 Task: Find connections with filter location Nāngloi Jāt with filter topic #houseforsalewith filter profile language Potuguese with filter current company En world group with filter school Indira Gandhi National Open University (IGNOU) with filter industry Optometrists with filter service category Ghostwriting with filter keywords title Customer Service
Action: Mouse moved to (575, 88)
Screenshot: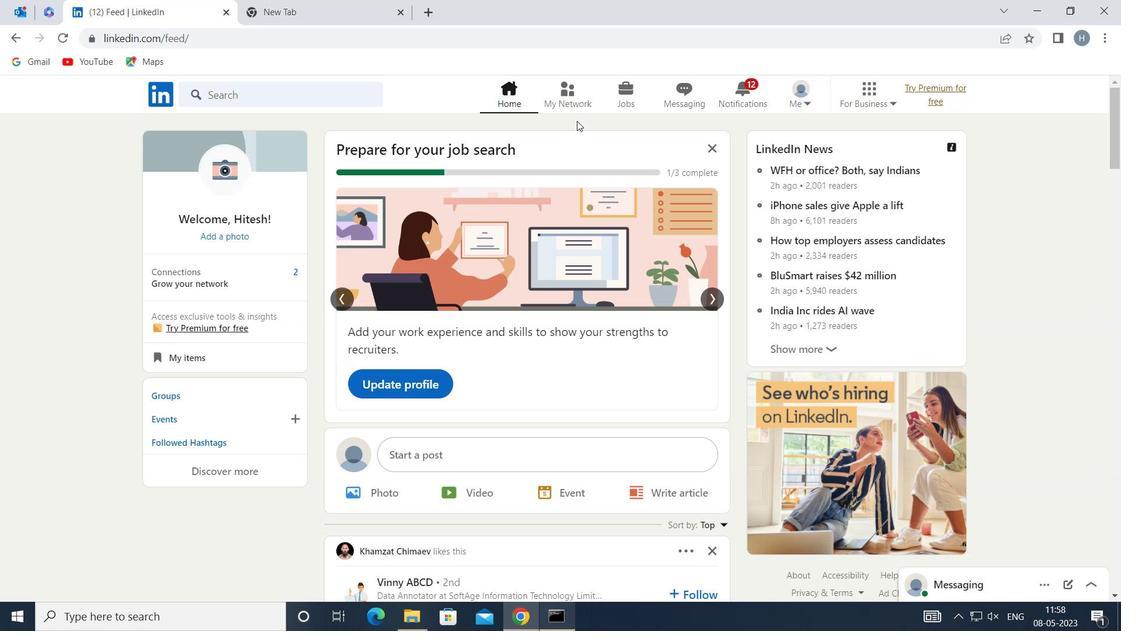
Action: Mouse pressed left at (575, 88)
Screenshot: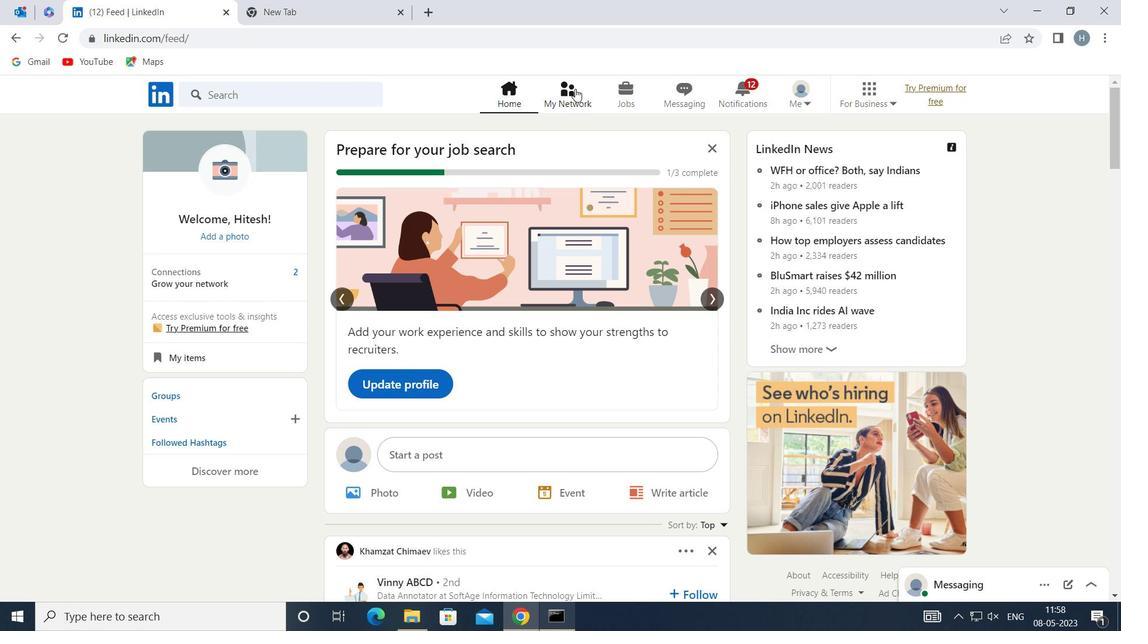
Action: Mouse moved to (300, 177)
Screenshot: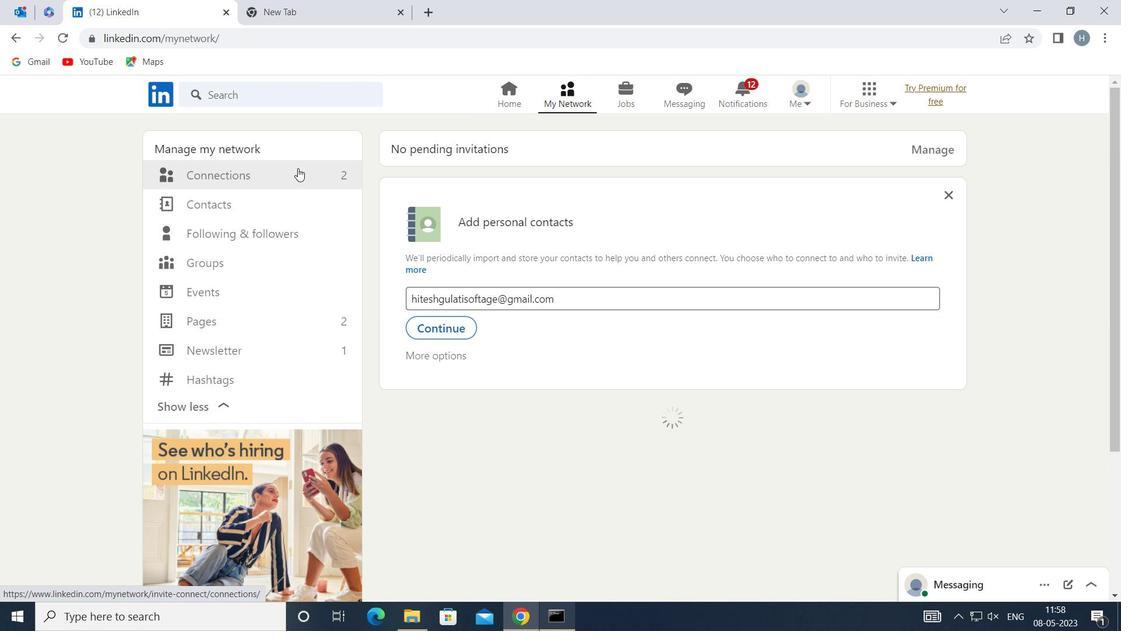 
Action: Mouse pressed left at (300, 177)
Screenshot: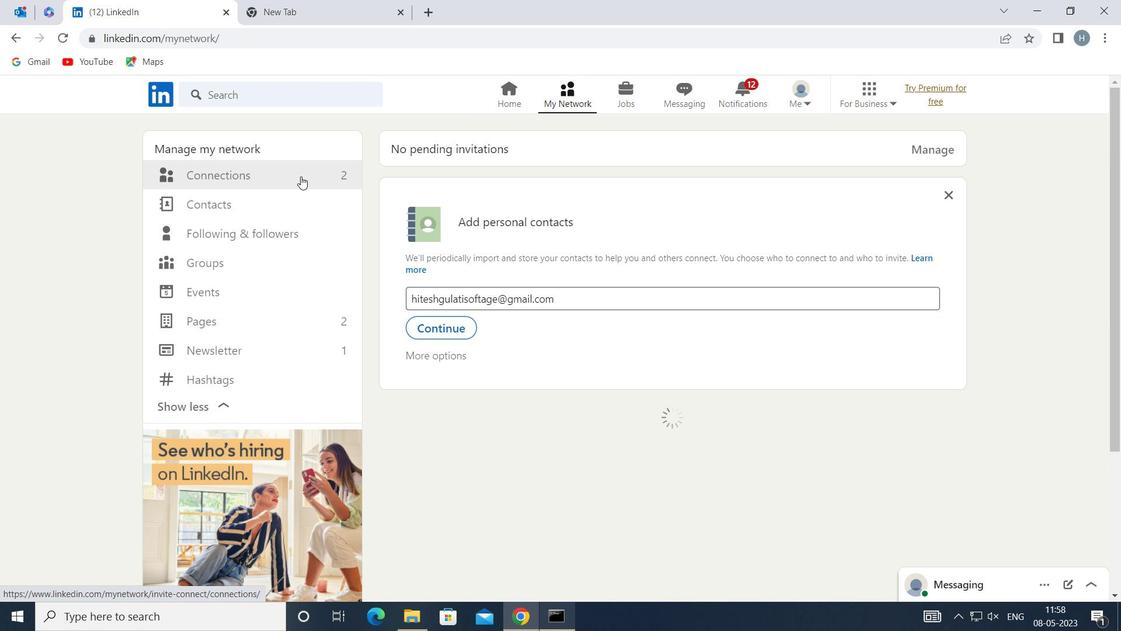 
Action: Mouse moved to (664, 182)
Screenshot: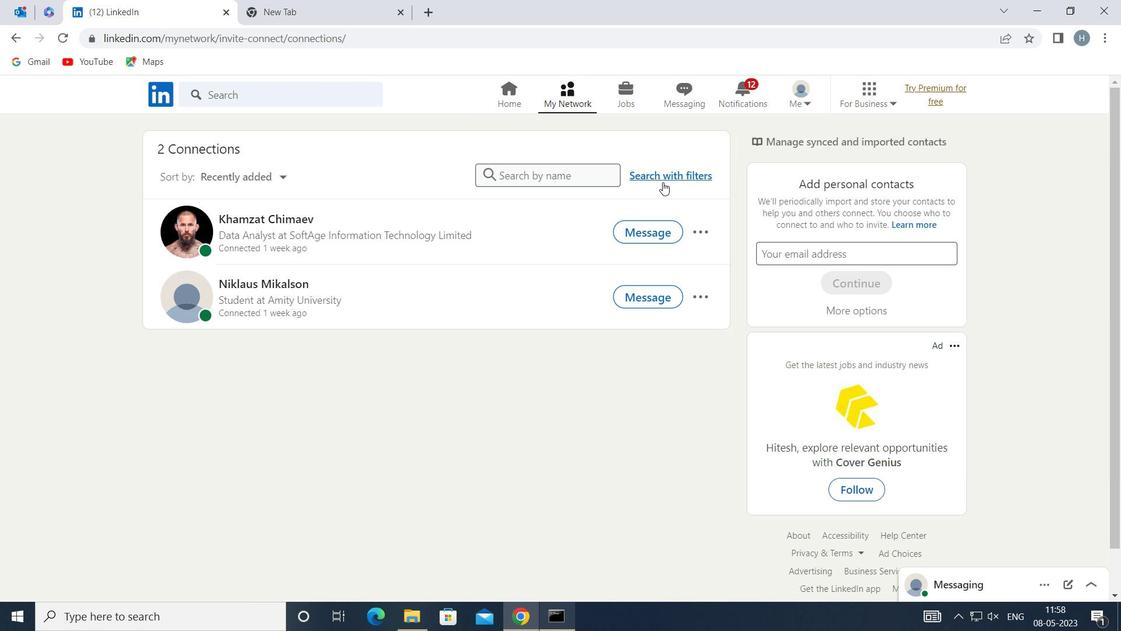 
Action: Mouse pressed left at (664, 182)
Screenshot: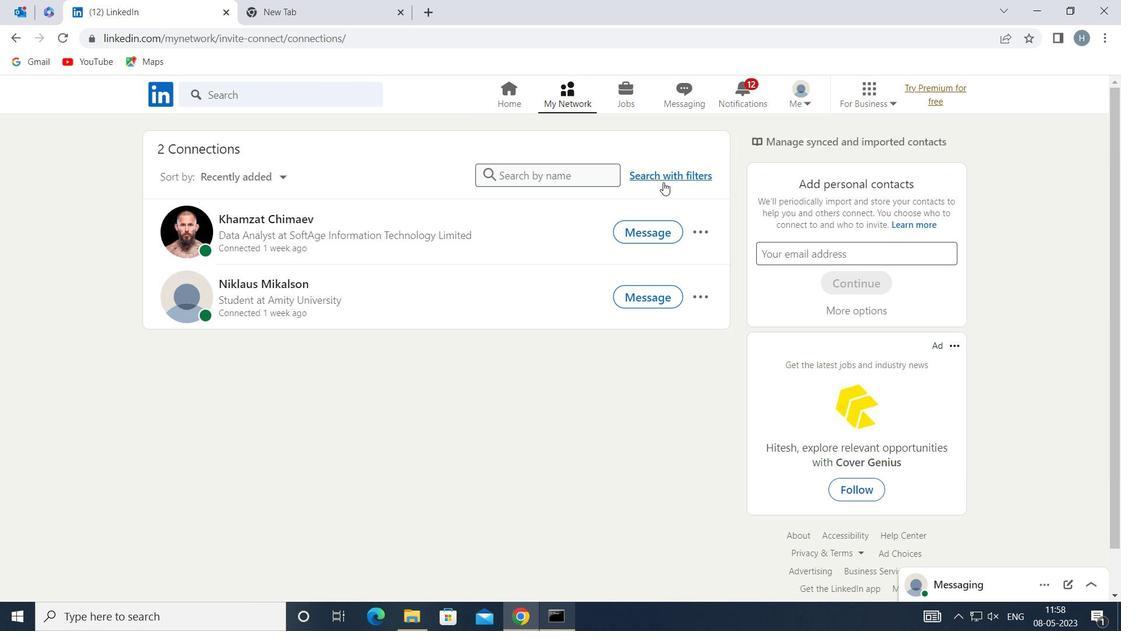 
Action: Mouse moved to (610, 134)
Screenshot: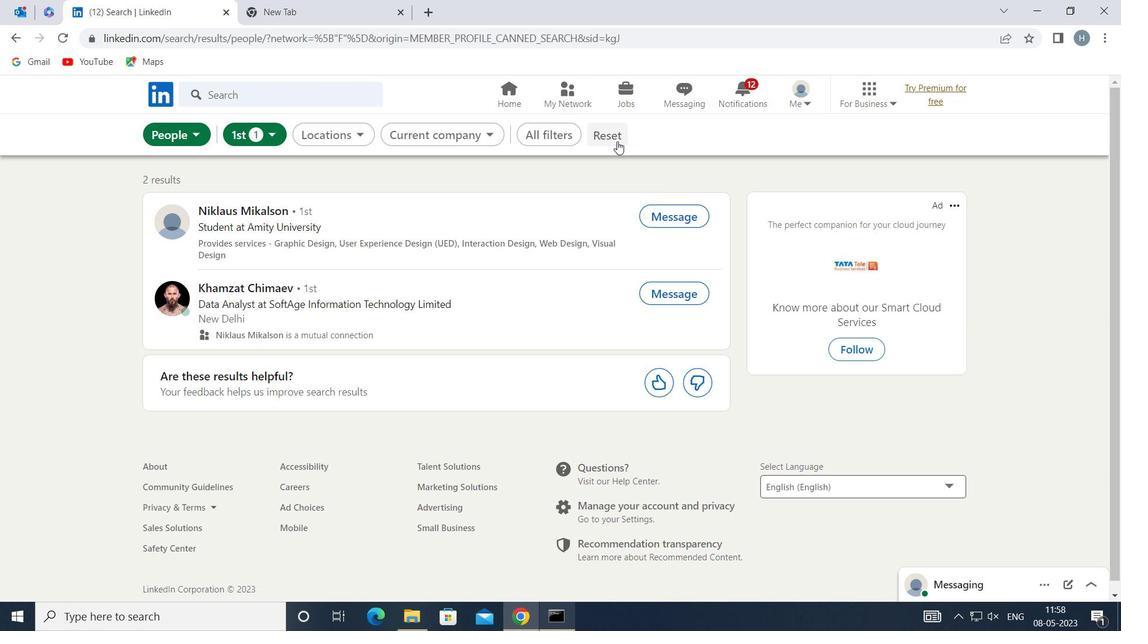 
Action: Mouse pressed left at (610, 134)
Screenshot: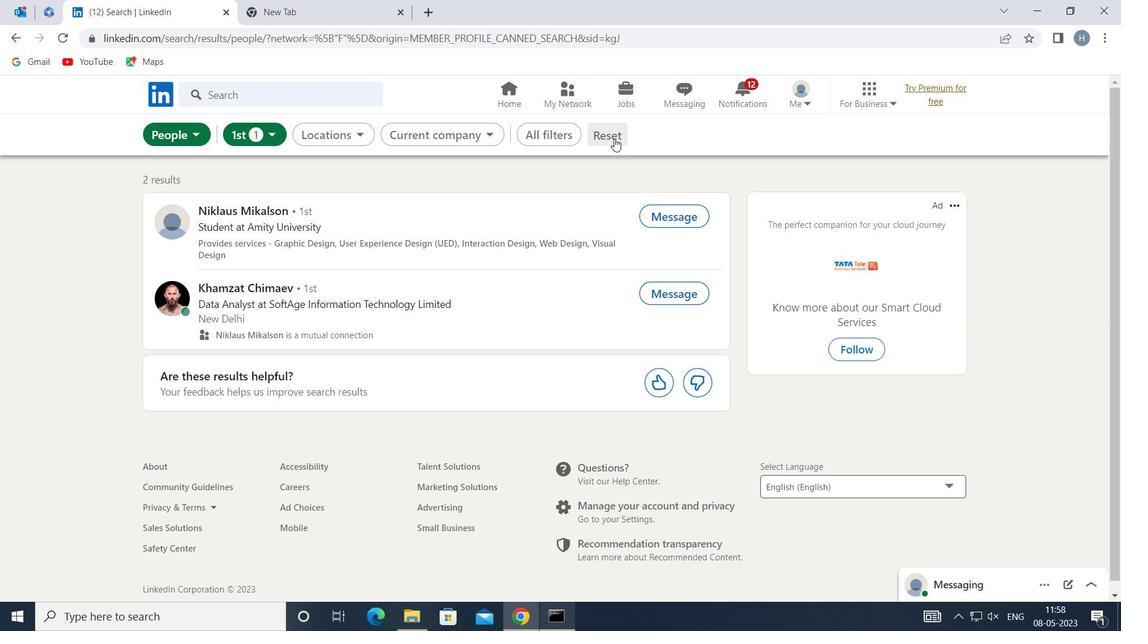 
Action: Mouse moved to (597, 131)
Screenshot: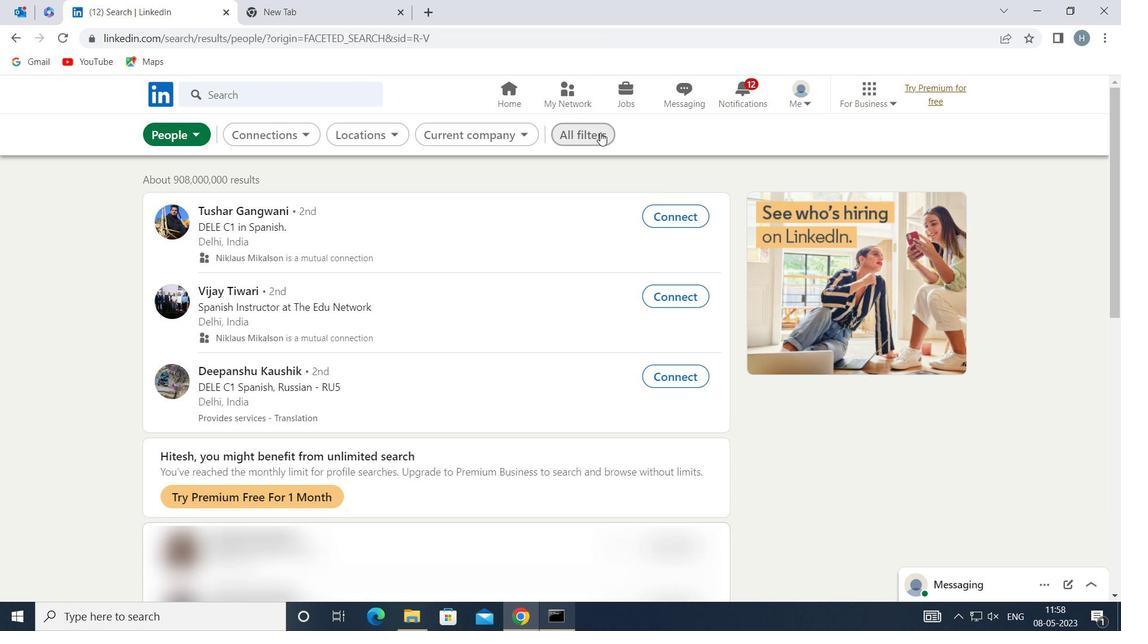 
Action: Mouse pressed left at (597, 131)
Screenshot: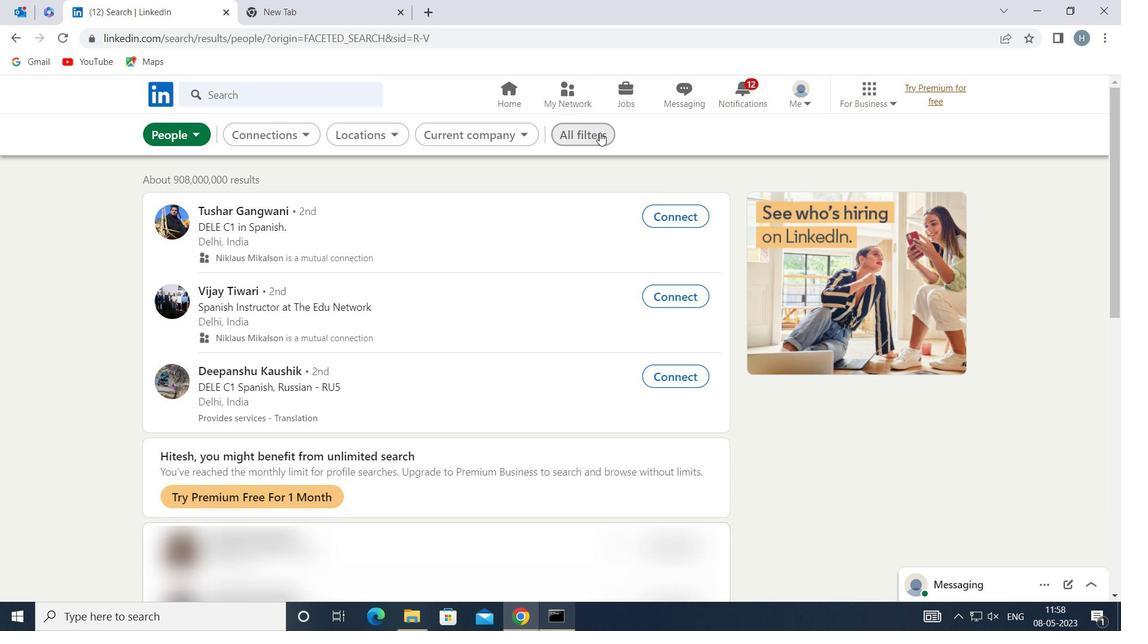 
Action: Mouse moved to (929, 339)
Screenshot: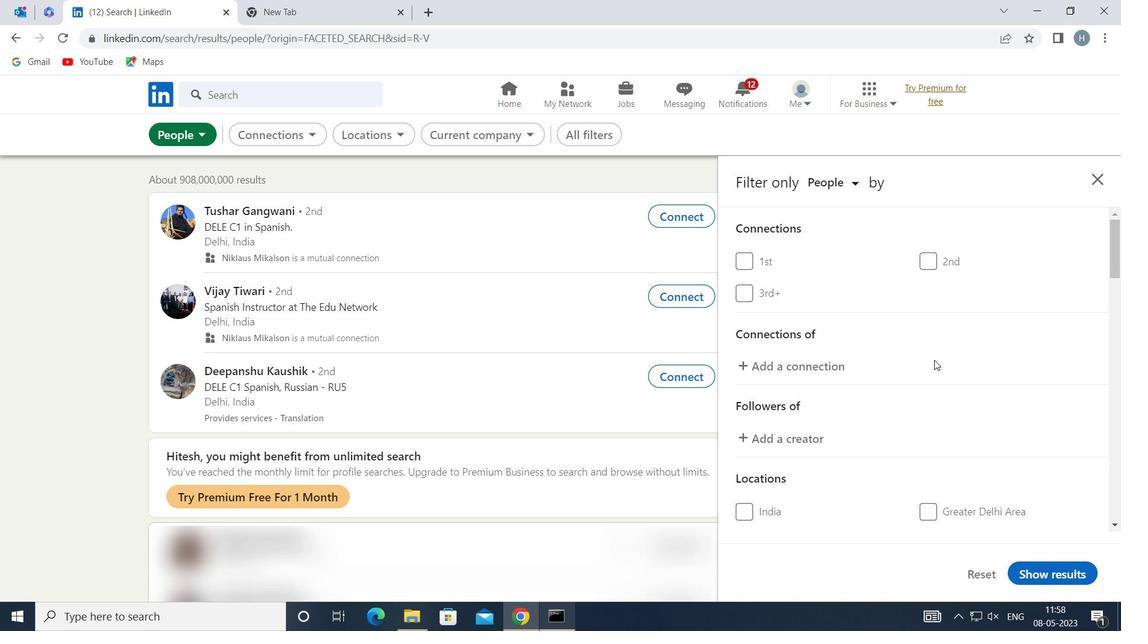
Action: Mouse scrolled (929, 338) with delta (0, 0)
Screenshot: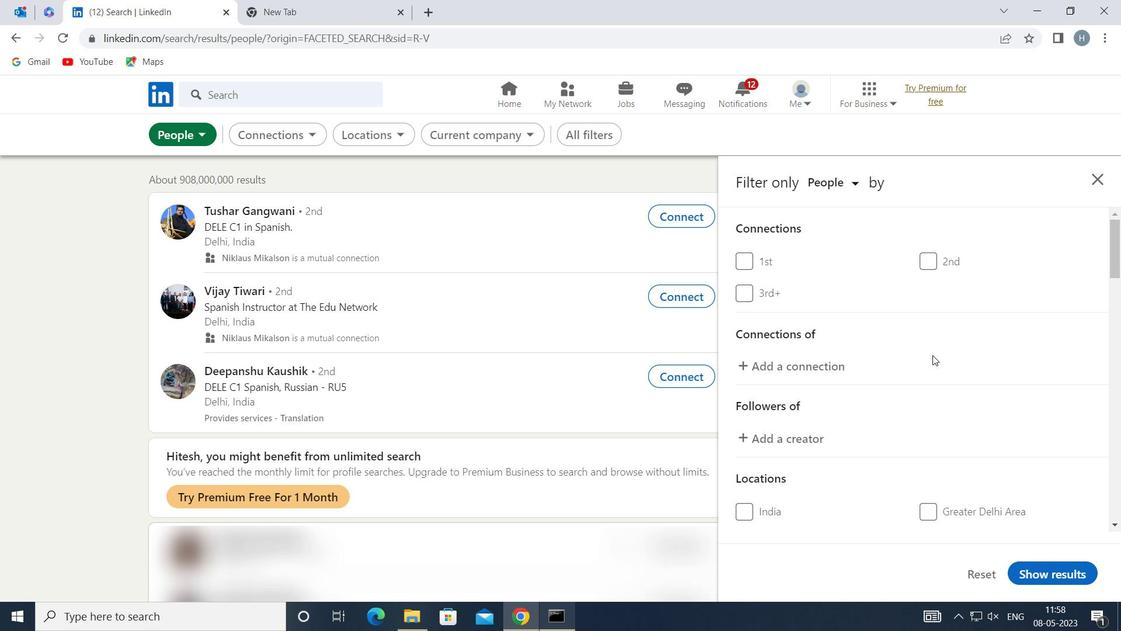 
Action: Mouse scrolled (929, 338) with delta (0, 0)
Screenshot: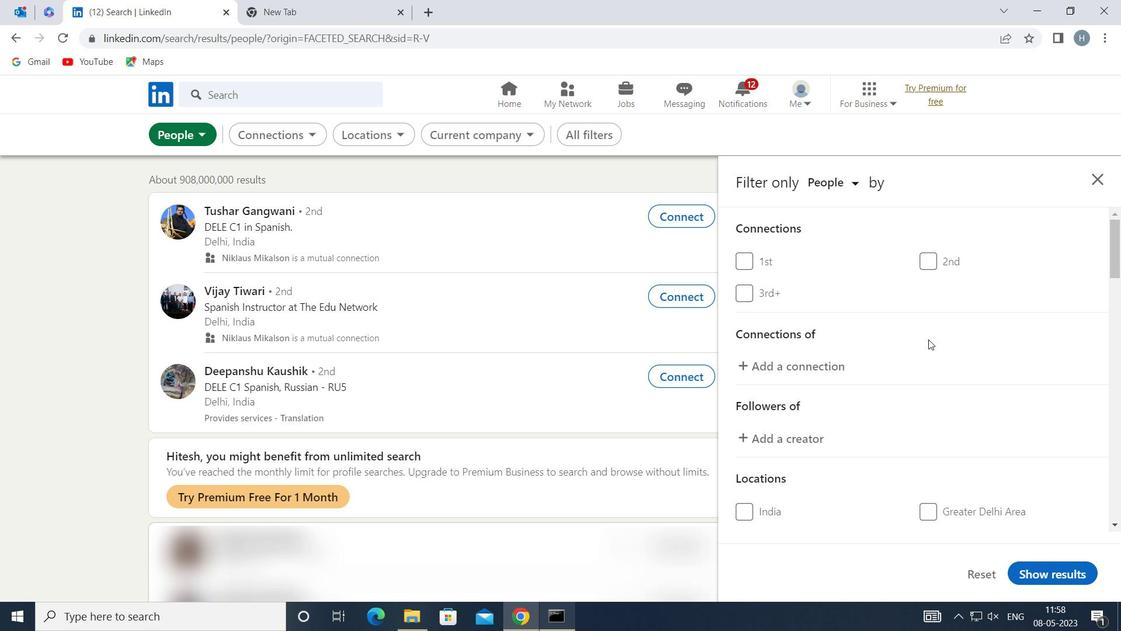 
Action: Mouse moved to (929, 335)
Screenshot: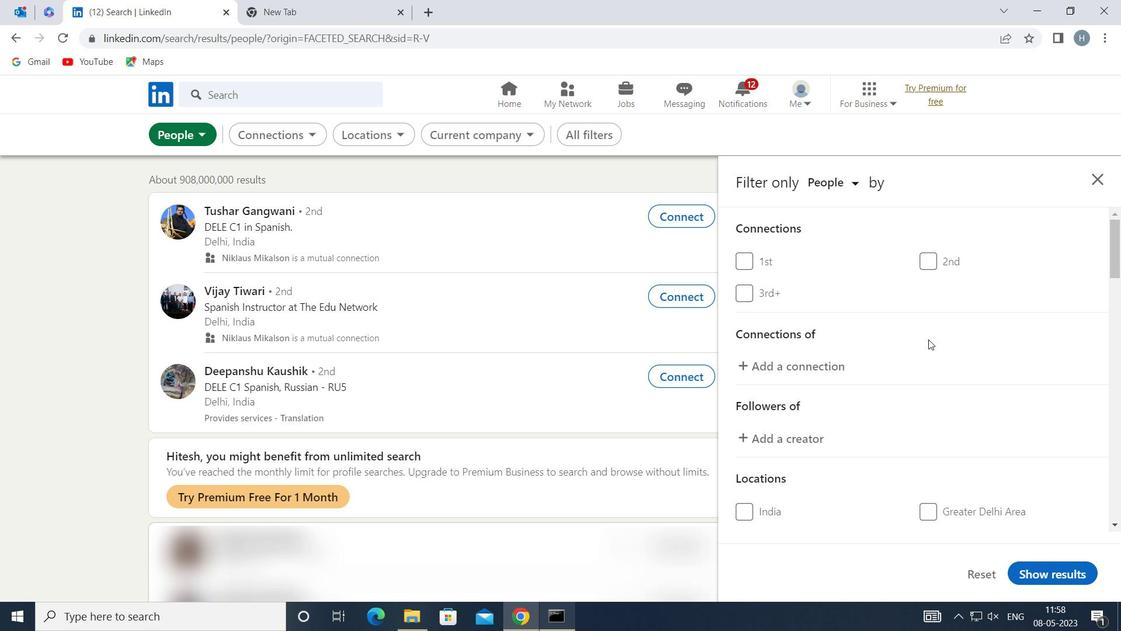 
Action: Mouse scrolled (929, 335) with delta (0, 0)
Screenshot: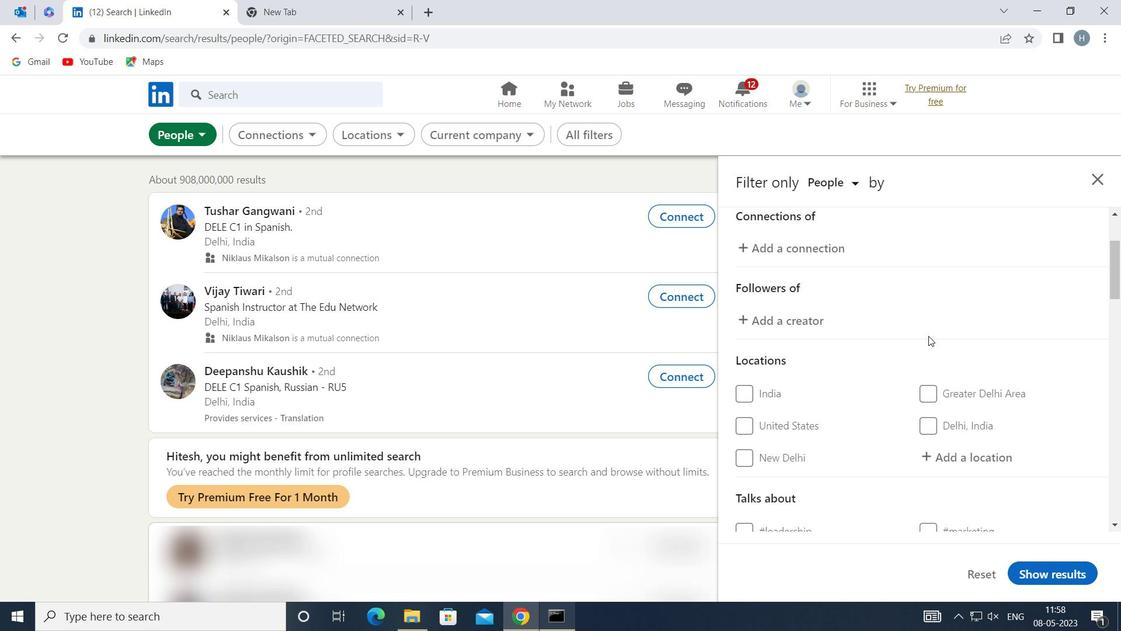 
Action: Mouse moved to (991, 352)
Screenshot: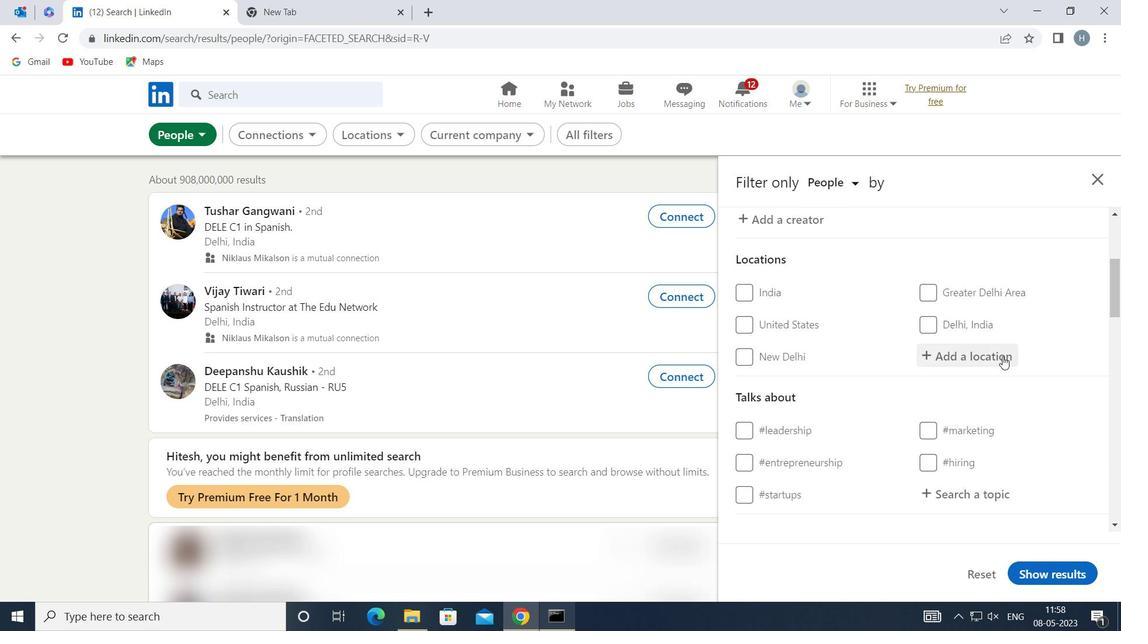 
Action: Mouse pressed left at (991, 352)
Screenshot: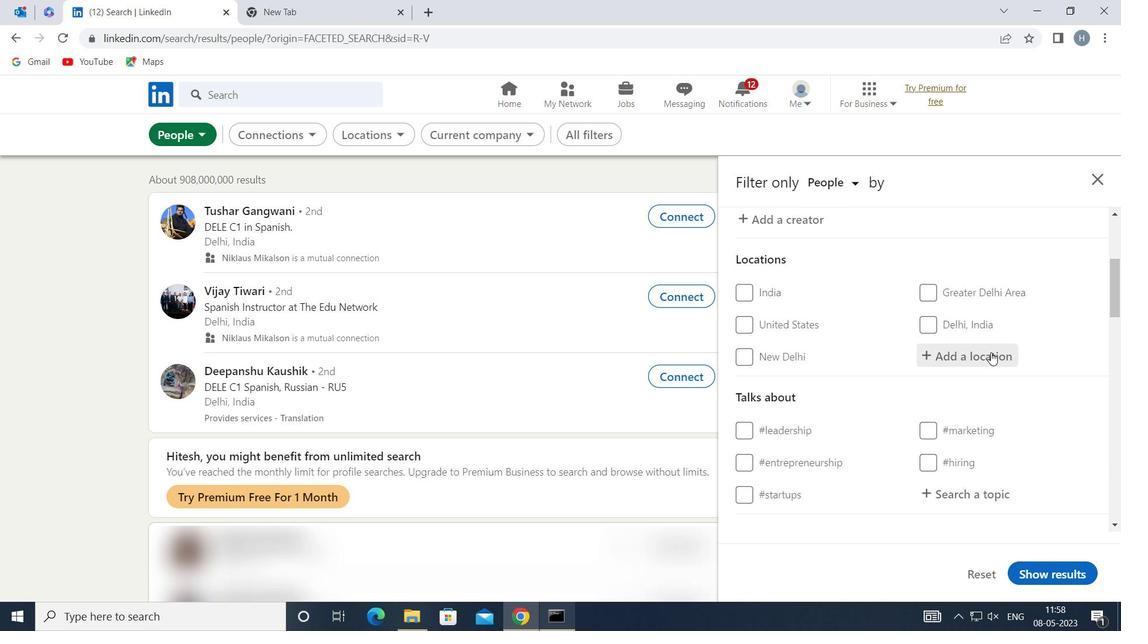 
Action: Key pressed <Key.shift>NANGLOI
Screenshot: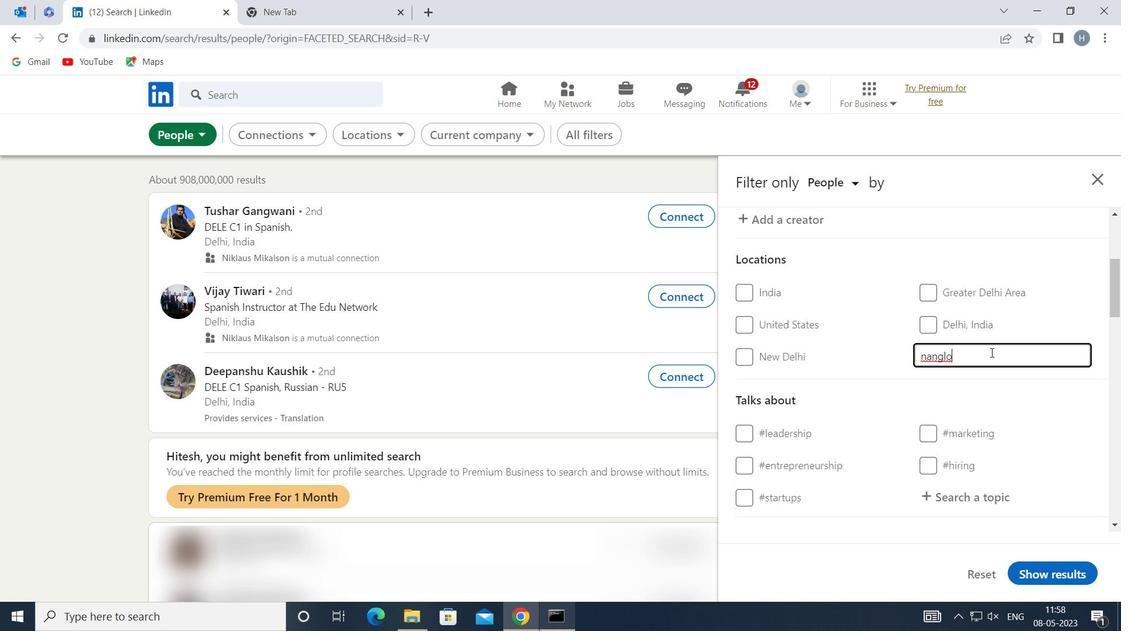 
Action: Mouse moved to (1007, 378)
Screenshot: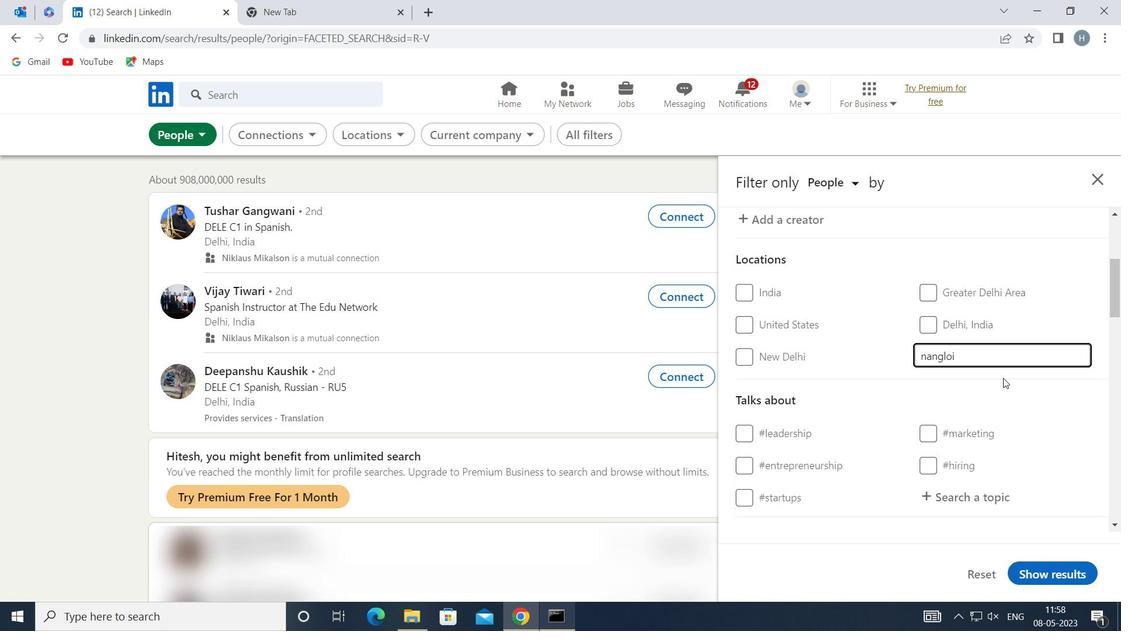 
Action: Mouse pressed left at (1007, 378)
Screenshot: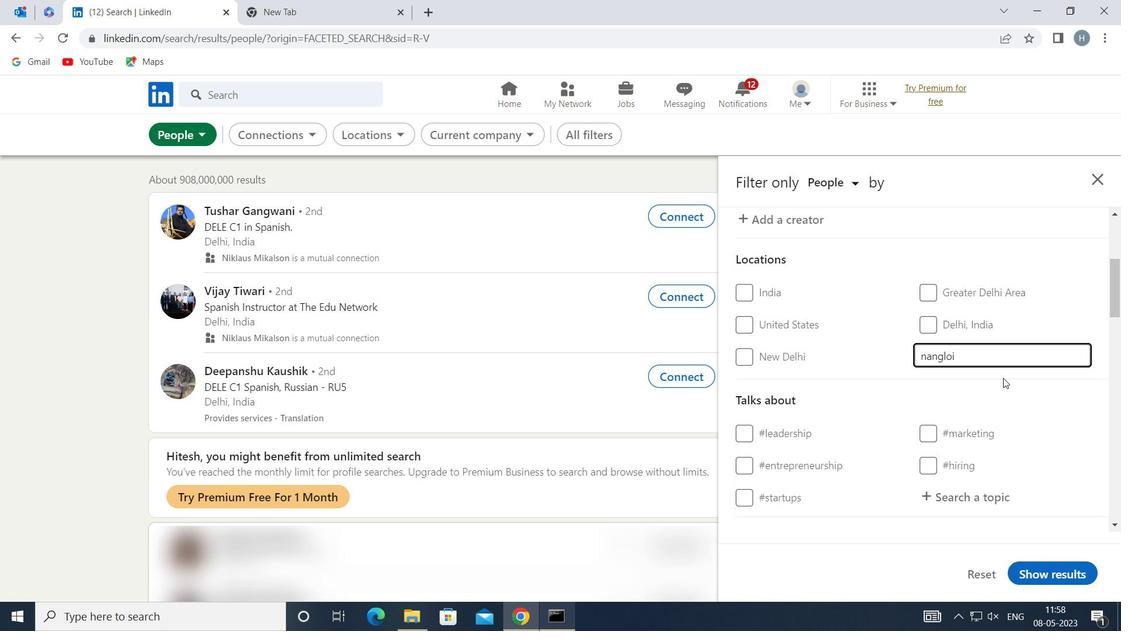 
Action: Mouse scrolled (1007, 377) with delta (0, 0)
Screenshot: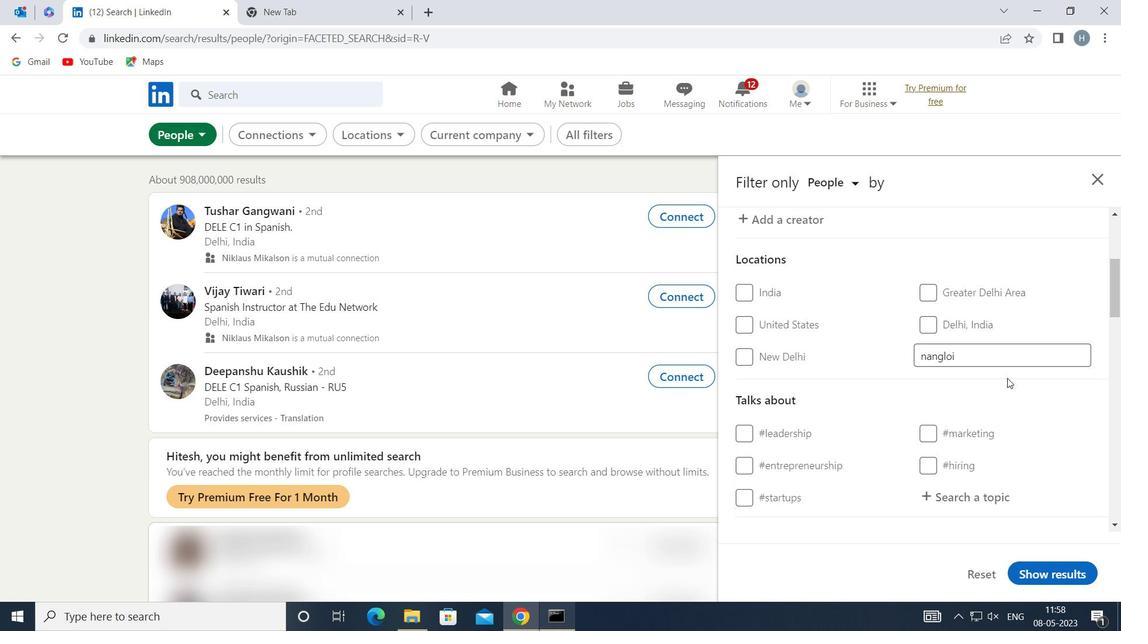 
Action: Mouse moved to (985, 416)
Screenshot: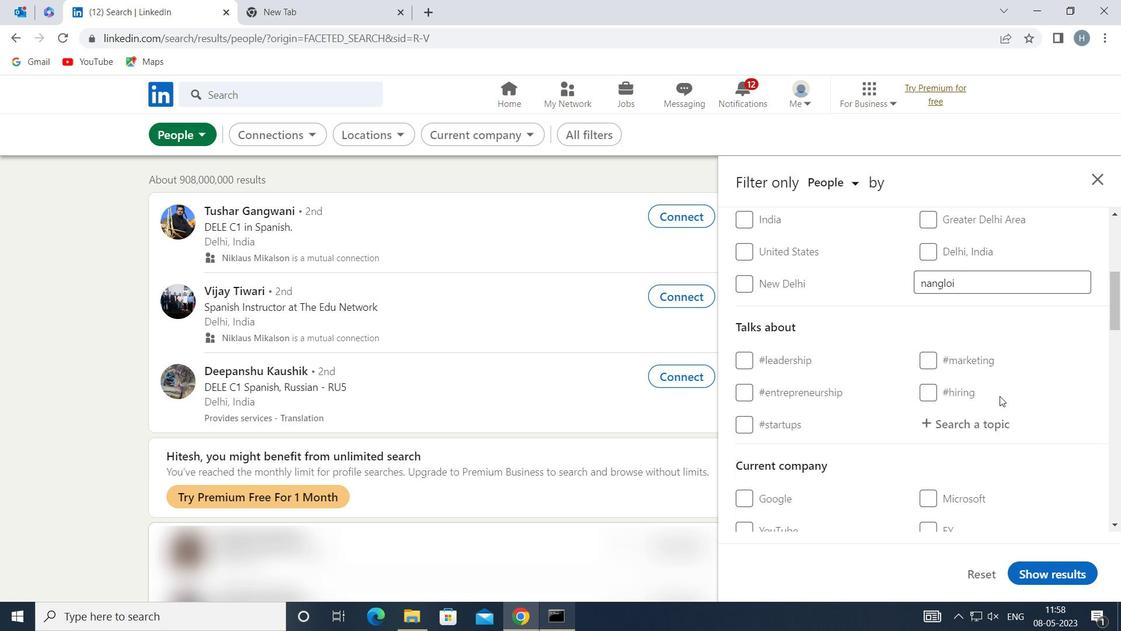 
Action: Mouse pressed left at (985, 416)
Screenshot: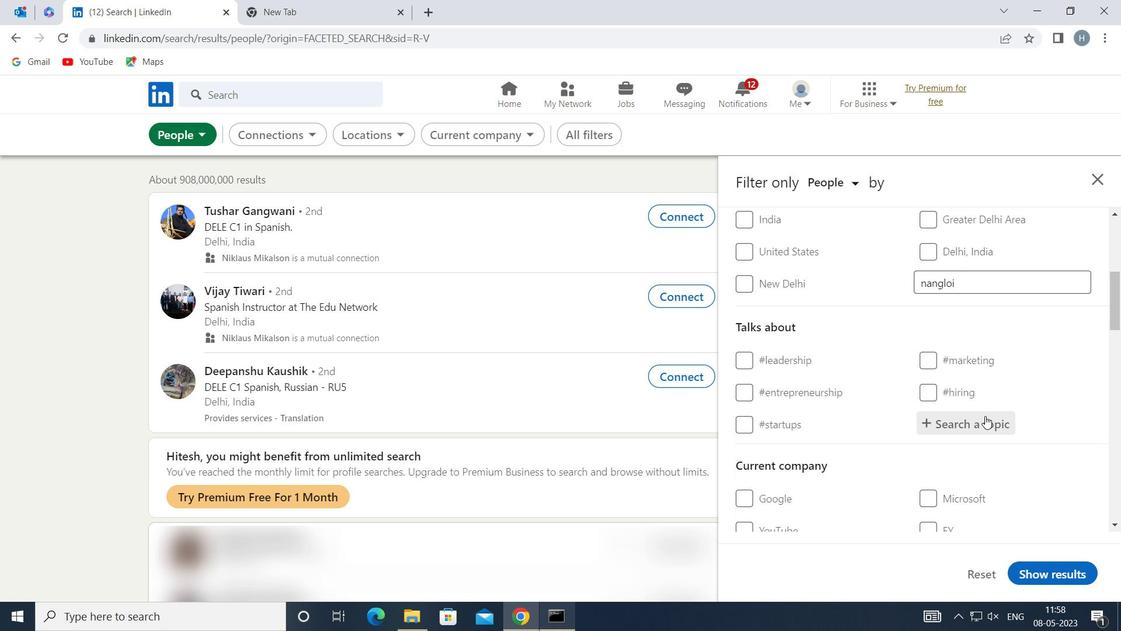
Action: Key pressed HOUSEFORSLE<Key.backspace><Key.backspace>ALE
Screenshot: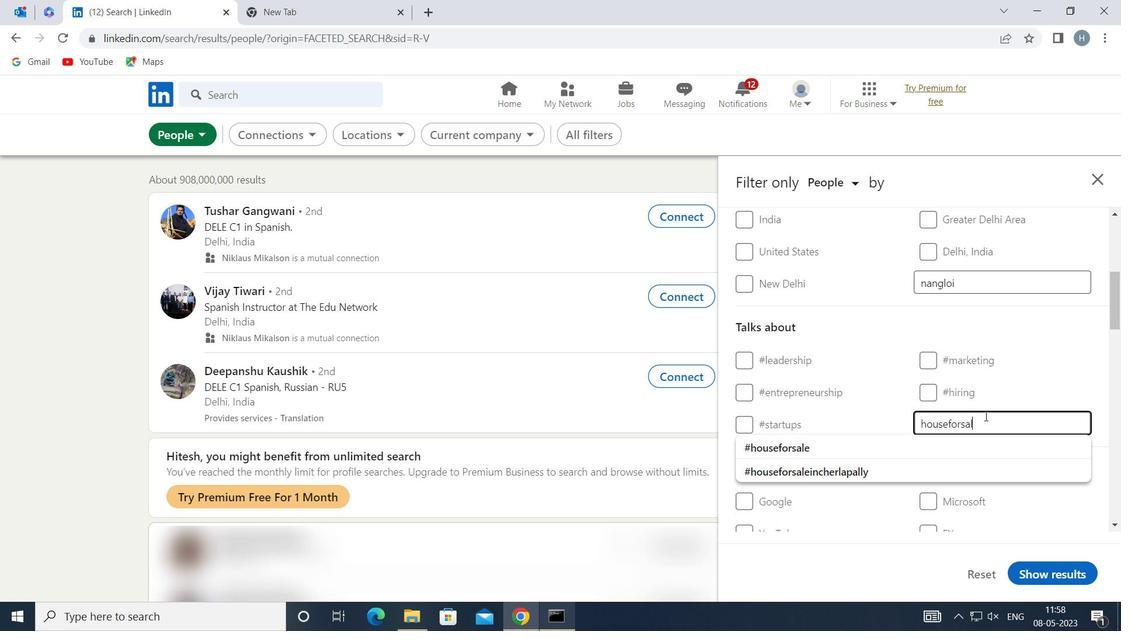 
Action: Mouse moved to (869, 444)
Screenshot: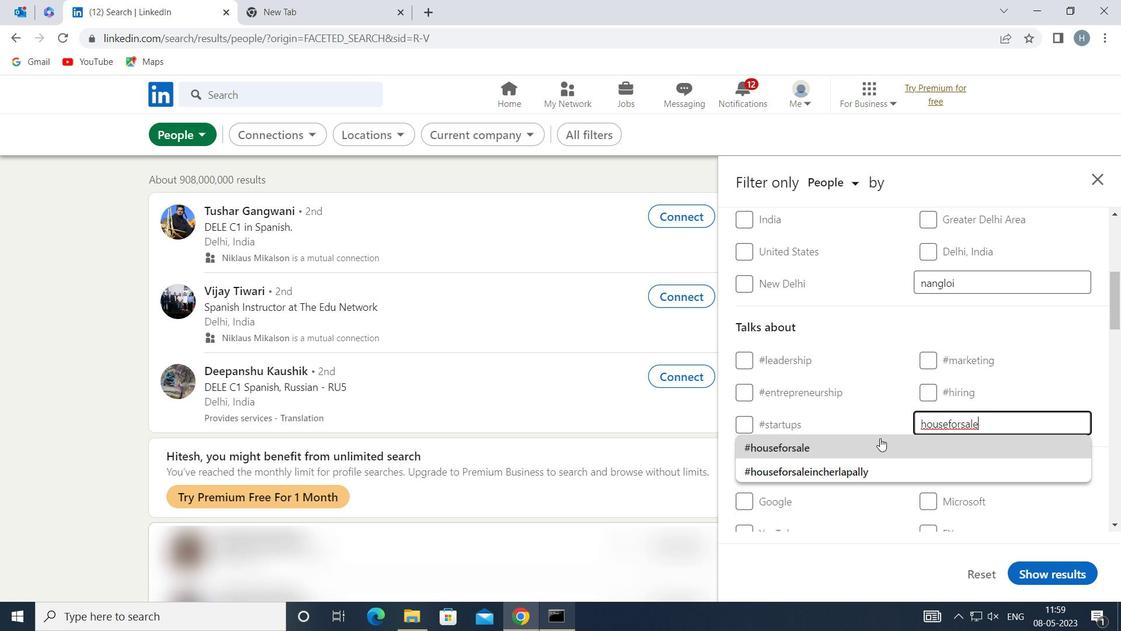 
Action: Mouse pressed left at (869, 444)
Screenshot: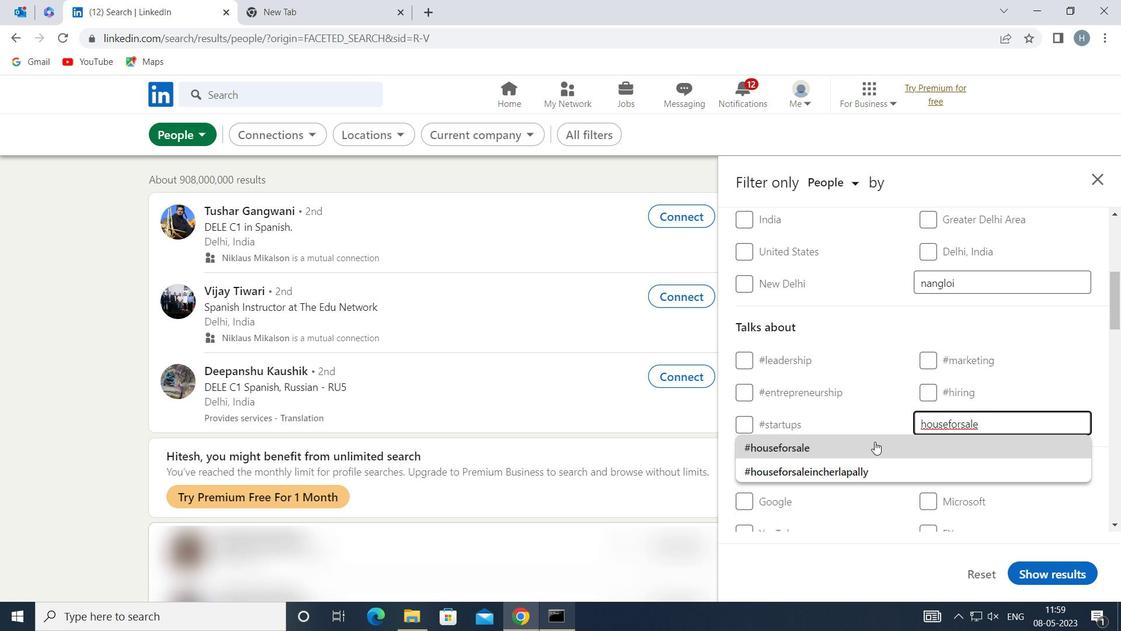 
Action: Mouse moved to (901, 427)
Screenshot: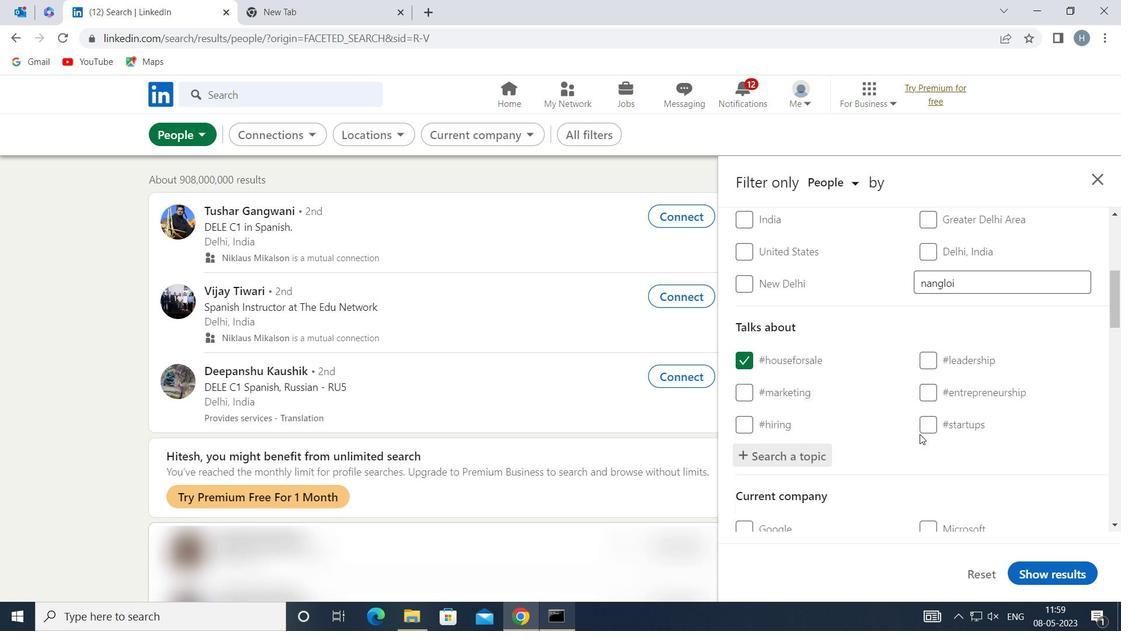 
Action: Mouse scrolled (901, 426) with delta (0, 0)
Screenshot: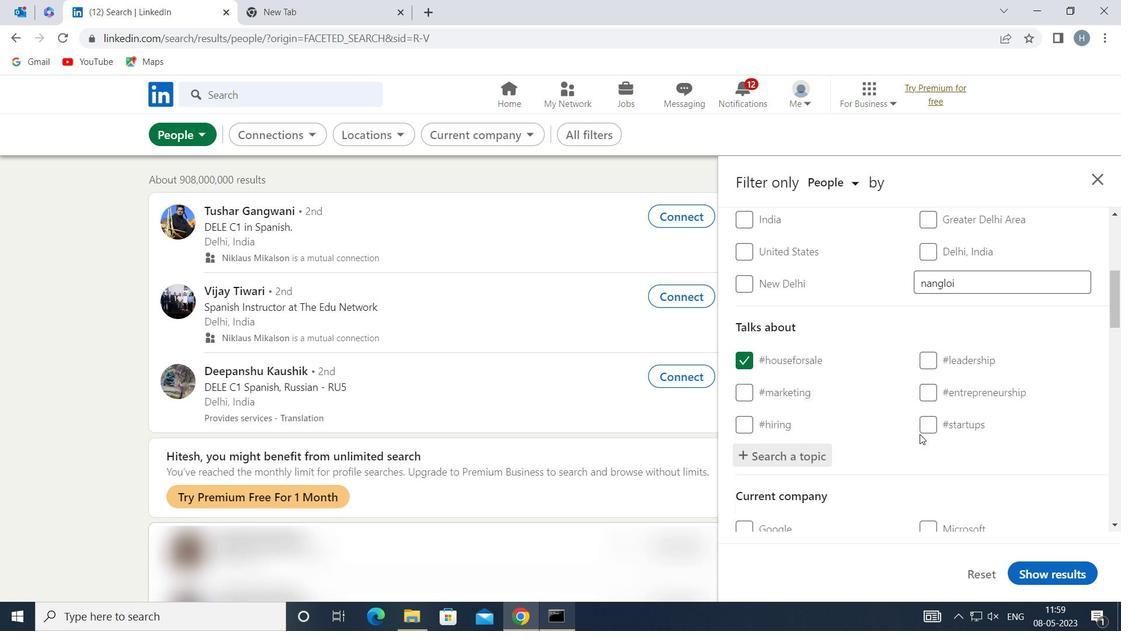 
Action: Mouse moved to (889, 423)
Screenshot: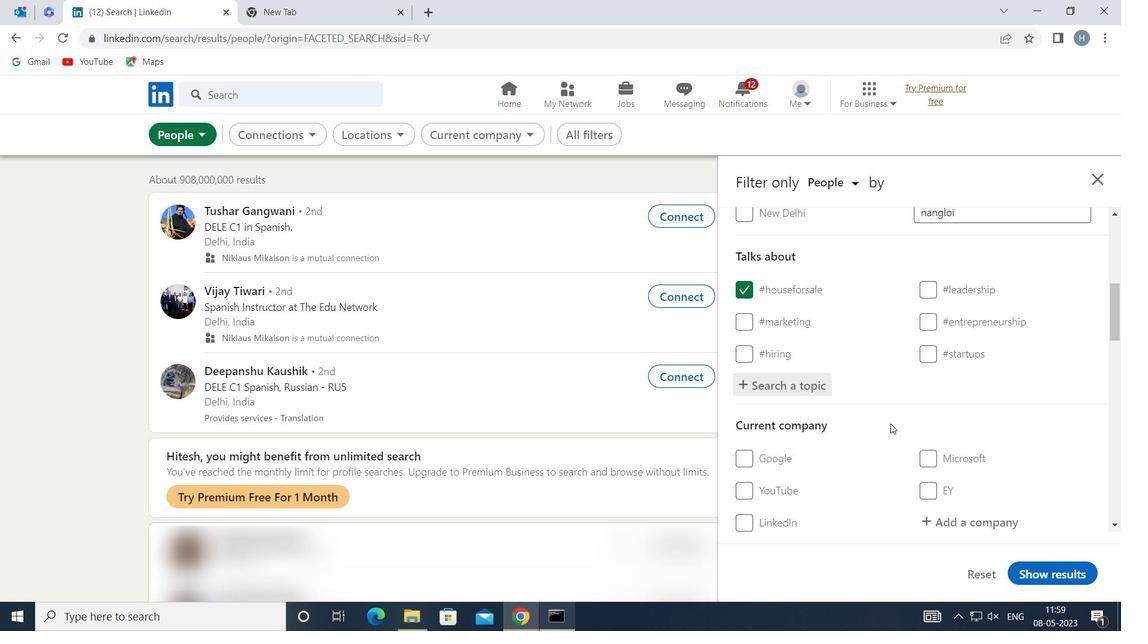 
Action: Mouse scrolled (889, 423) with delta (0, 0)
Screenshot: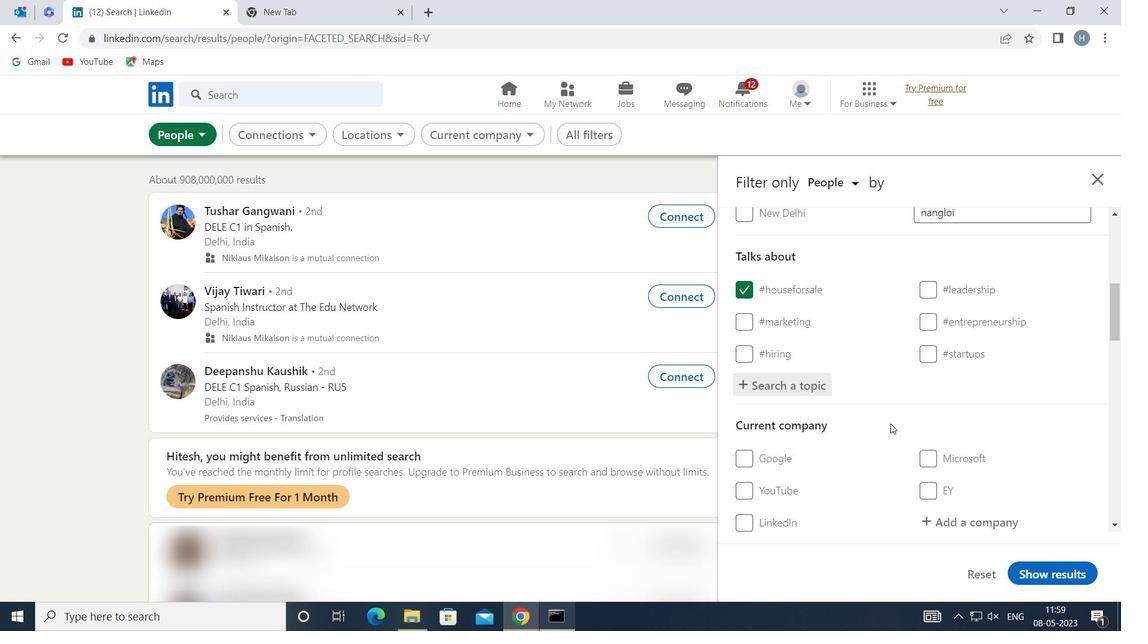 
Action: Mouse moved to (880, 419)
Screenshot: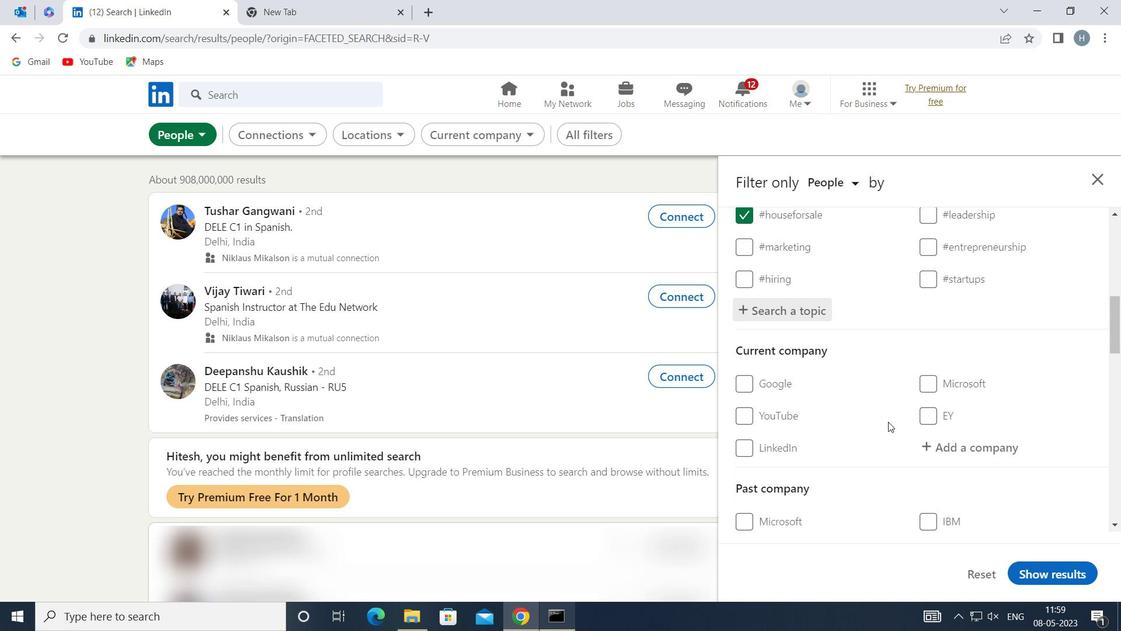 
Action: Mouse scrolled (880, 418) with delta (0, 0)
Screenshot: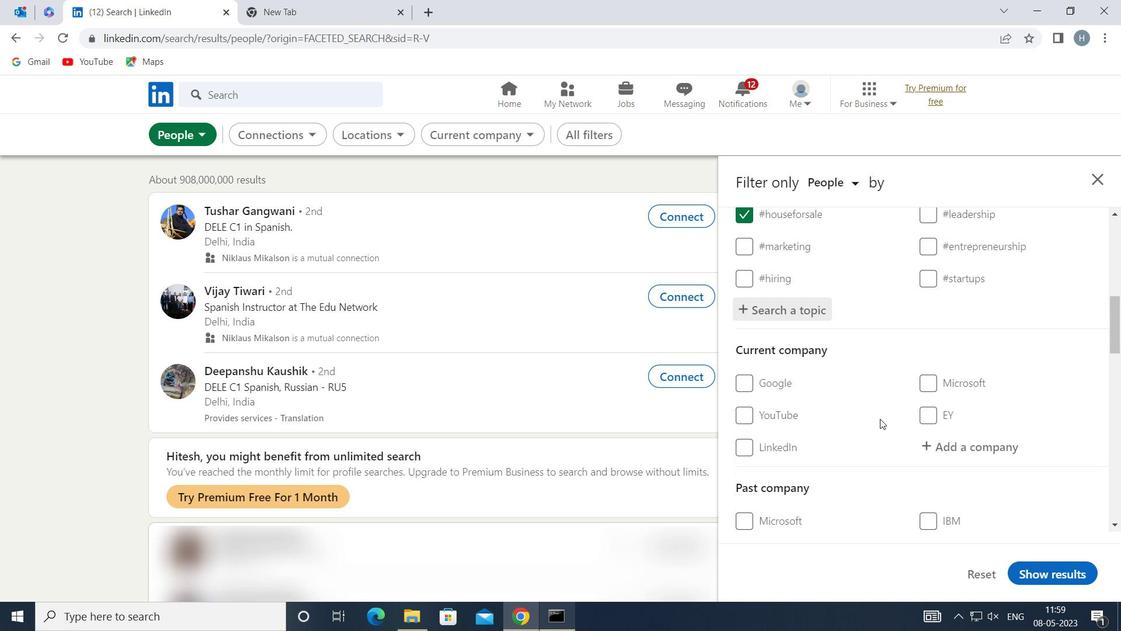 
Action: Mouse scrolled (880, 418) with delta (0, 0)
Screenshot: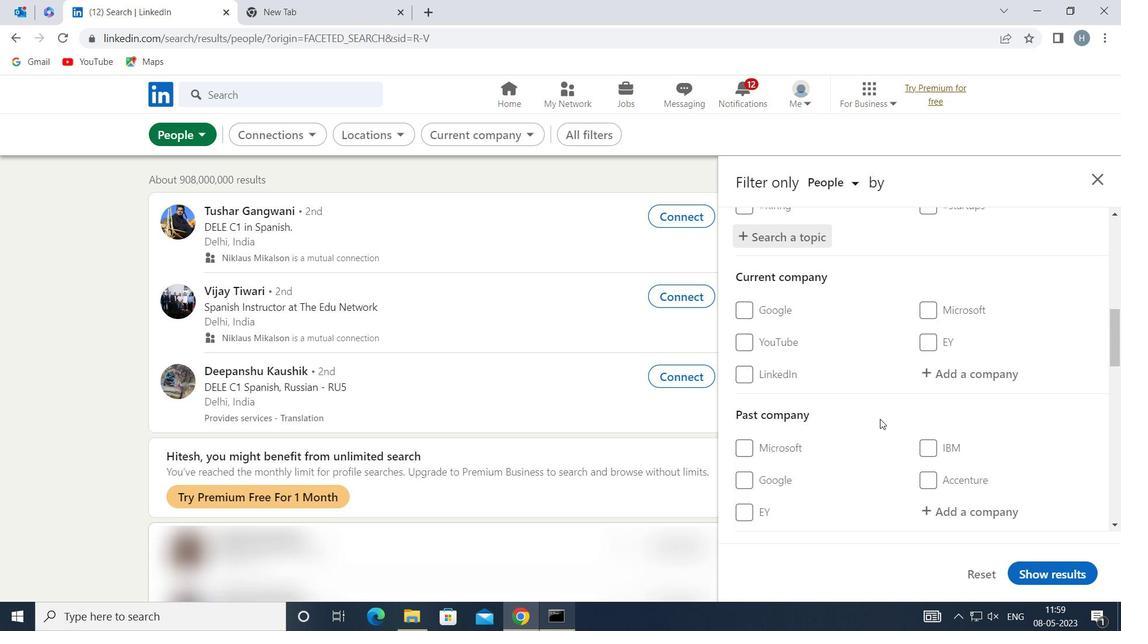 
Action: Mouse scrolled (880, 418) with delta (0, 0)
Screenshot: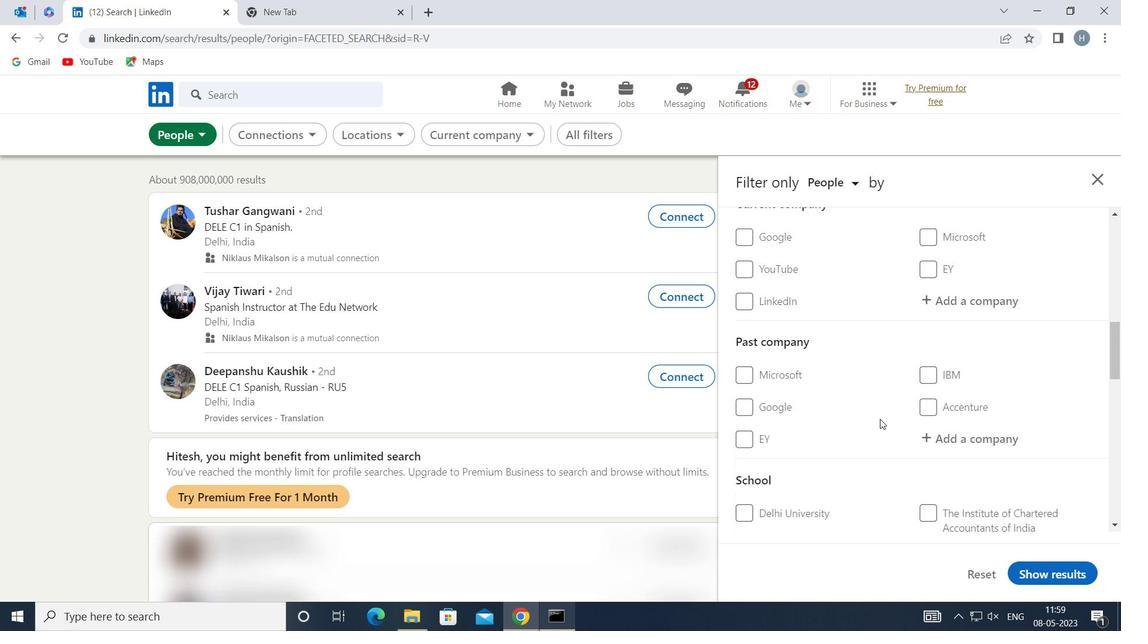 
Action: Mouse scrolled (880, 418) with delta (0, 0)
Screenshot: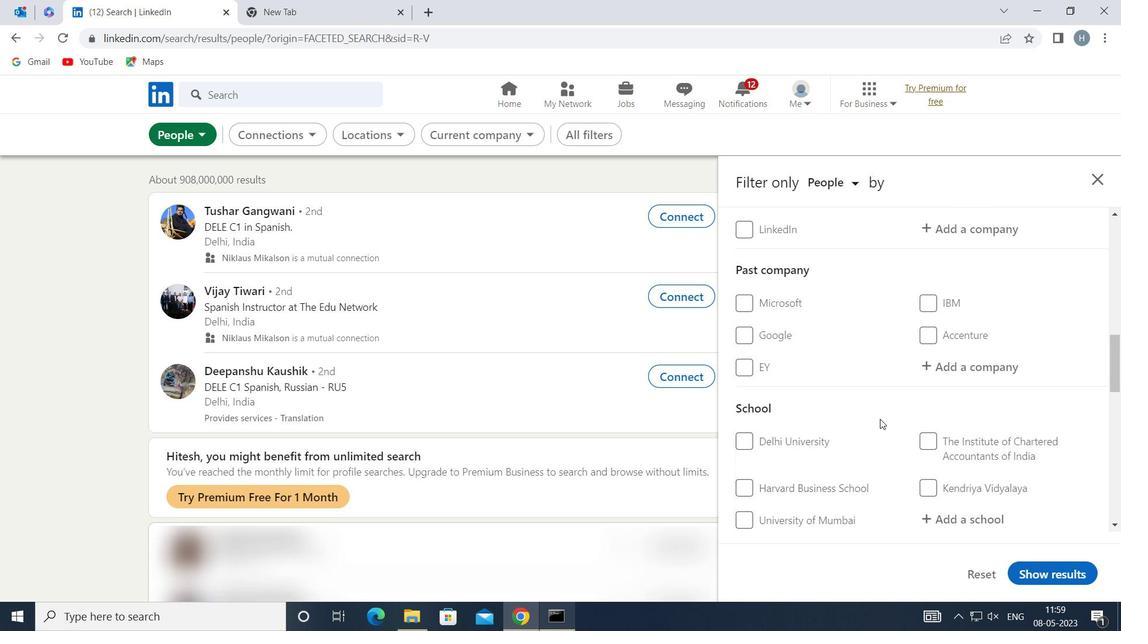 
Action: Mouse scrolled (880, 418) with delta (0, 0)
Screenshot: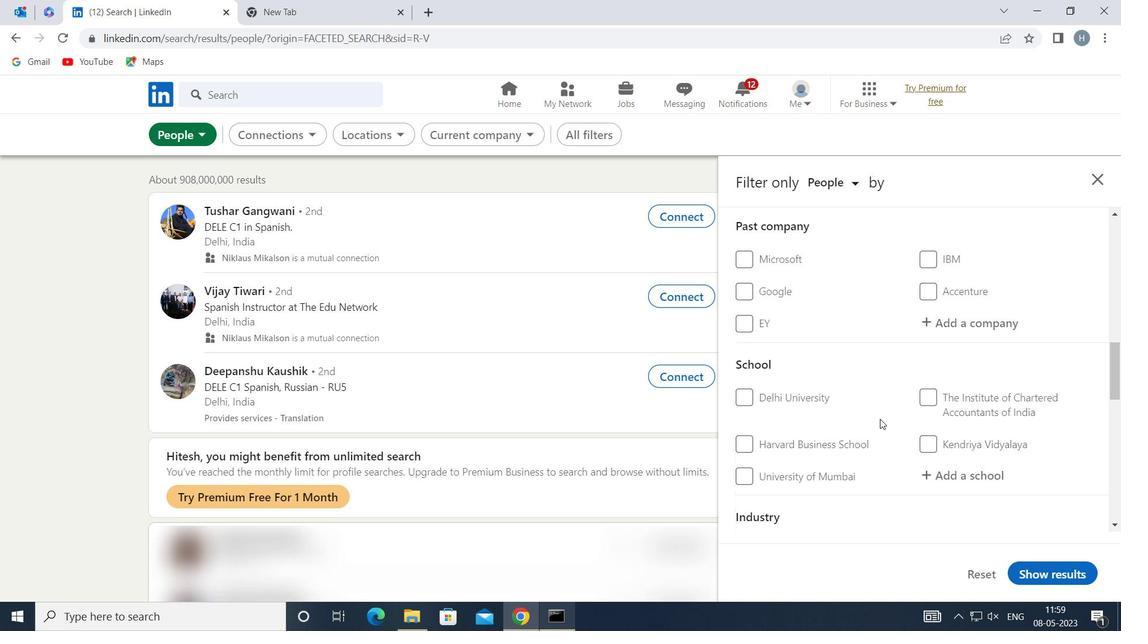 
Action: Mouse scrolled (880, 418) with delta (0, 0)
Screenshot: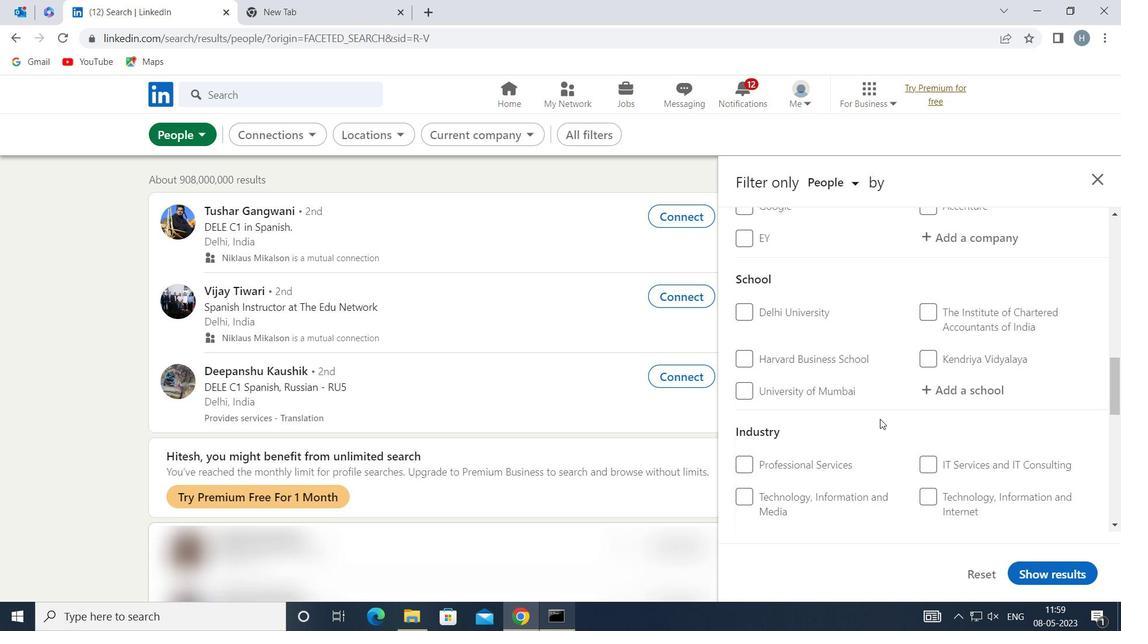 
Action: Mouse scrolled (880, 418) with delta (0, 0)
Screenshot: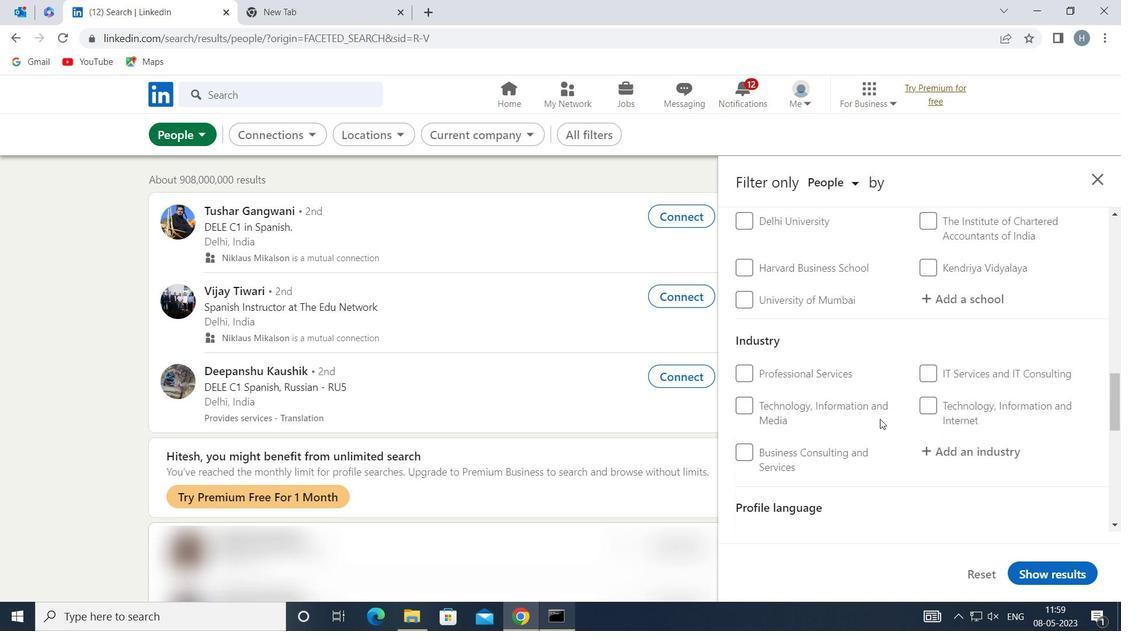 
Action: Mouse scrolled (880, 418) with delta (0, 0)
Screenshot: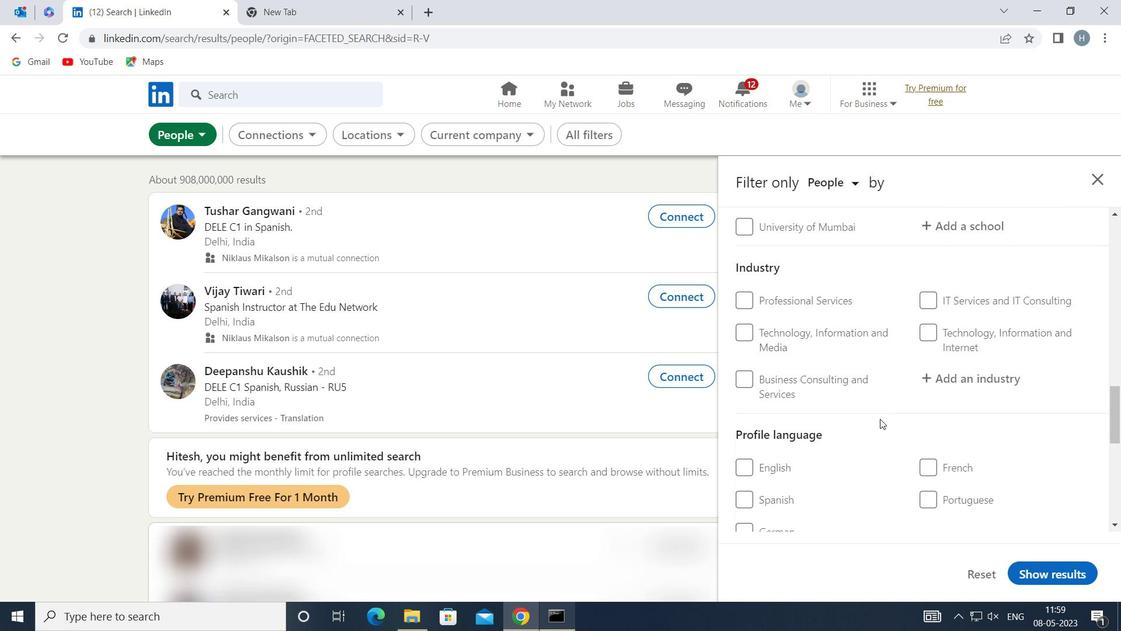 
Action: Mouse moved to (922, 422)
Screenshot: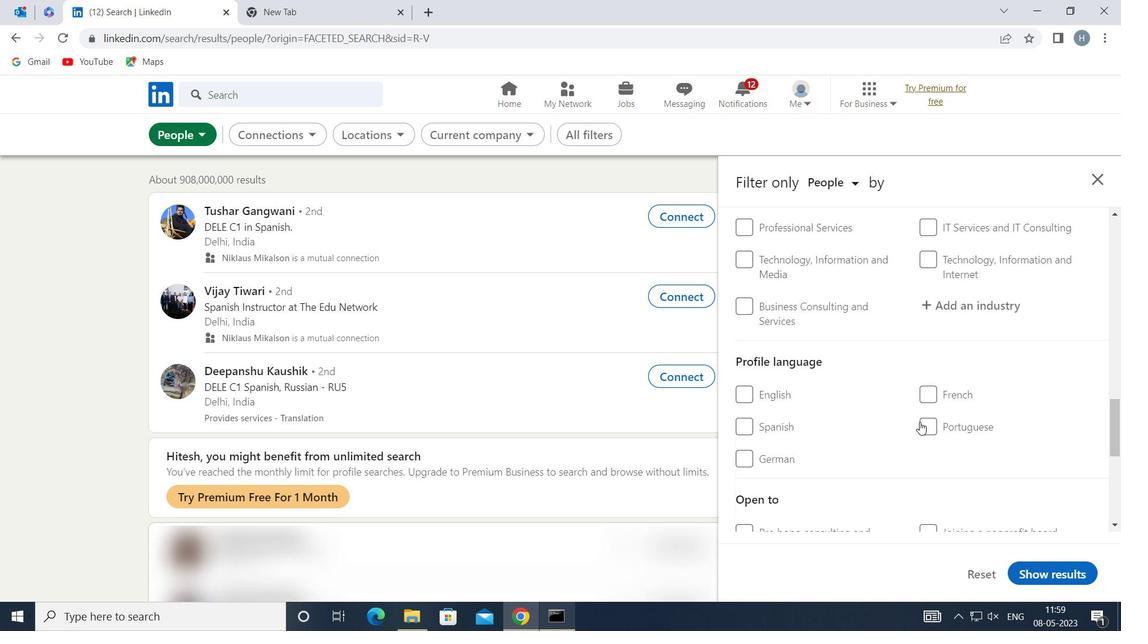 
Action: Mouse pressed left at (922, 422)
Screenshot: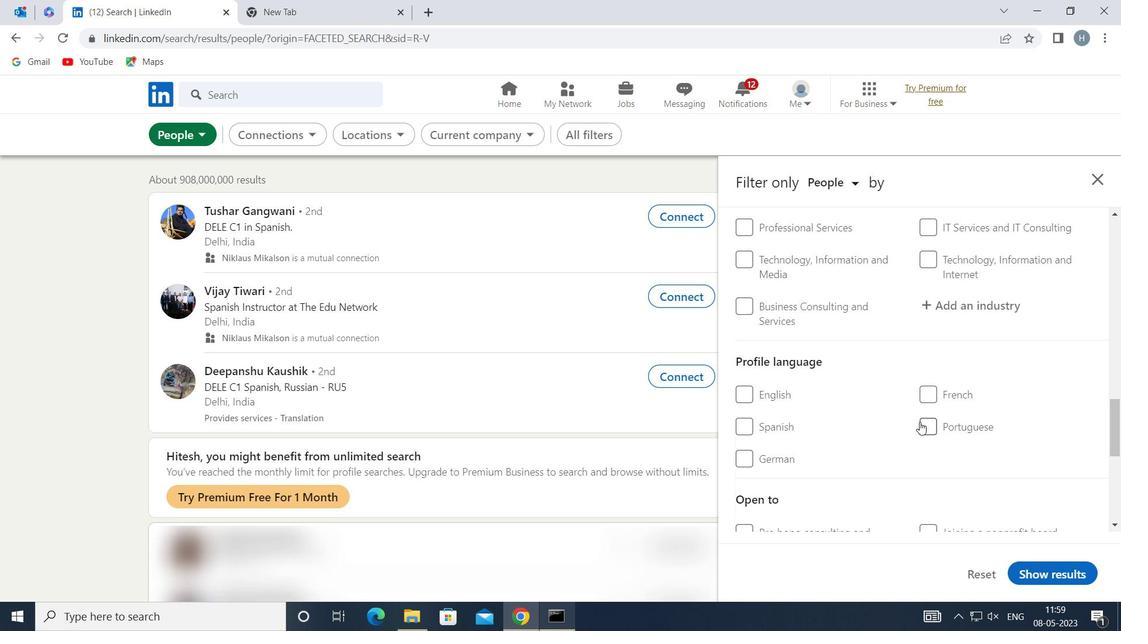 
Action: Mouse moved to (905, 426)
Screenshot: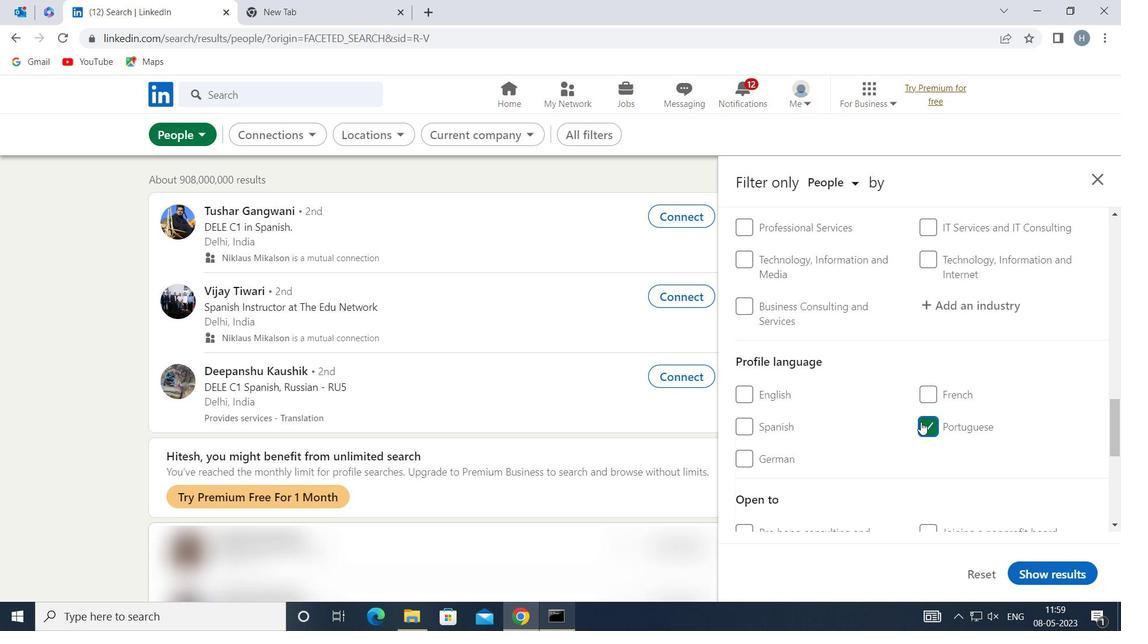 
Action: Mouse scrolled (905, 427) with delta (0, 0)
Screenshot: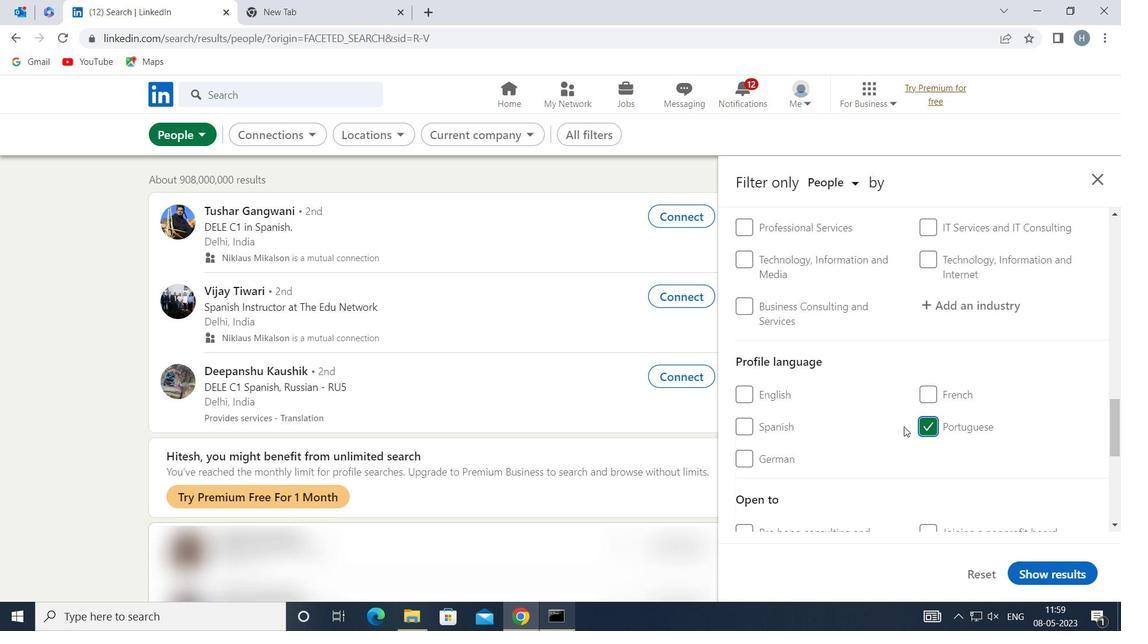 
Action: Mouse moved to (902, 426)
Screenshot: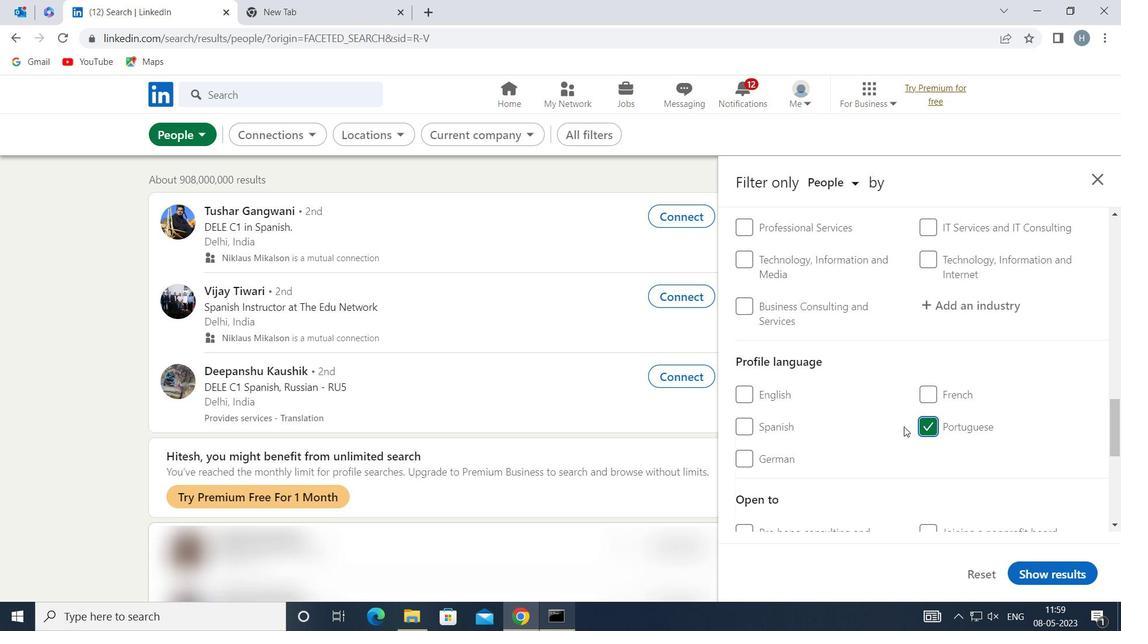 
Action: Mouse scrolled (902, 427) with delta (0, 0)
Screenshot: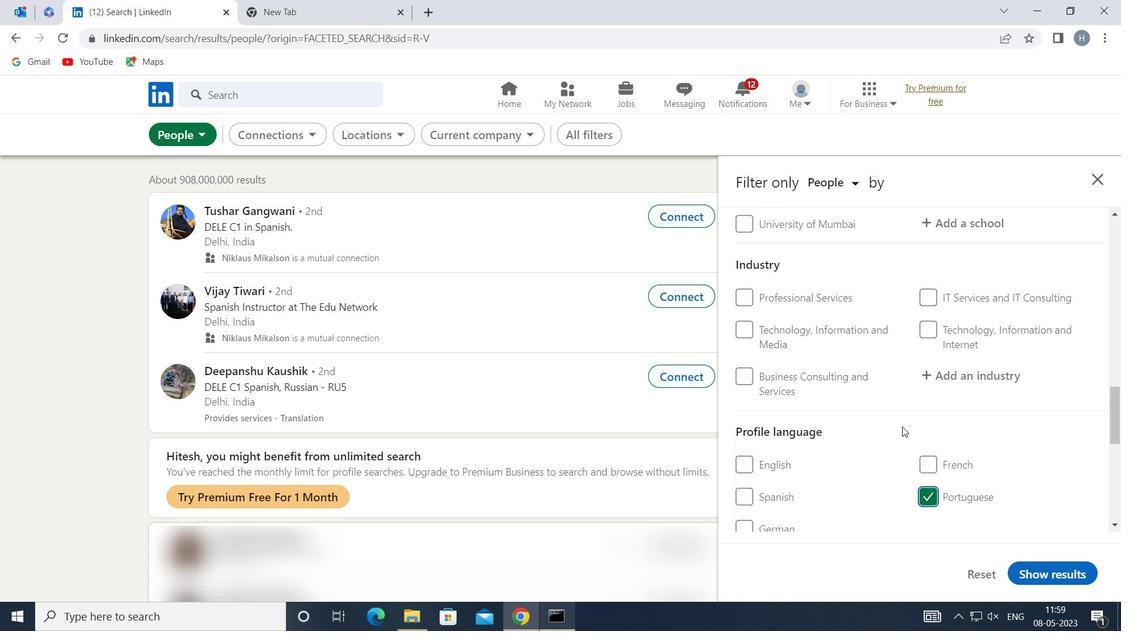 
Action: Mouse scrolled (902, 427) with delta (0, 0)
Screenshot: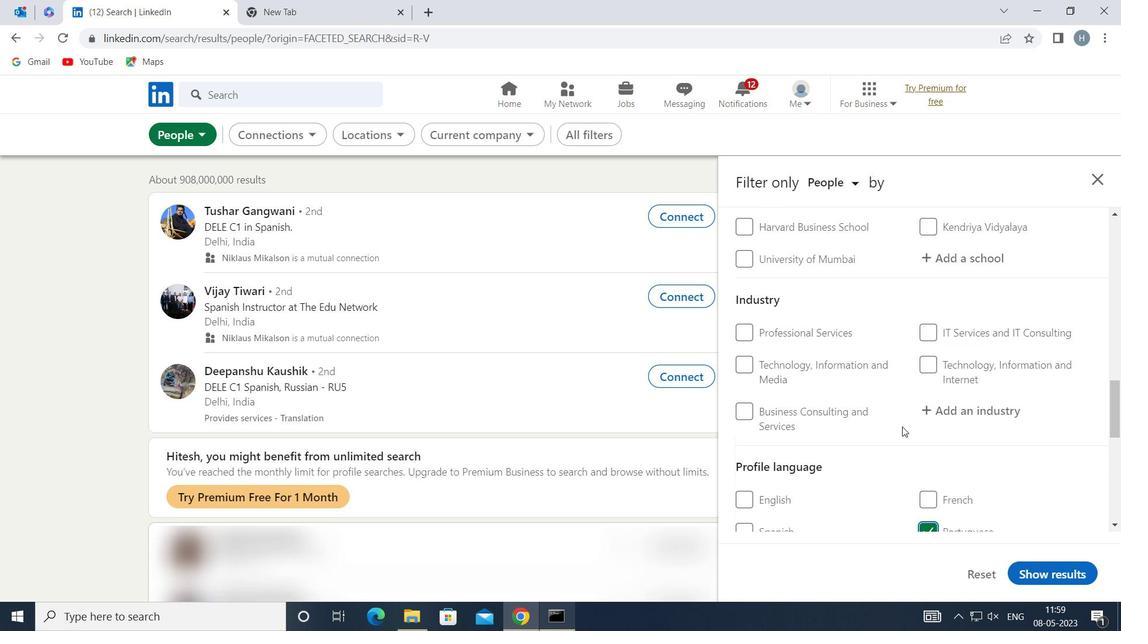 
Action: Mouse scrolled (902, 427) with delta (0, 0)
Screenshot: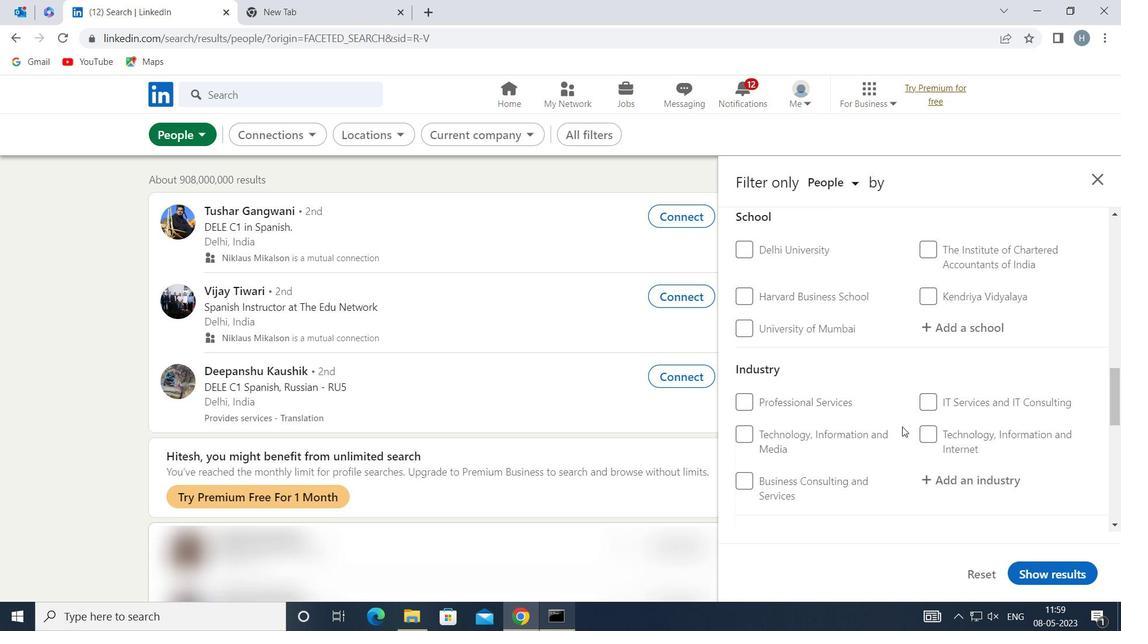 
Action: Mouse scrolled (902, 427) with delta (0, 0)
Screenshot: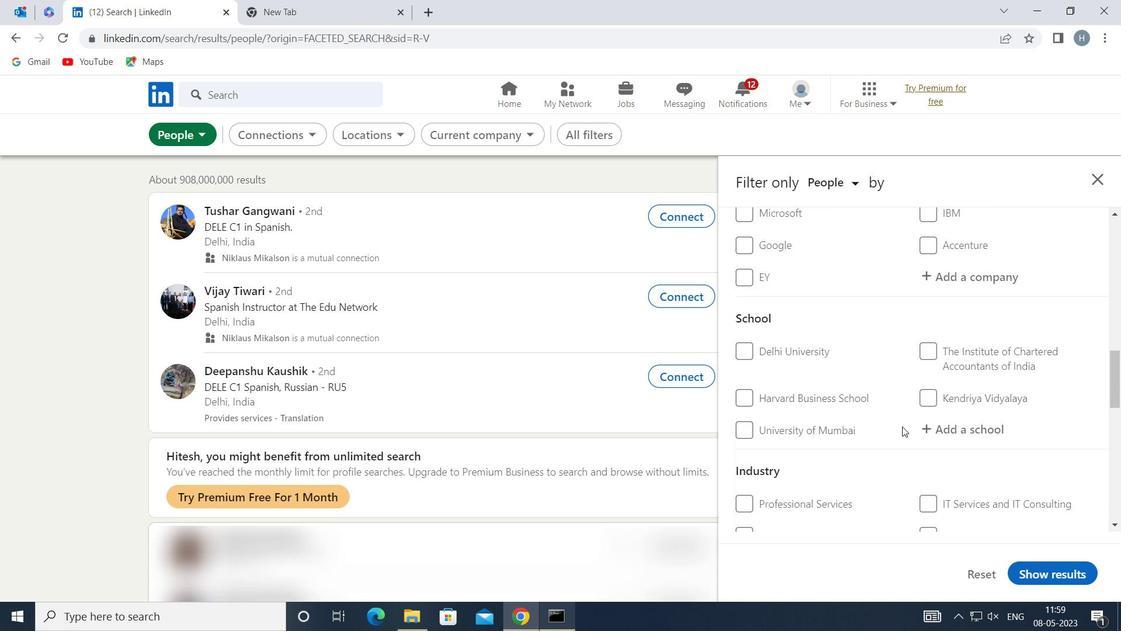 
Action: Mouse scrolled (902, 427) with delta (0, 0)
Screenshot: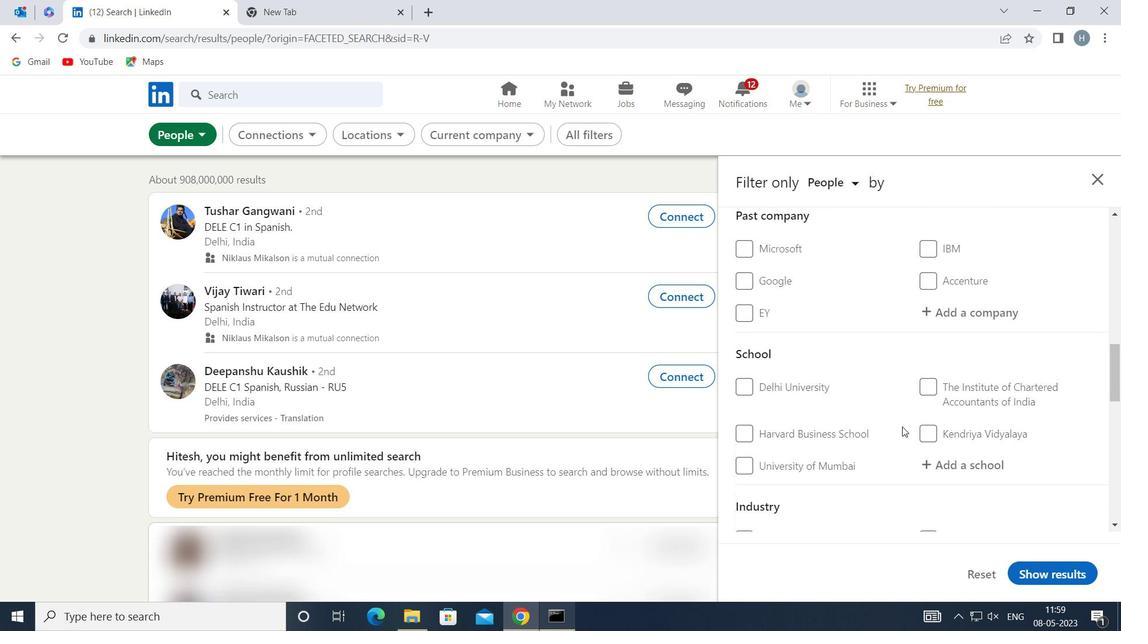 
Action: Mouse scrolled (902, 427) with delta (0, 0)
Screenshot: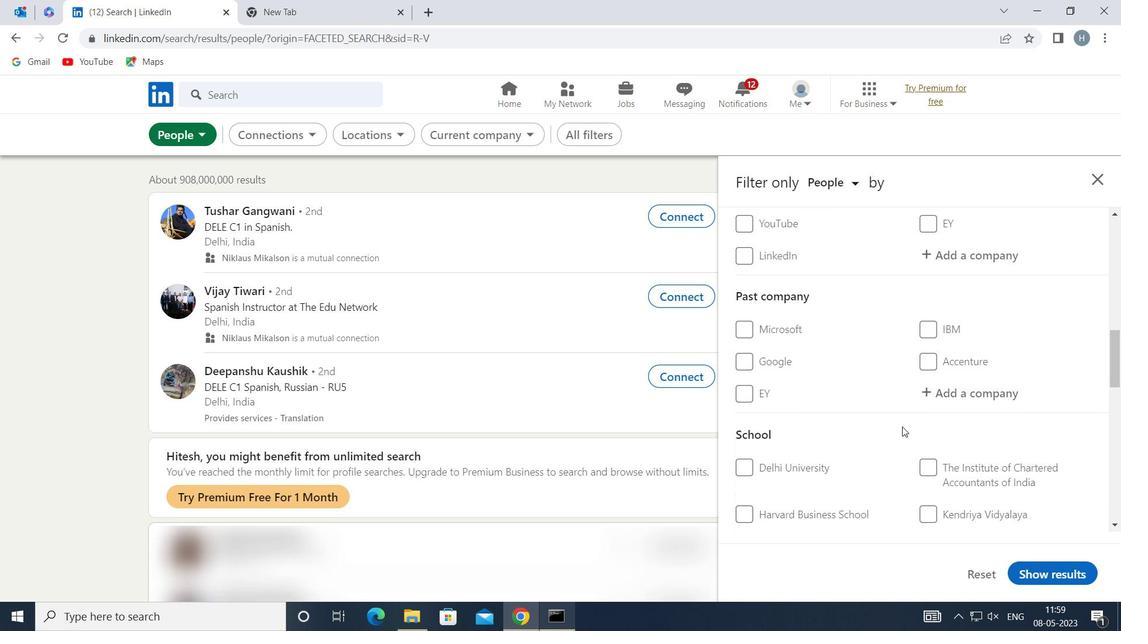 
Action: Mouse scrolled (902, 427) with delta (0, 0)
Screenshot: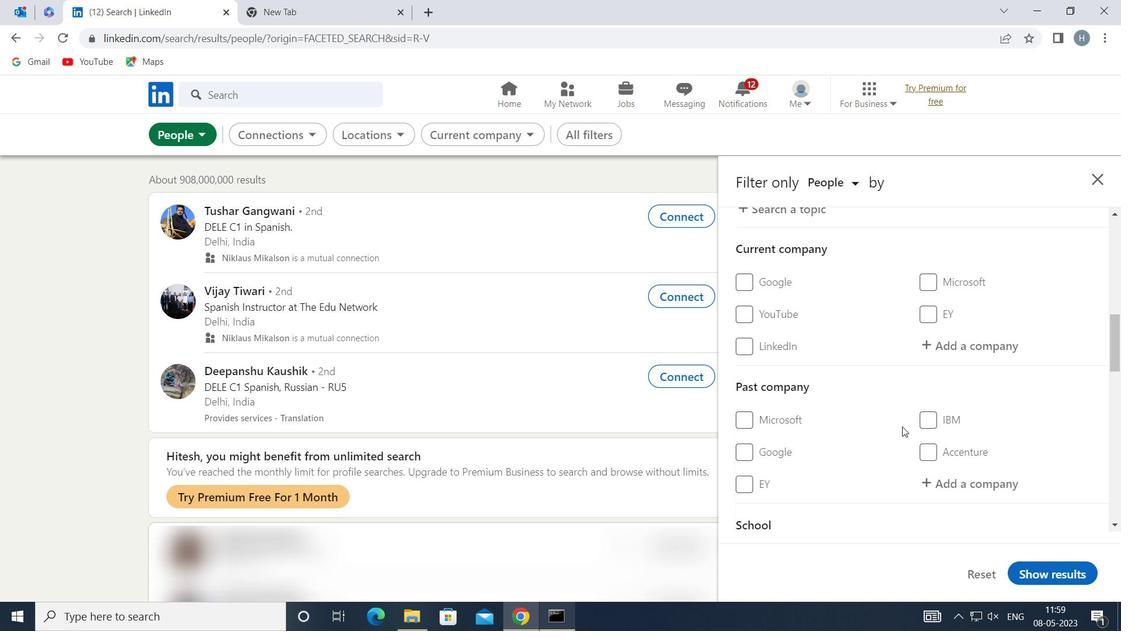 
Action: Mouse moved to (964, 441)
Screenshot: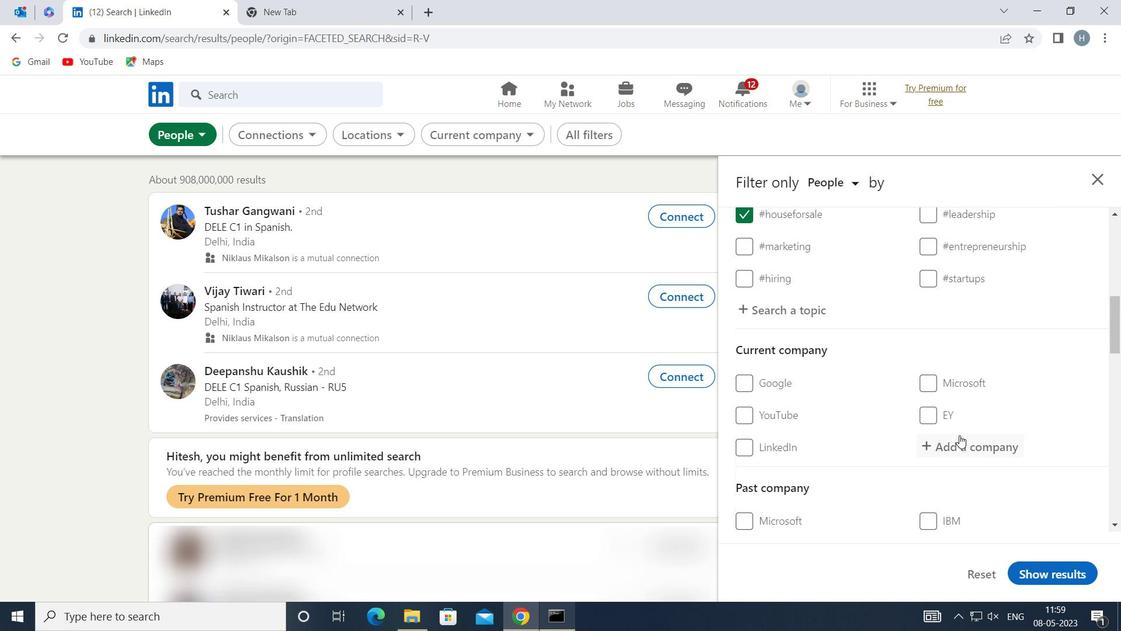
Action: Mouse pressed left at (964, 441)
Screenshot: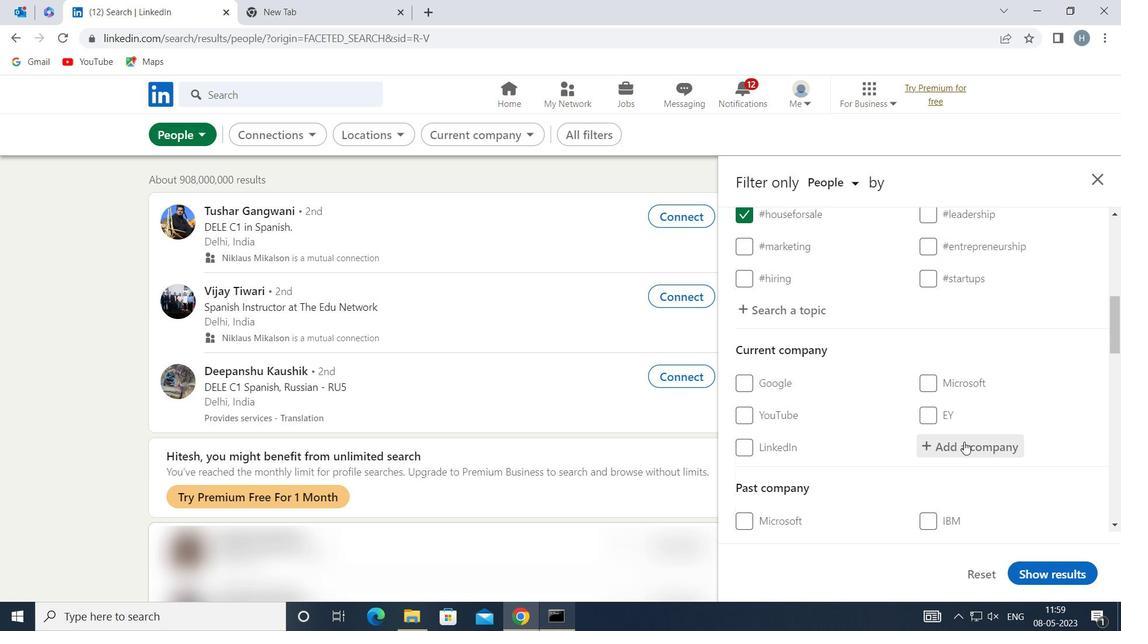 
Action: Key pressed <Key.shift>EN<Key.space><Key.shift>WORLD<Key.space>
Screenshot: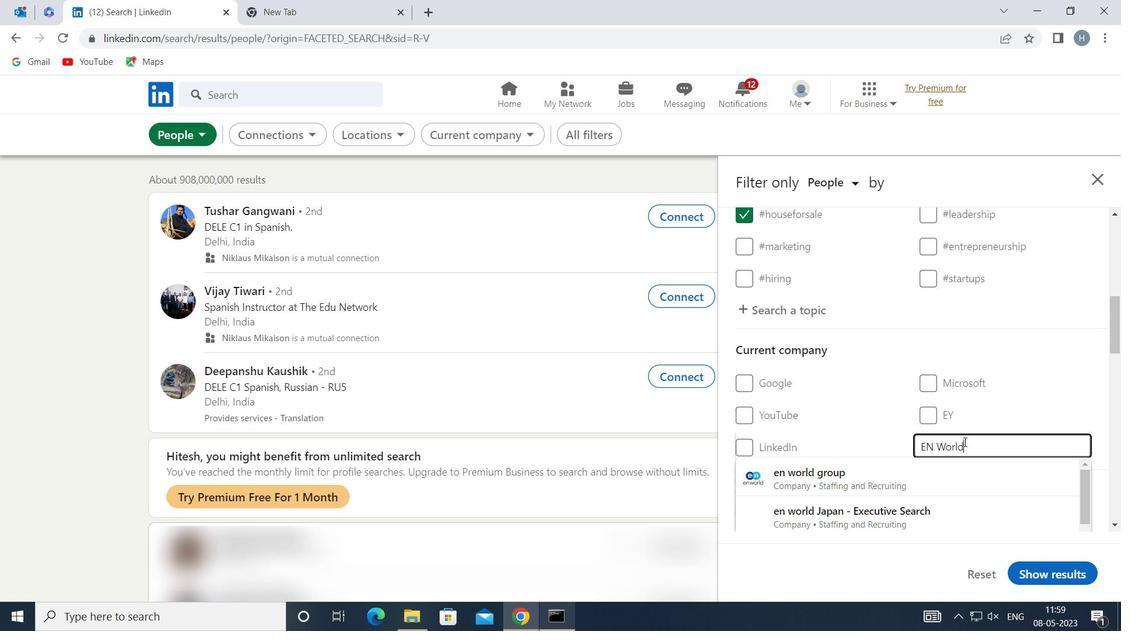
Action: Mouse moved to (902, 474)
Screenshot: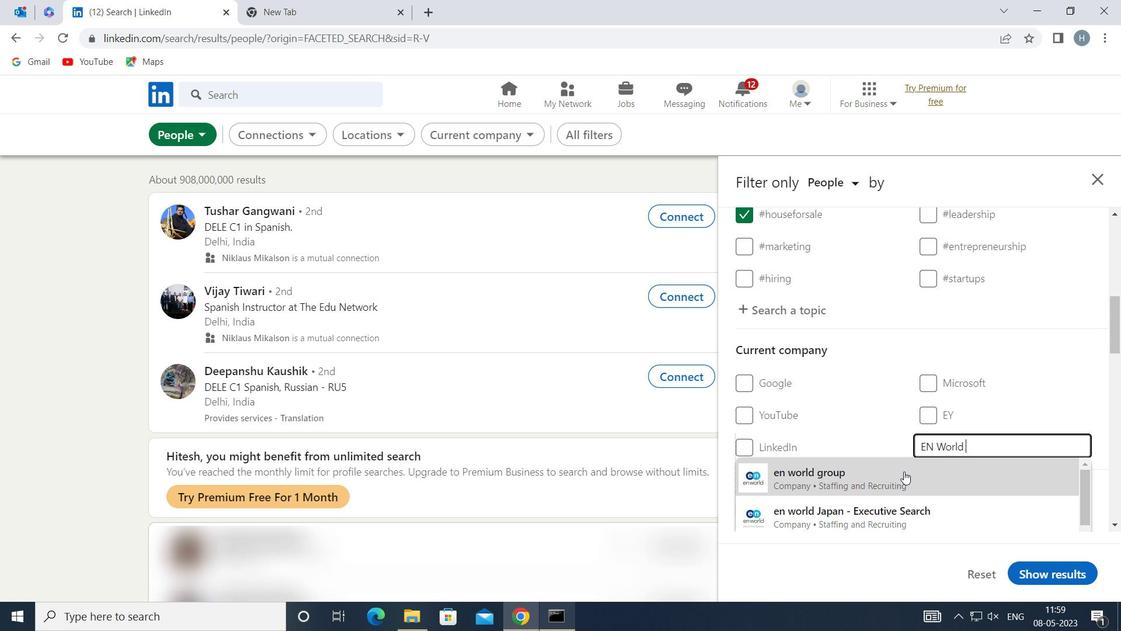 
Action: Mouse pressed left at (902, 474)
Screenshot: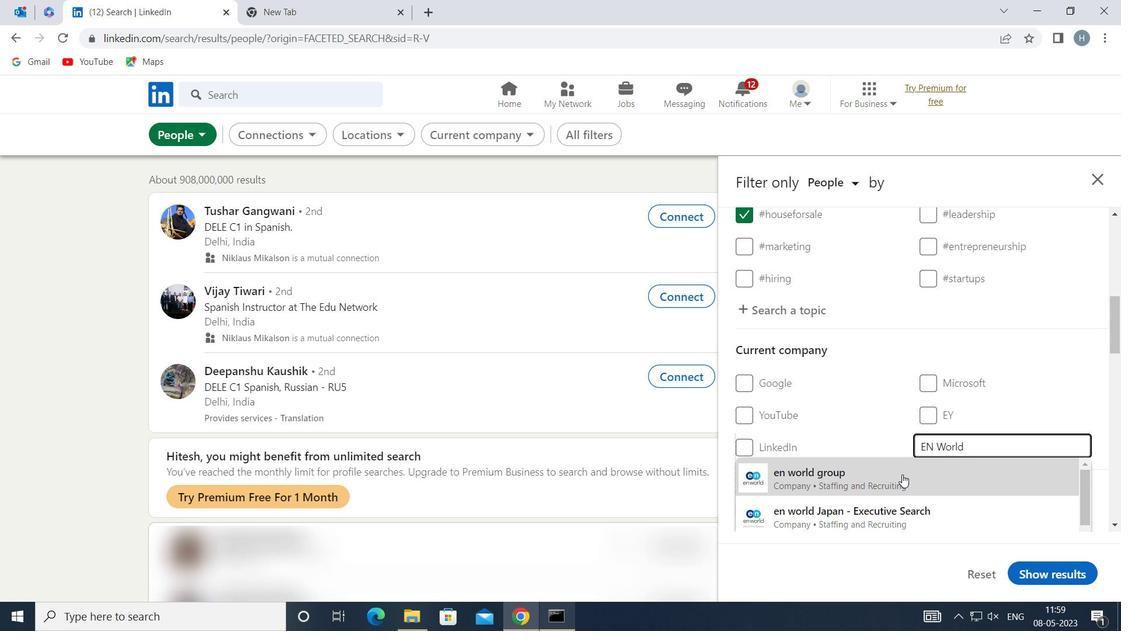 
Action: Mouse moved to (891, 417)
Screenshot: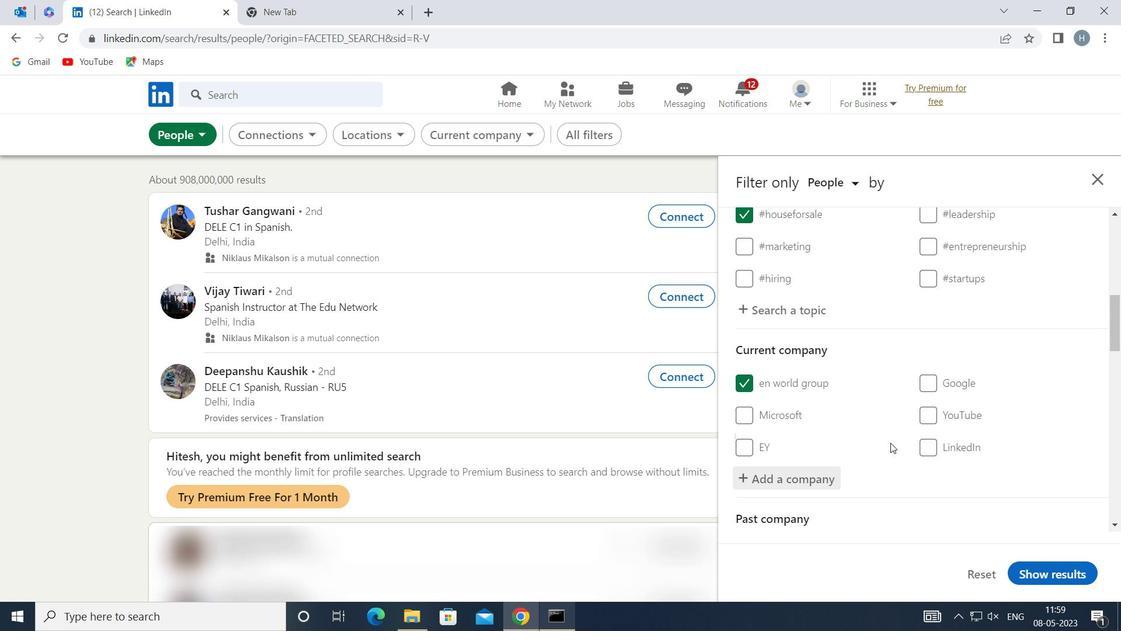 
Action: Mouse scrolled (891, 416) with delta (0, 0)
Screenshot: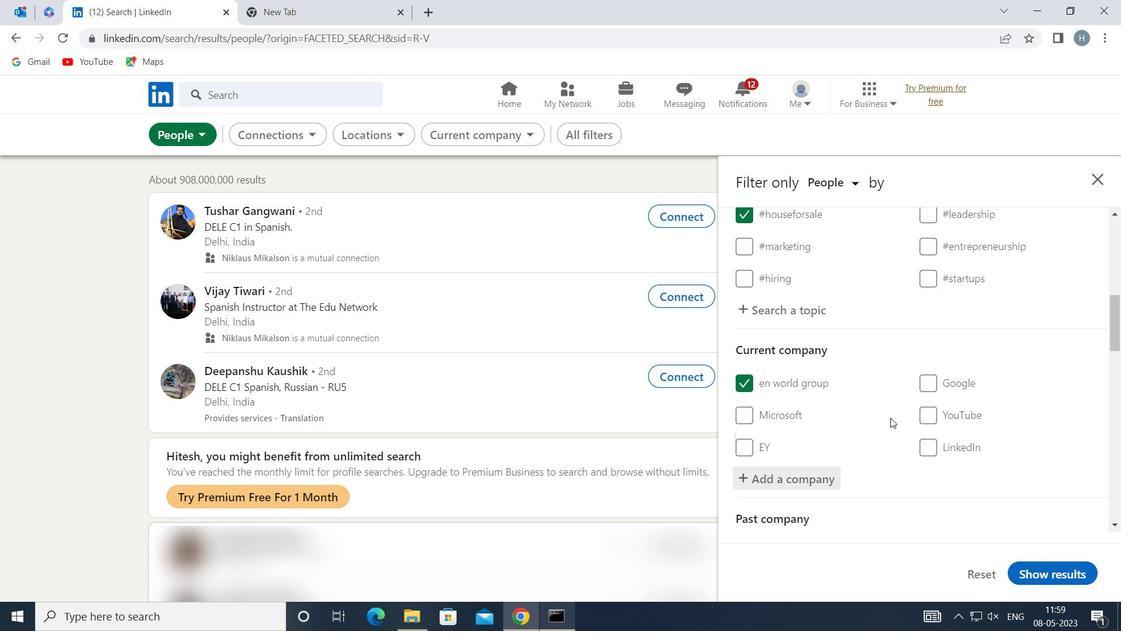 
Action: Mouse moved to (891, 416)
Screenshot: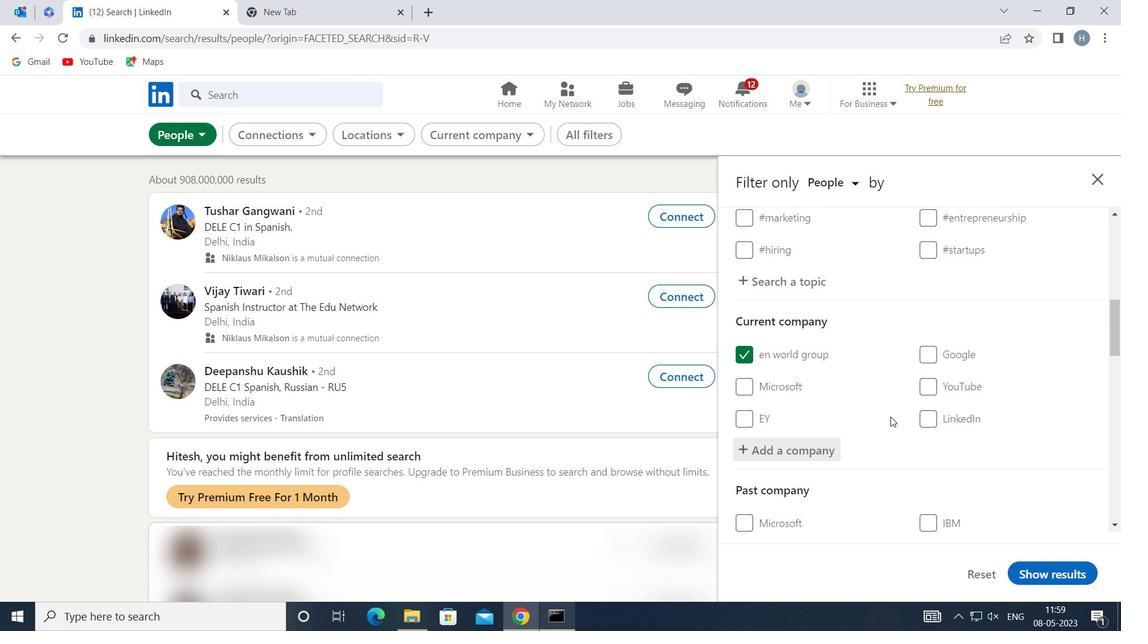 
Action: Mouse scrolled (891, 415) with delta (0, 0)
Screenshot: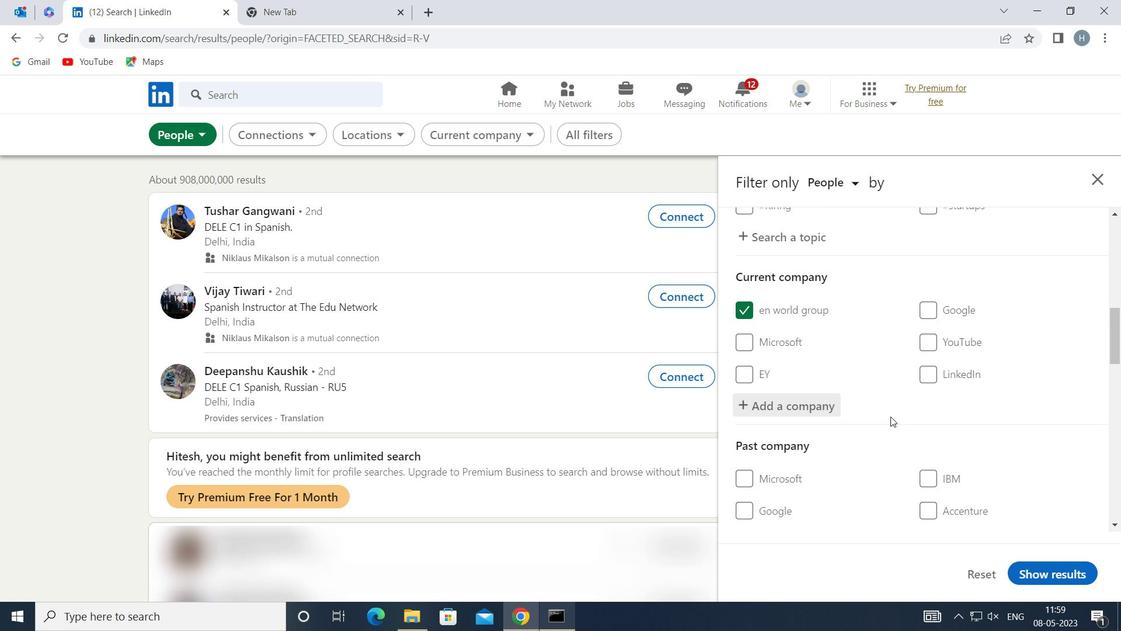 
Action: Mouse scrolled (891, 415) with delta (0, 0)
Screenshot: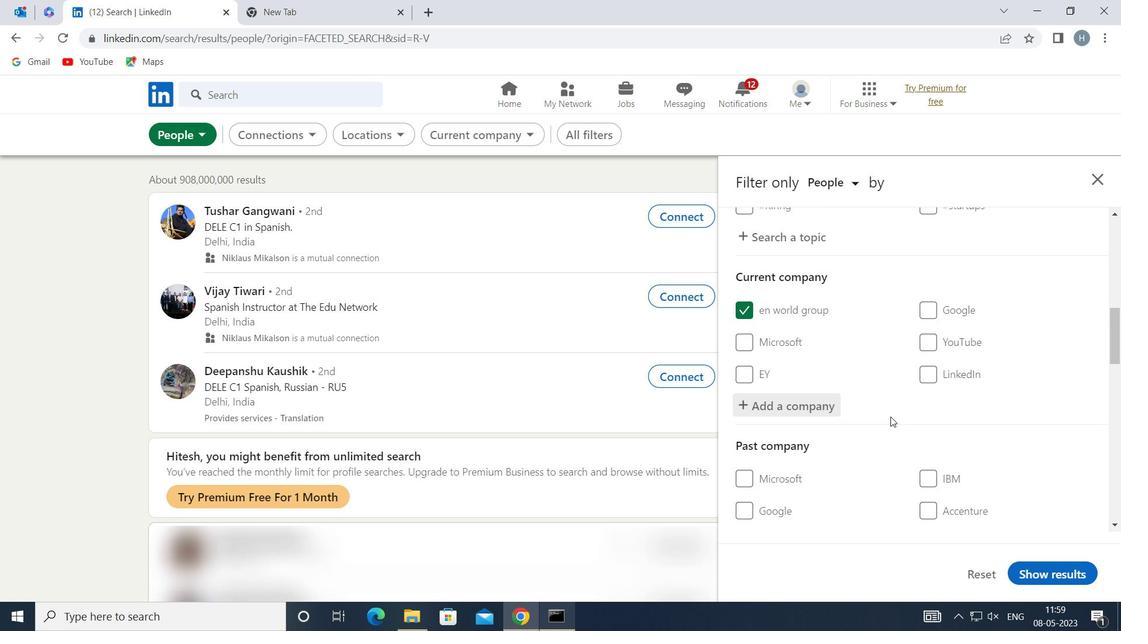 
Action: Mouse scrolled (891, 415) with delta (0, 0)
Screenshot: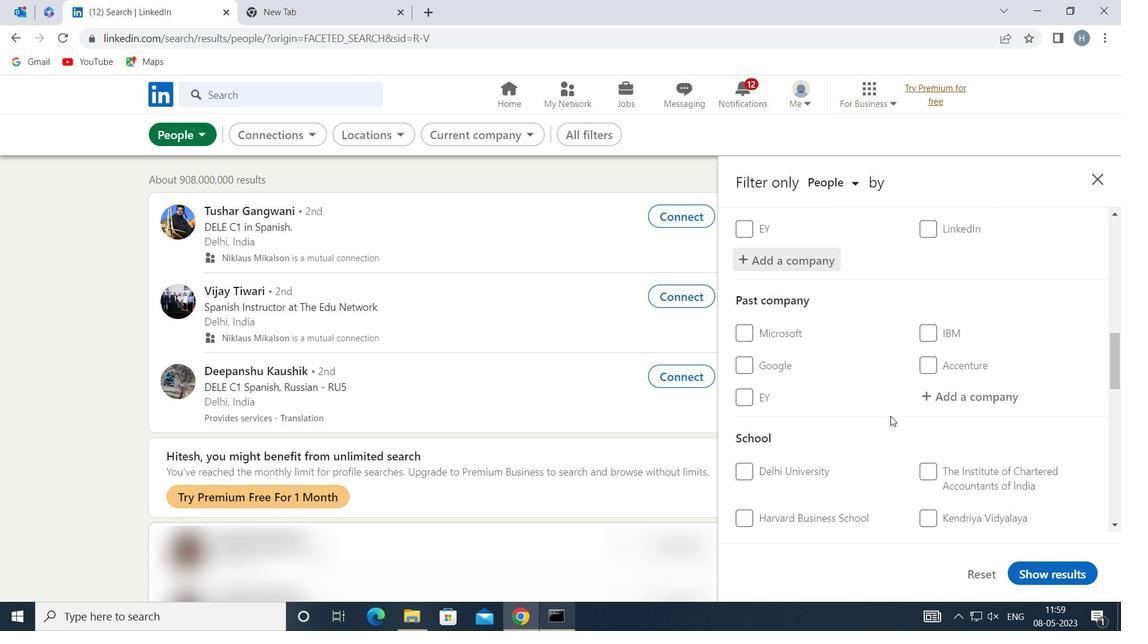 
Action: Mouse moved to (968, 468)
Screenshot: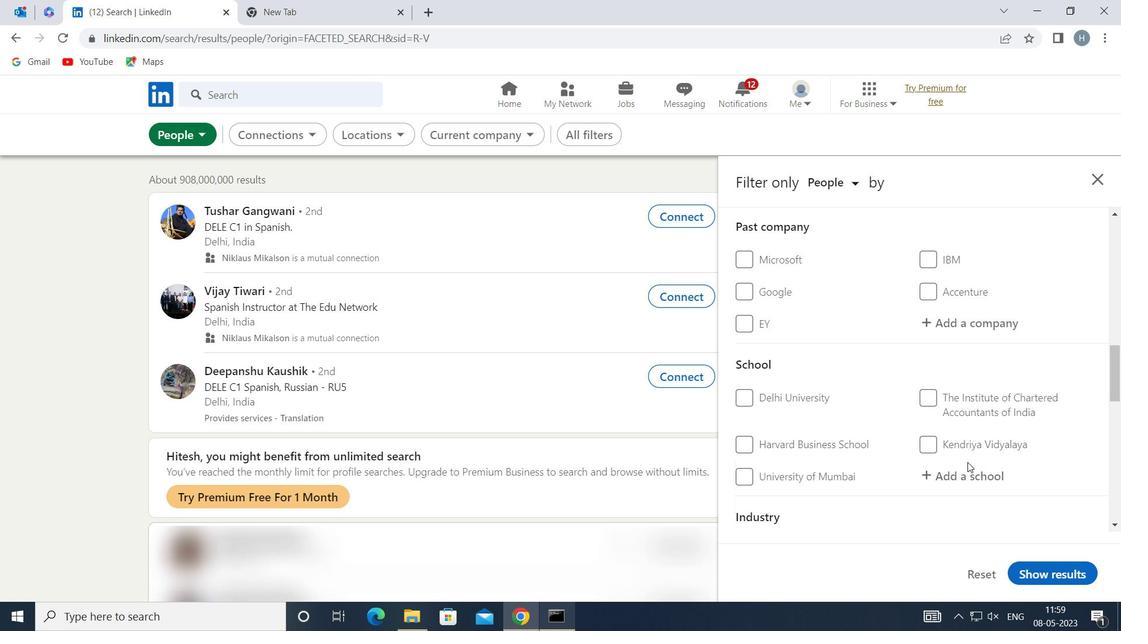 
Action: Mouse pressed left at (968, 468)
Screenshot: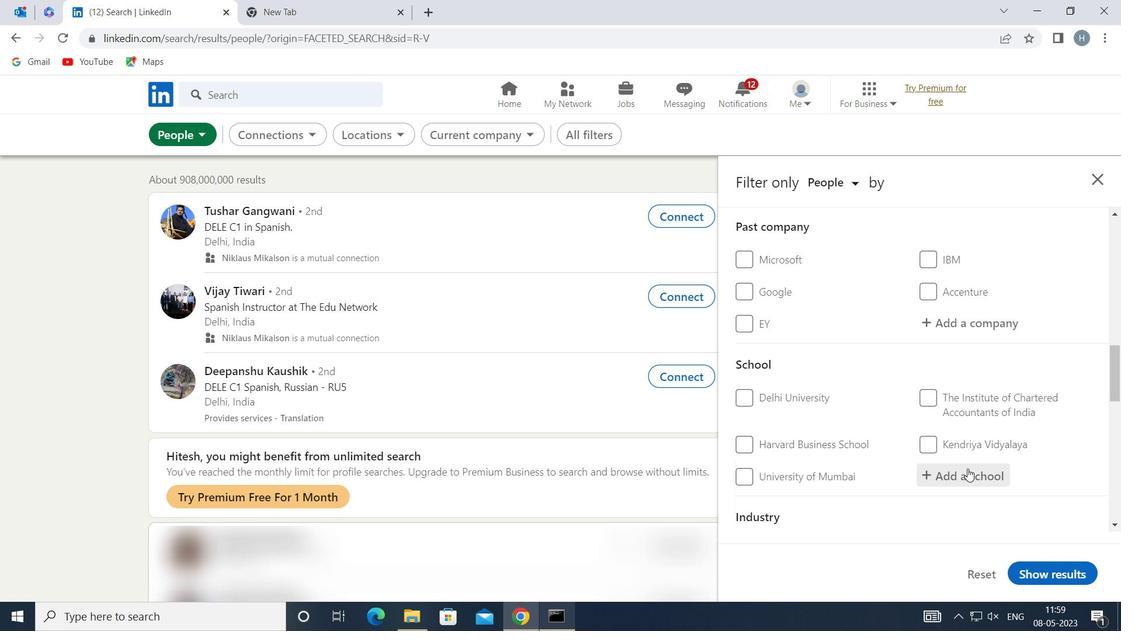 
Action: Key pressed <Key.shift>INDRA<Key.backspace><Key.backspace>IRA<Key.space><Key.shift>G
Screenshot: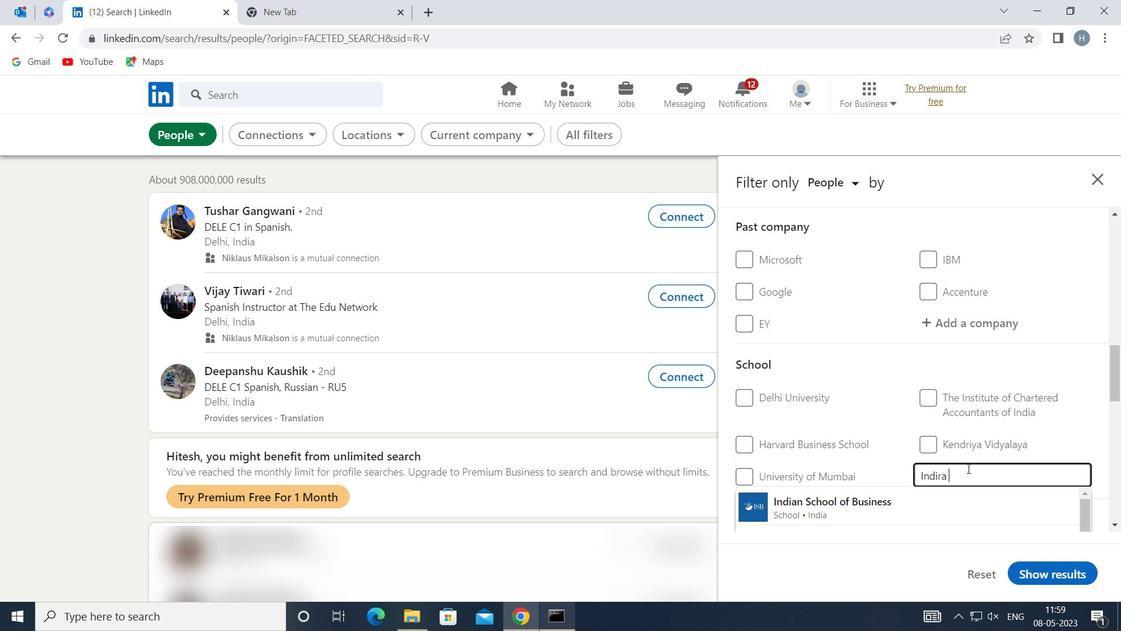 
Action: Mouse moved to (969, 468)
Screenshot: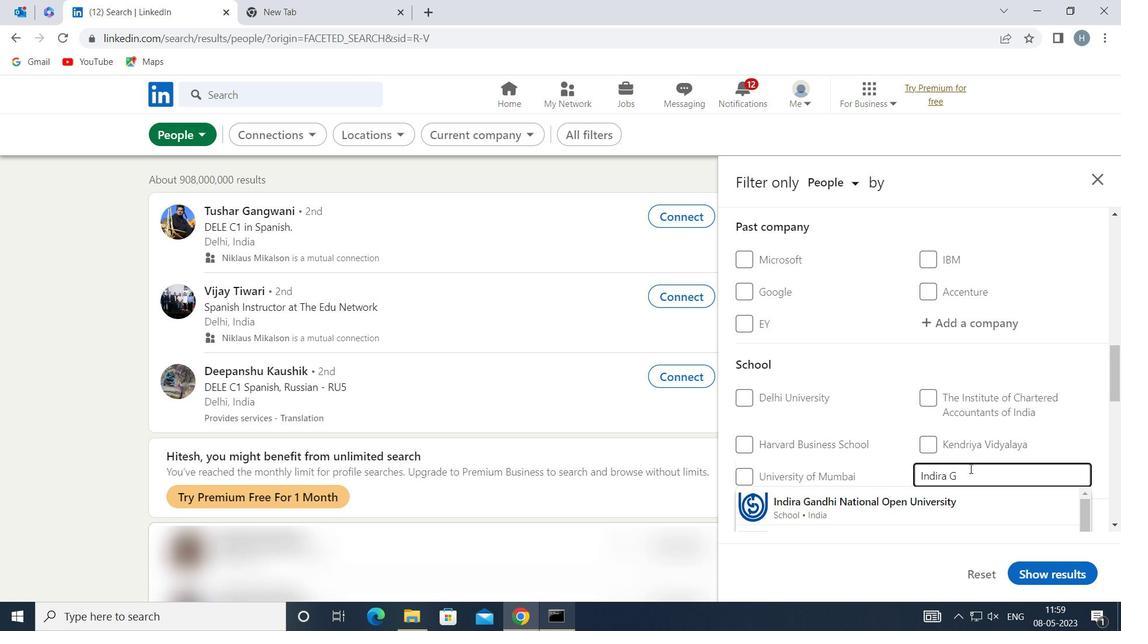 
Action: Mouse scrolled (969, 468) with delta (0, 0)
Screenshot: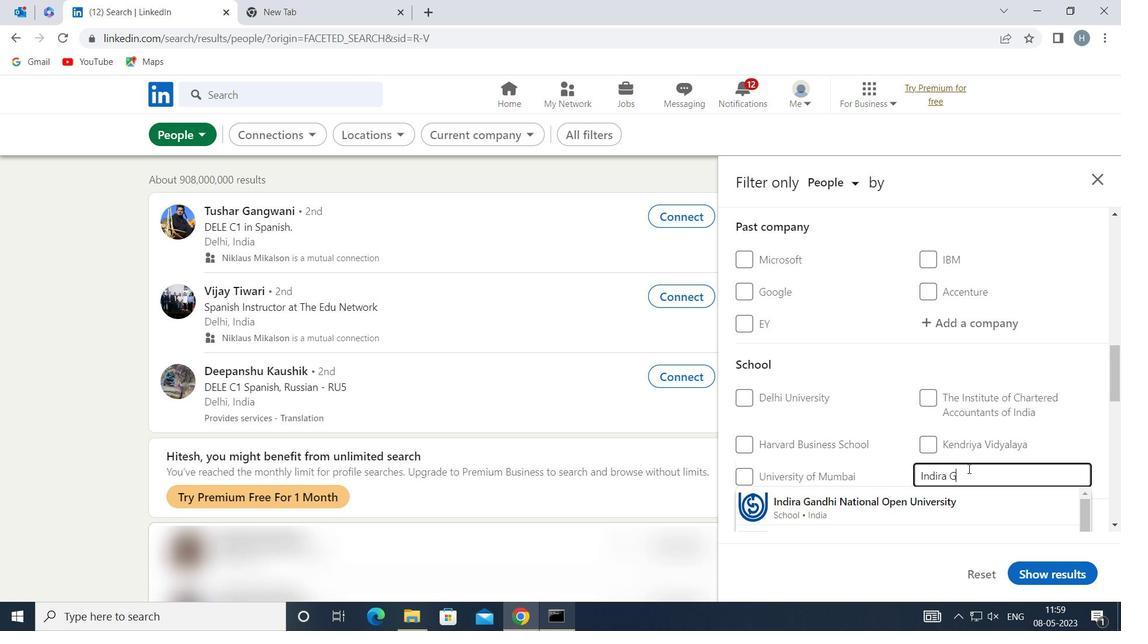 
Action: Mouse moved to (971, 499)
Screenshot: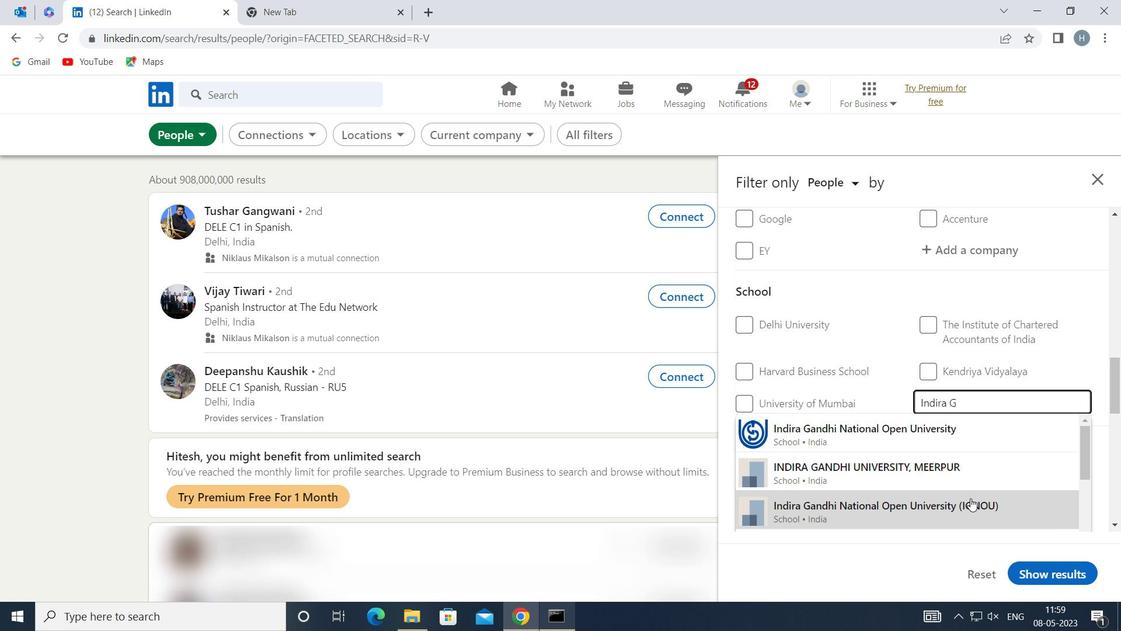 
Action: Mouse pressed left at (971, 499)
Screenshot: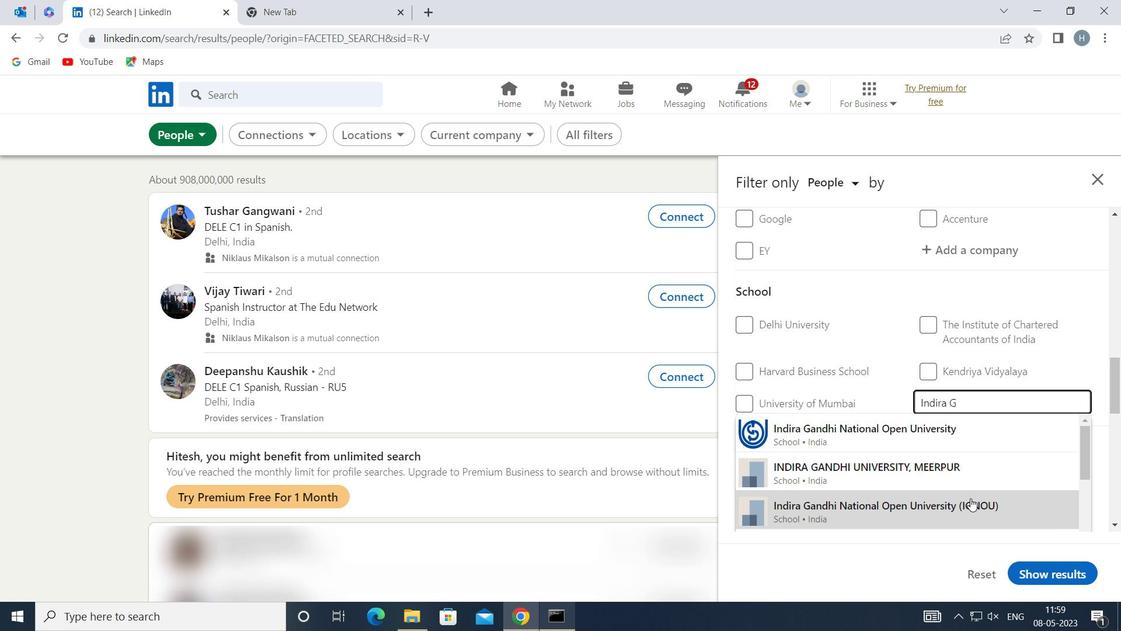 
Action: Mouse moved to (945, 402)
Screenshot: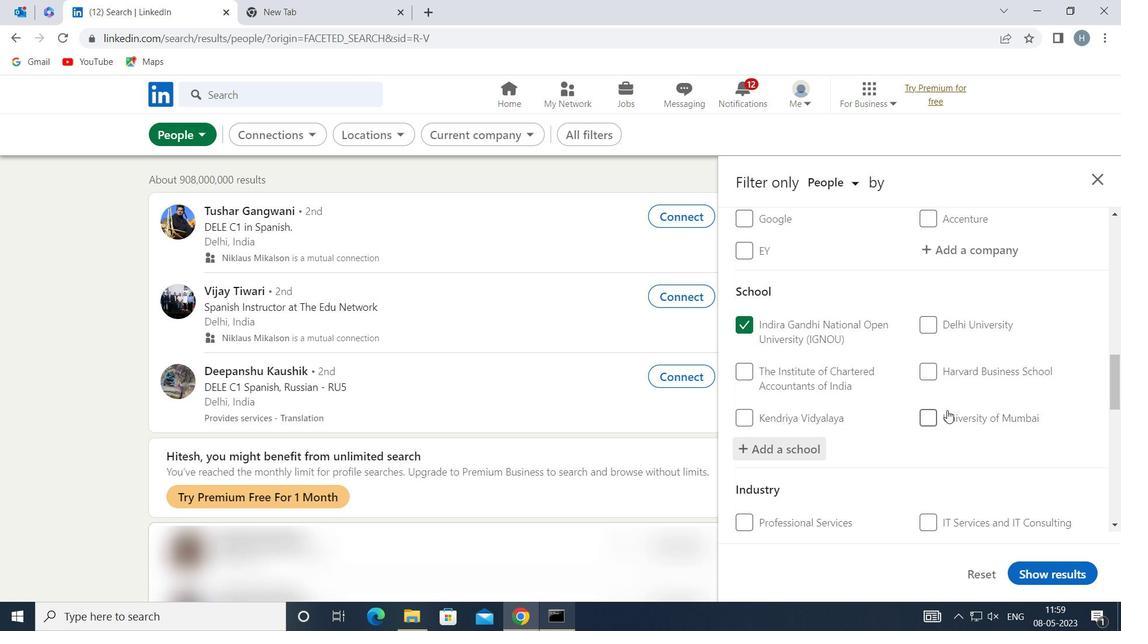 
Action: Mouse scrolled (945, 401) with delta (0, 0)
Screenshot: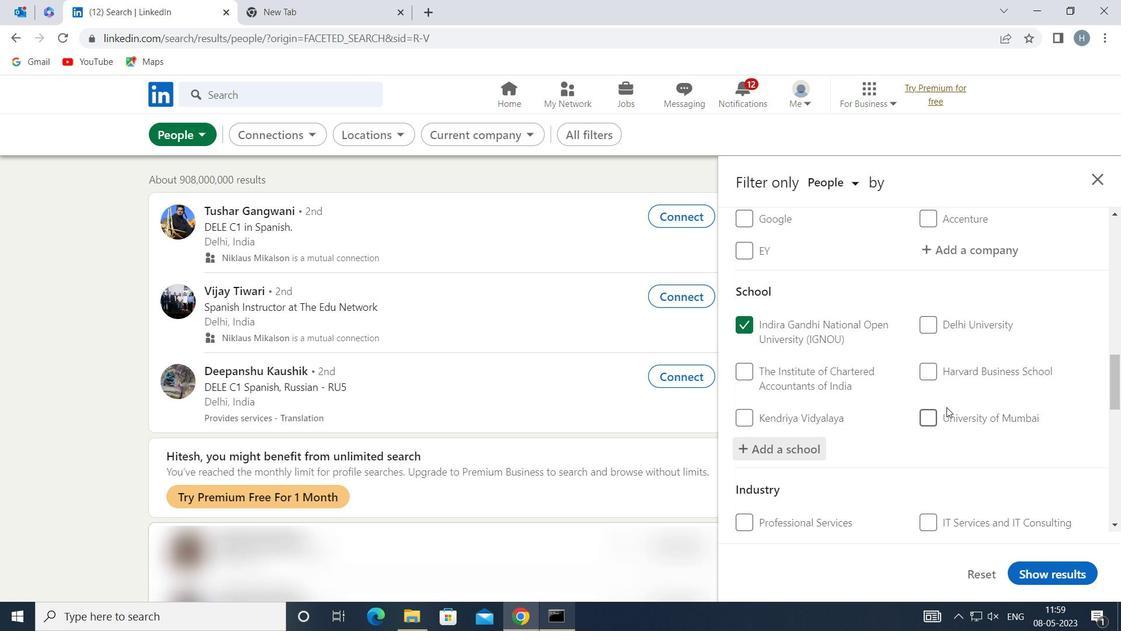 
Action: Mouse moved to (945, 401)
Screenshot: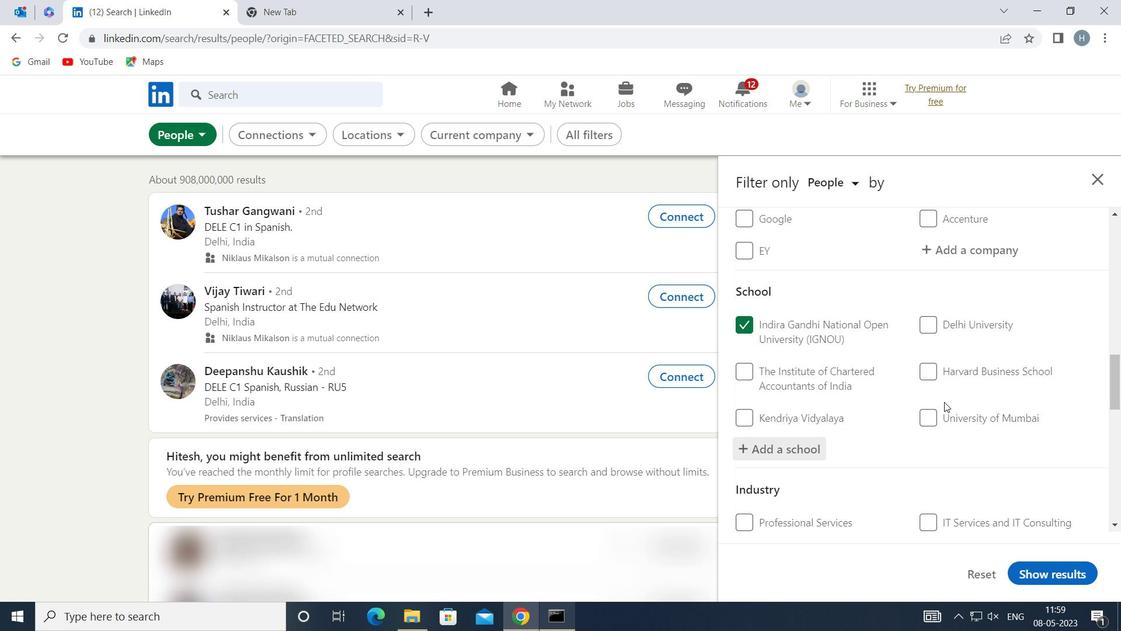 
Action: Mouse scrolled (945, 400) with delta (0, 0)
Screenshot: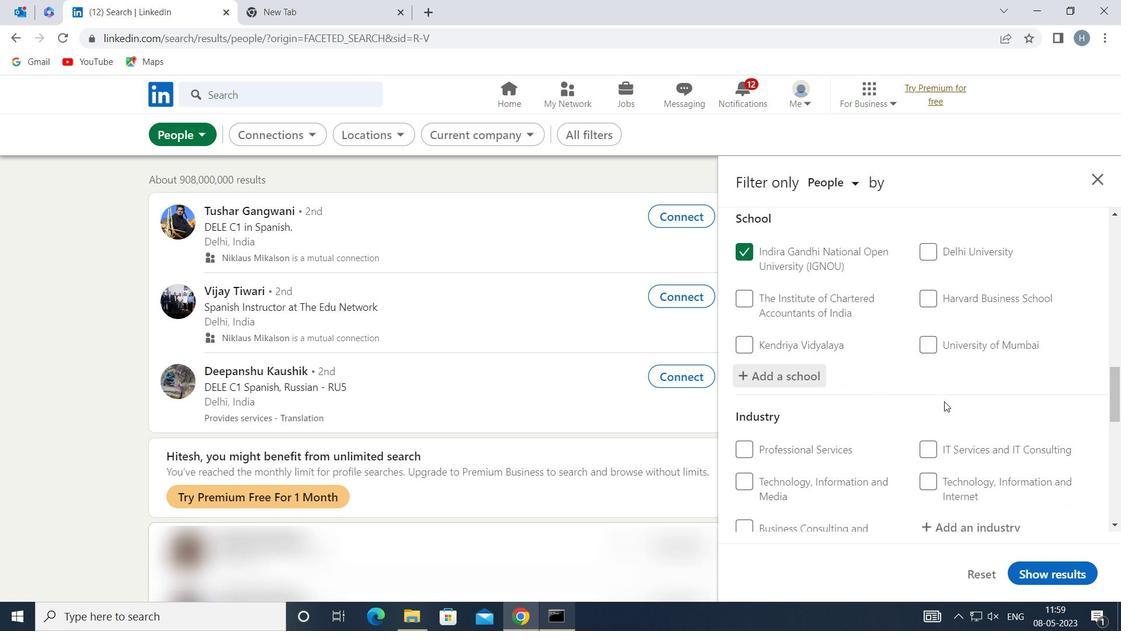 
Action: Mouse moved to (983, 452)
Screenshot: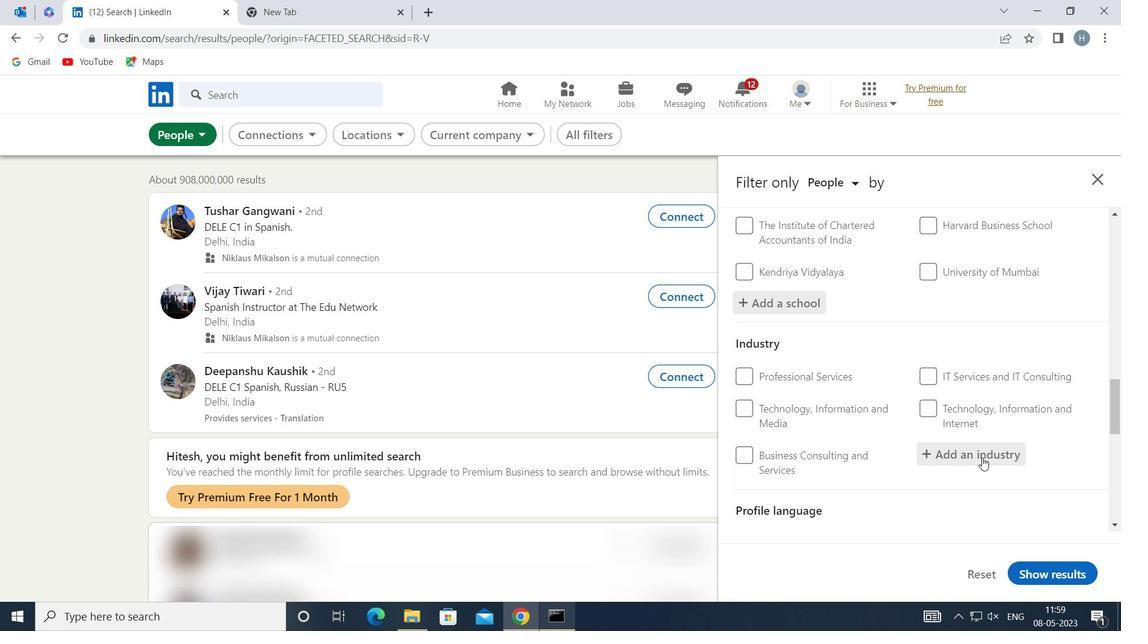 
Action: Mouse pressed left at (983, 452)
Screenshot: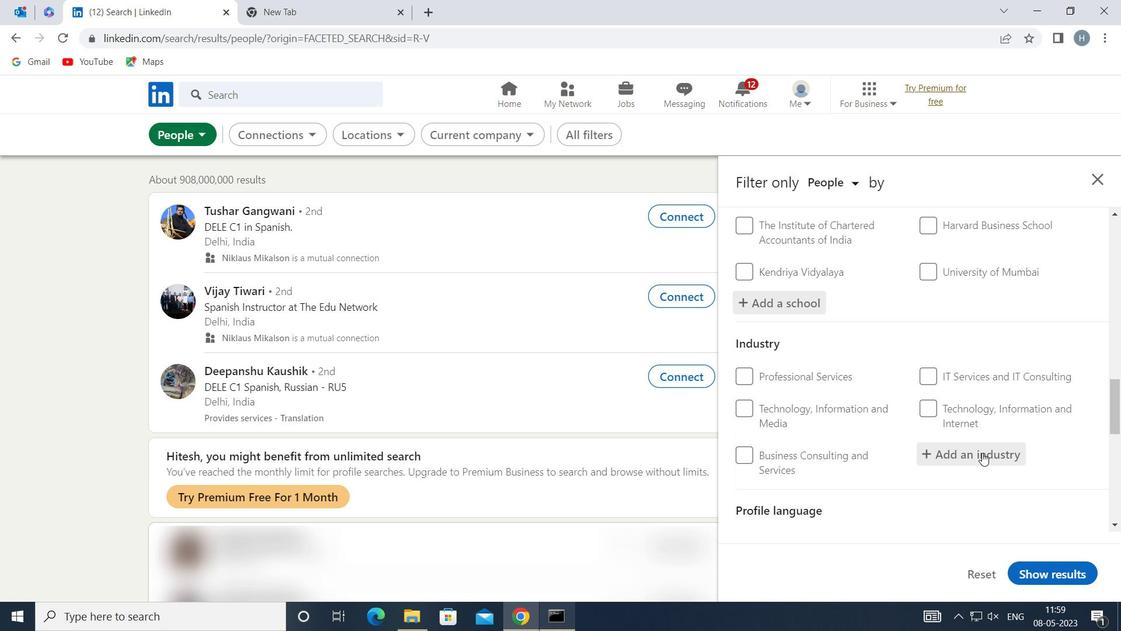 
Action: Mouse moved to (982, 451)
Screenshot: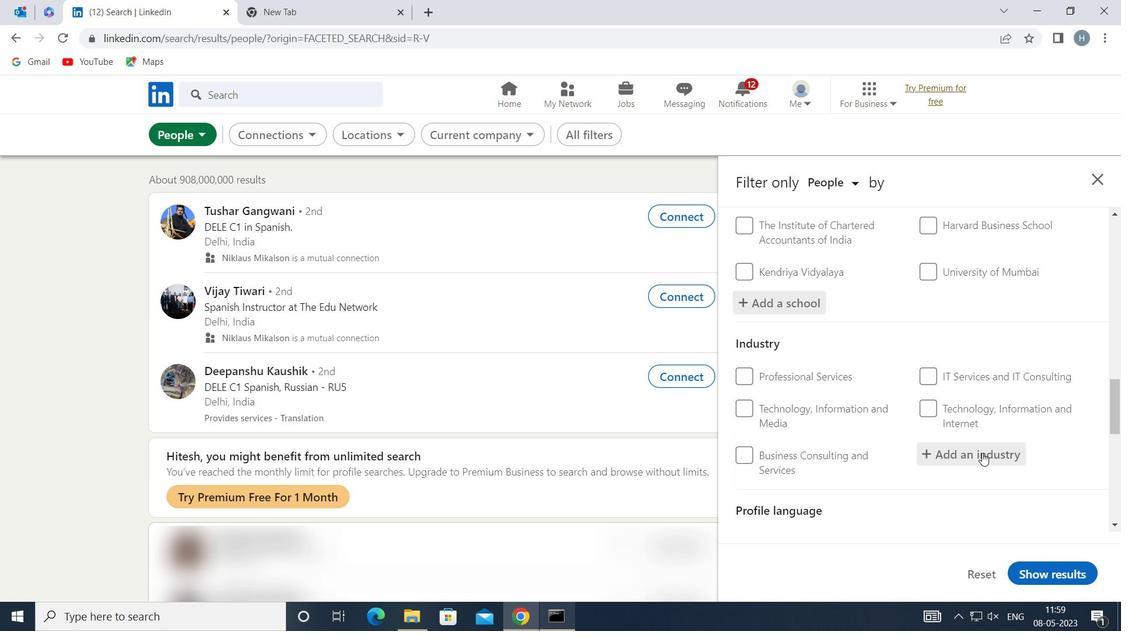 
Action: Key pressed <Key.shift>OPTO
Screenshot: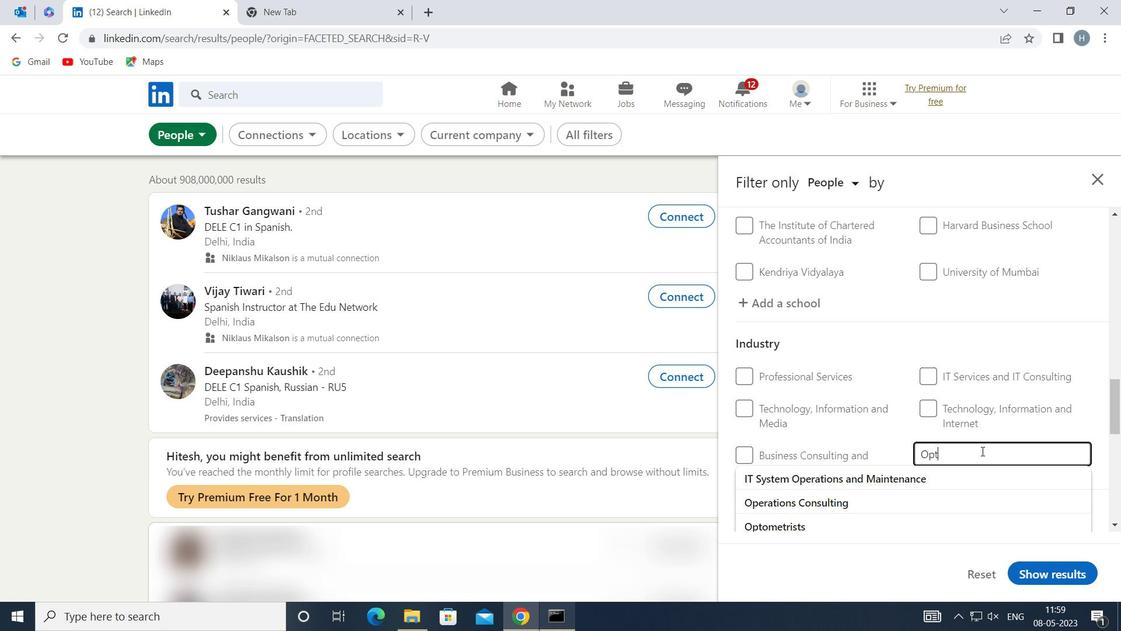 
Action: Mouse moved to (931, 474)
Screenshot: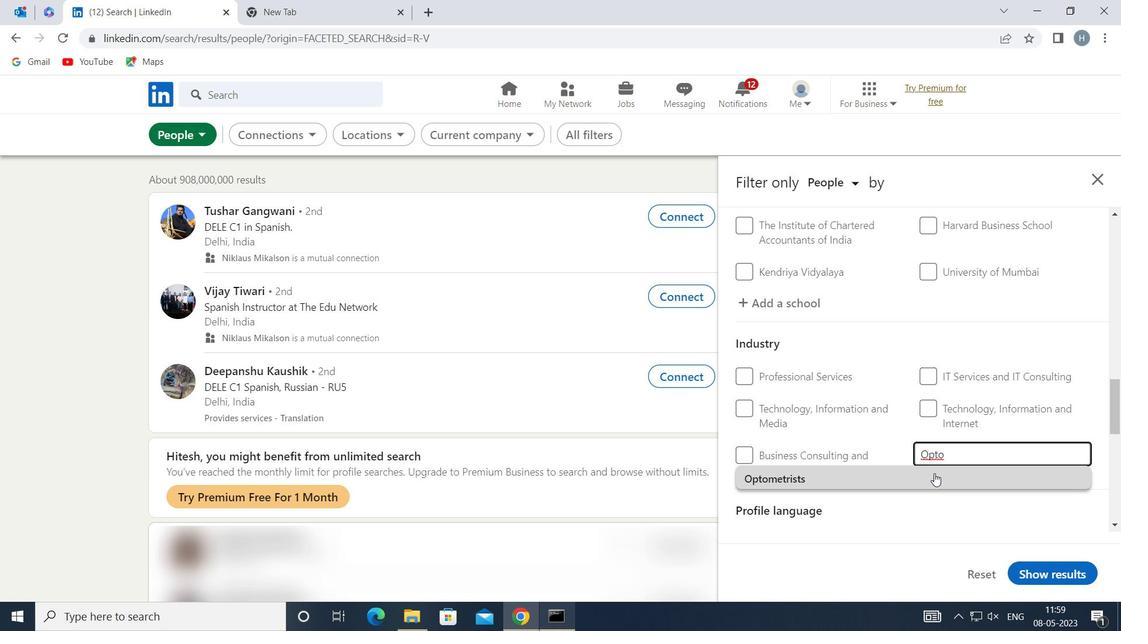 
Action: Mouse pressed left at (931, 474)
Screenshot: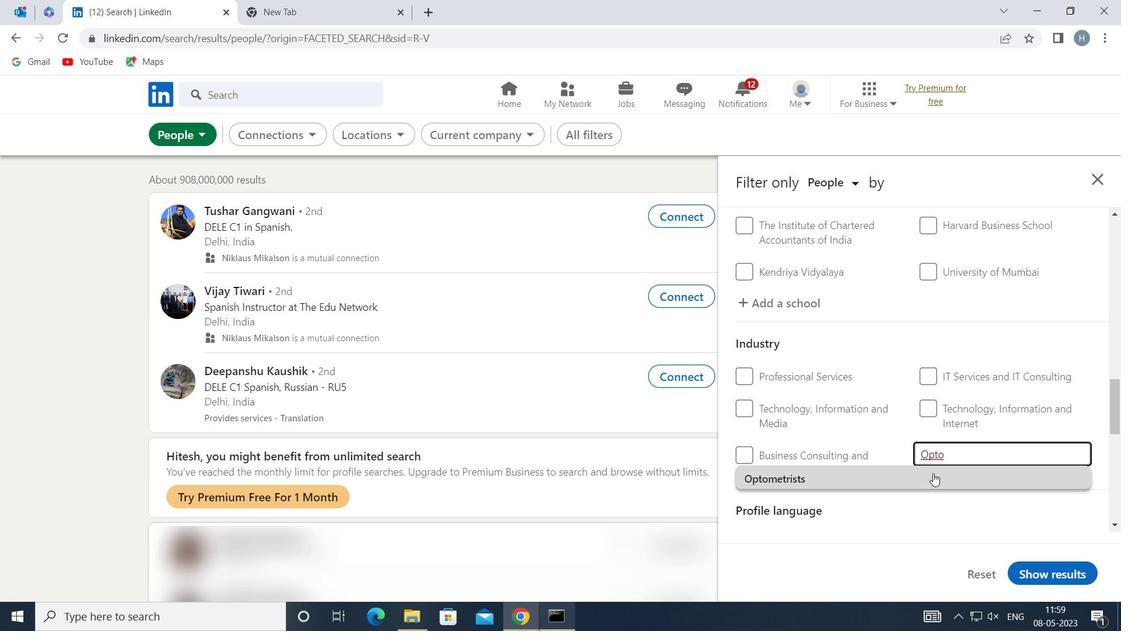 
Action: Mouse moved to (885, 439)
Screenshot: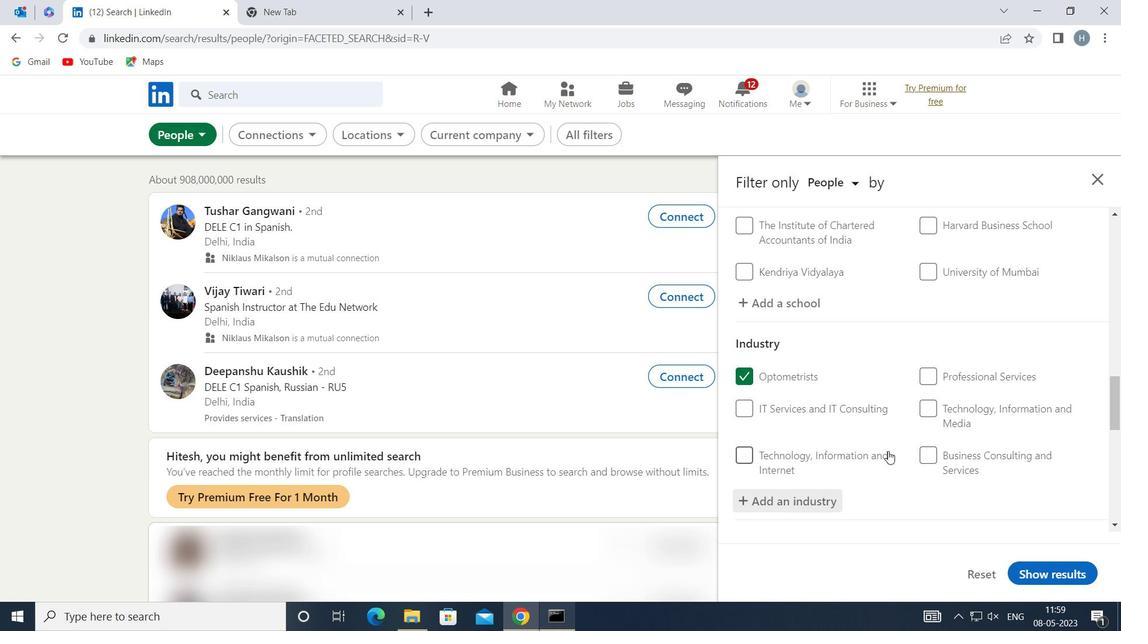 
Action: Mouse scrolled (885, 439) with delta (0, 0)
Screenshot: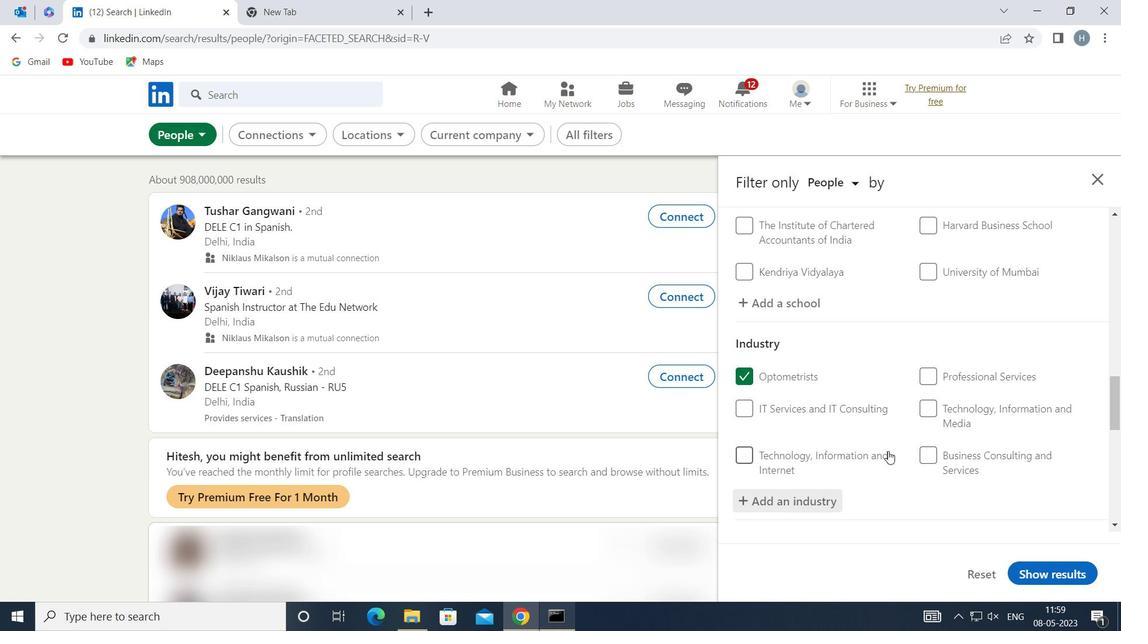 
Action: Mouse moved to (885, 439)
Screenshot: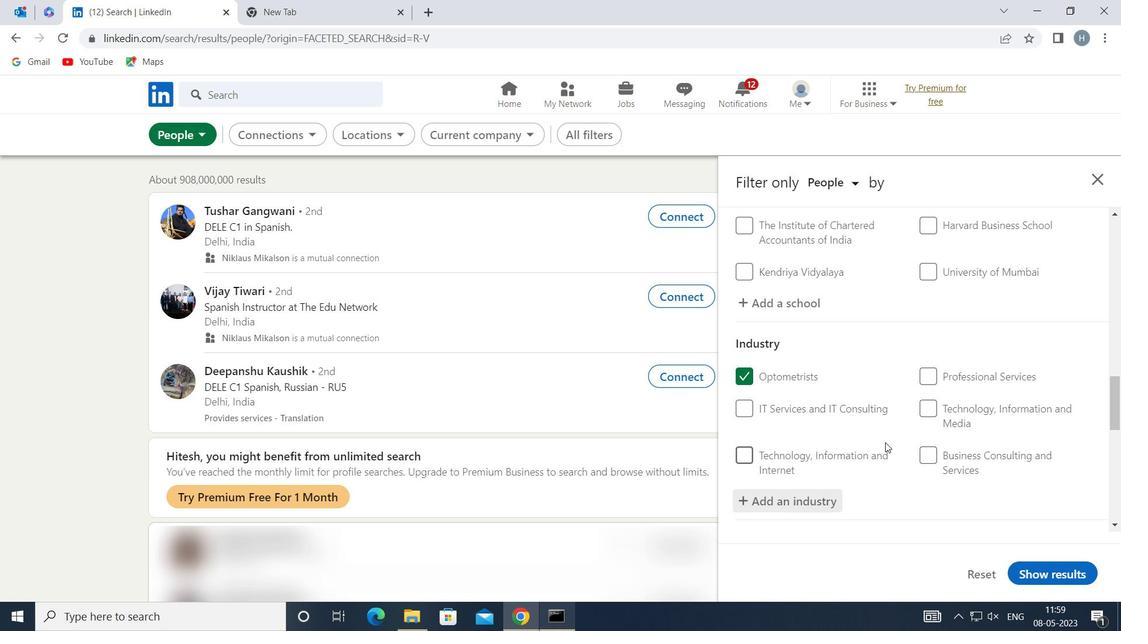 
Action: Mouse scrolled (885, 438) with delta (0, 0)
Screenshot: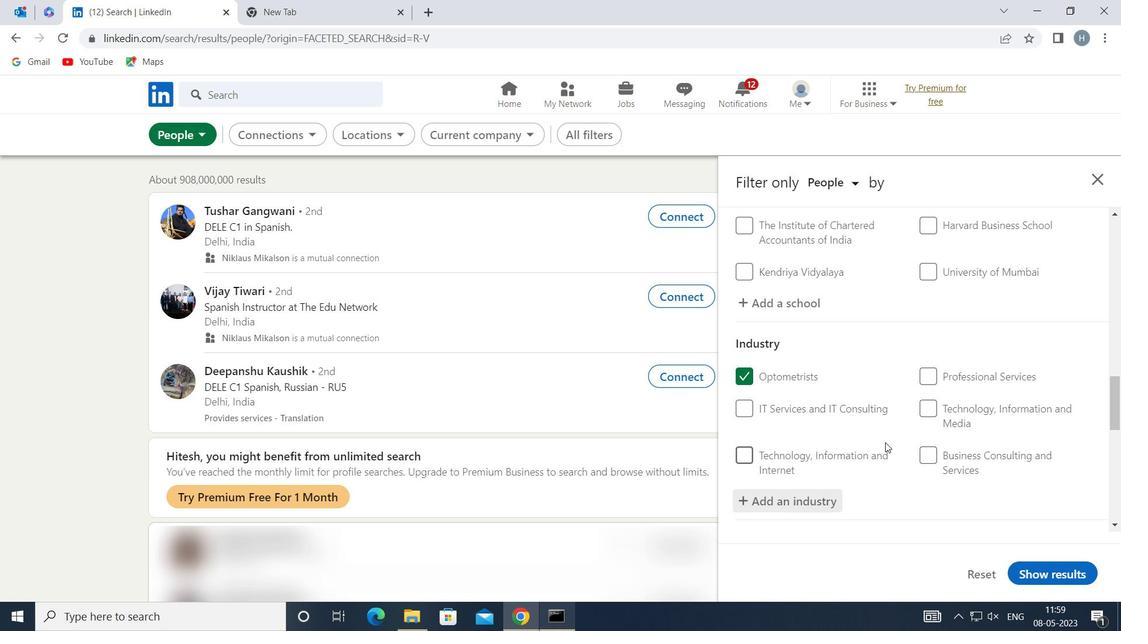 
Action: Mouse moved to (881, 424)
Screenshot: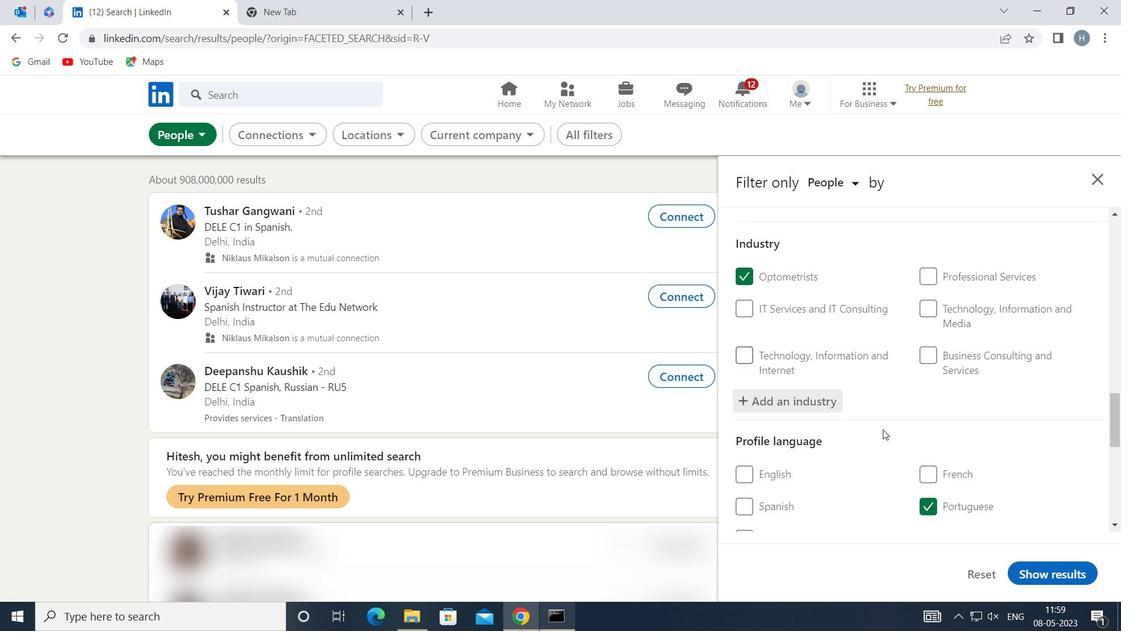 
Action: Mouse scrolled (881, 424) with delta (0, 0)
Screenshot: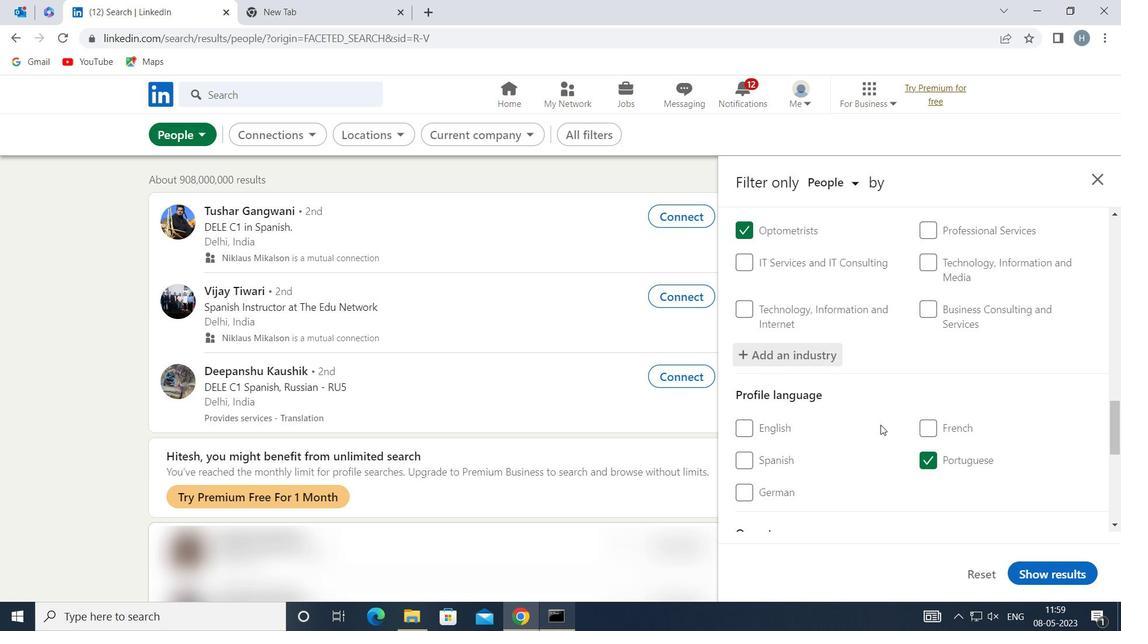 
Action: Mouse moved to (881, 425)
Screenshot: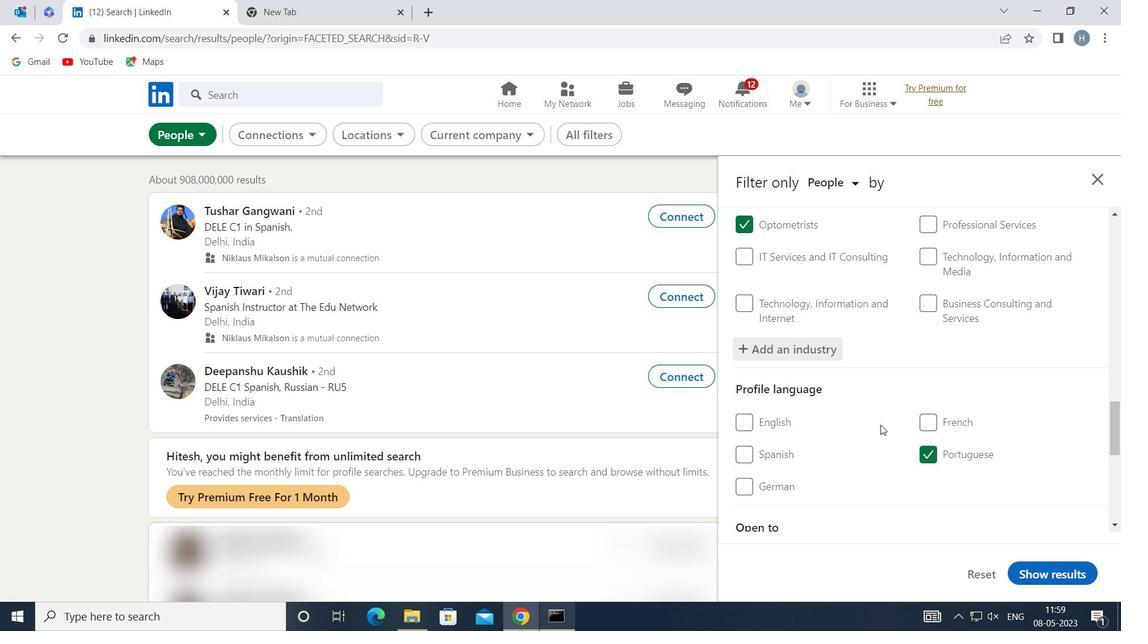 
Action: Mouse scrolled (881, 424) with delta (0, 0)
Screenshot: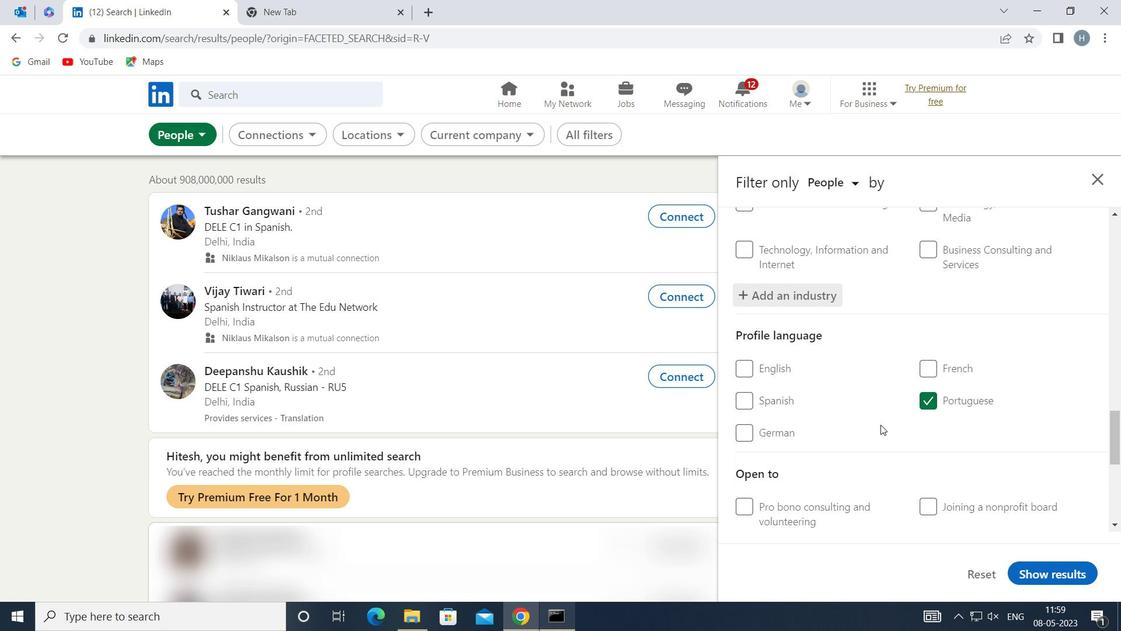 
Action: Mouse moved to (886, 423)
Screenshot: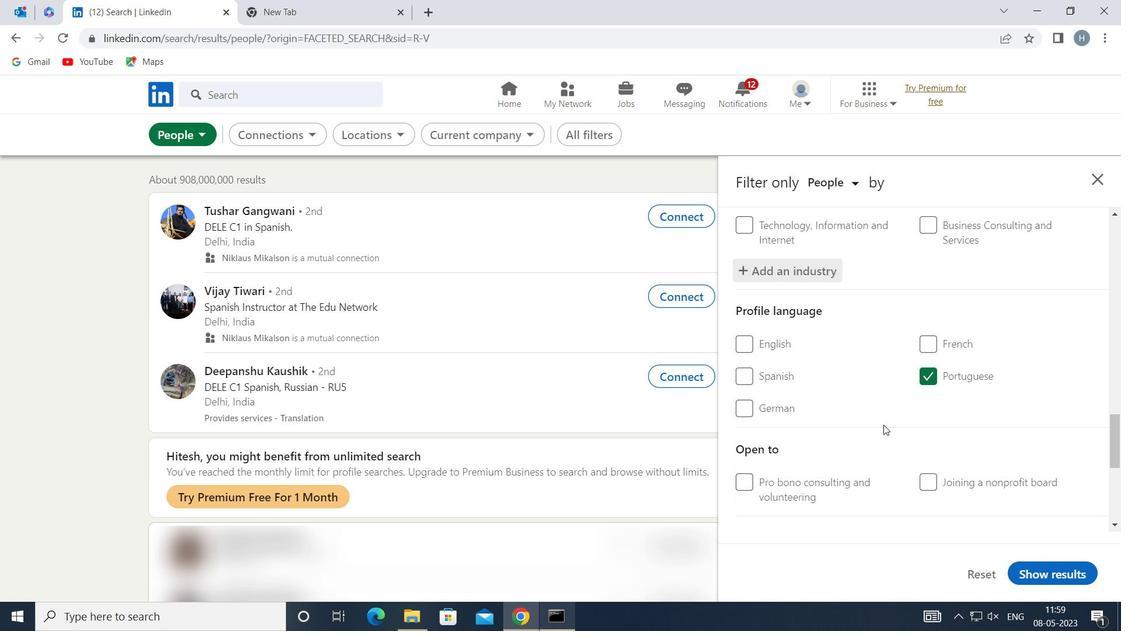 
Action: Mouse scrolled (886, 423) with delta (0, 0)
Screenshot: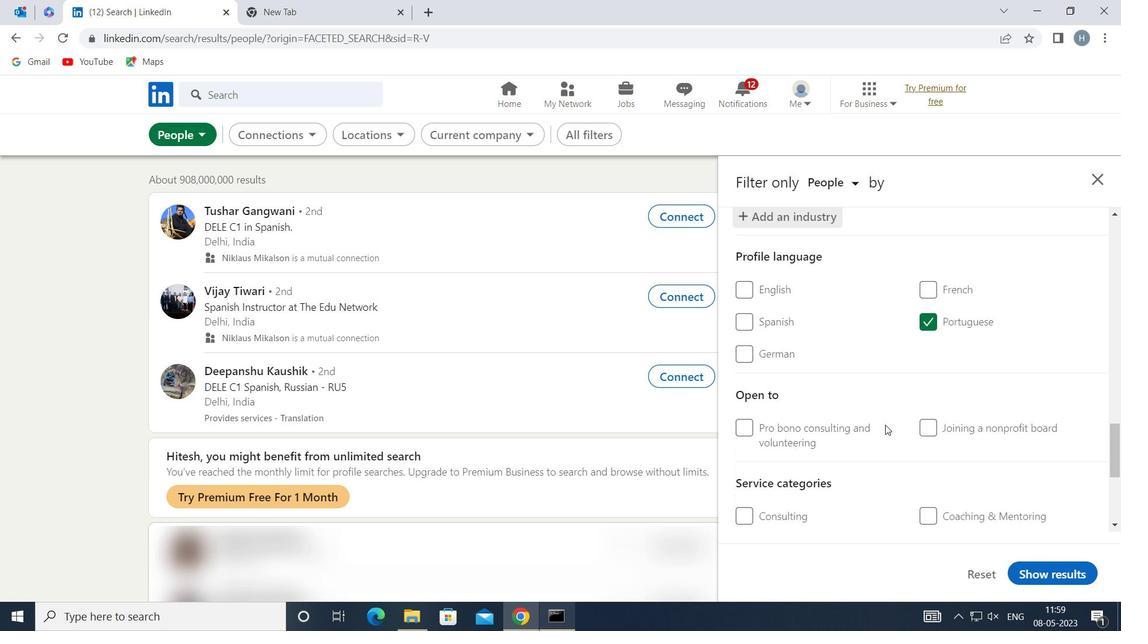 
Action: Mouse moved to (888, 423)
Screenshot: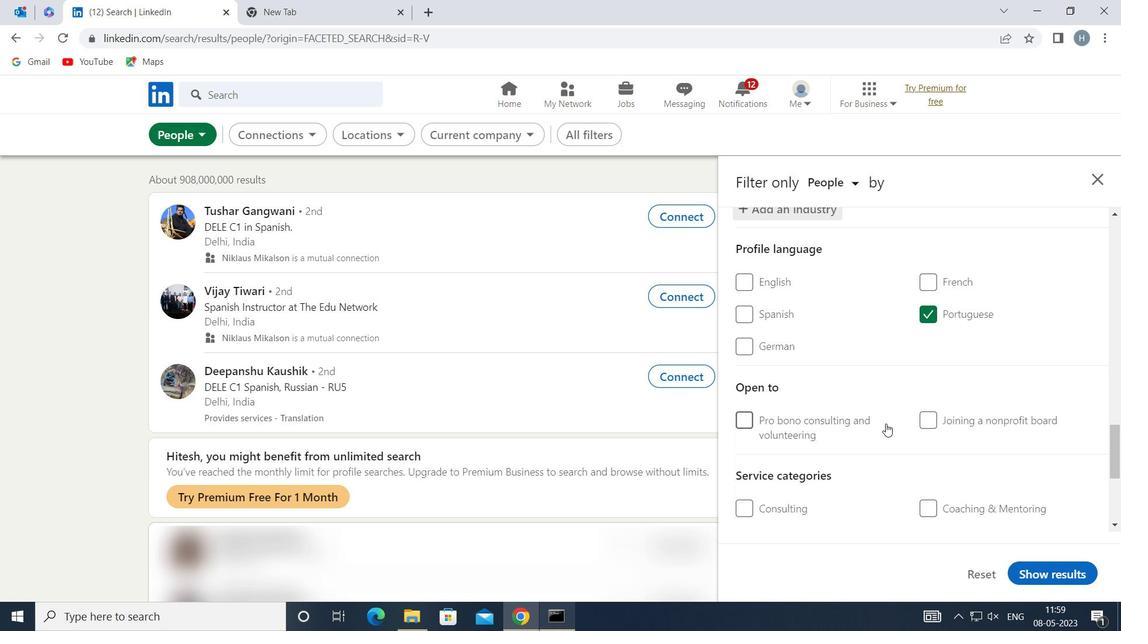 
Action: Mouse scrolled (888, 422) with delta (0, 0)
Screenshot: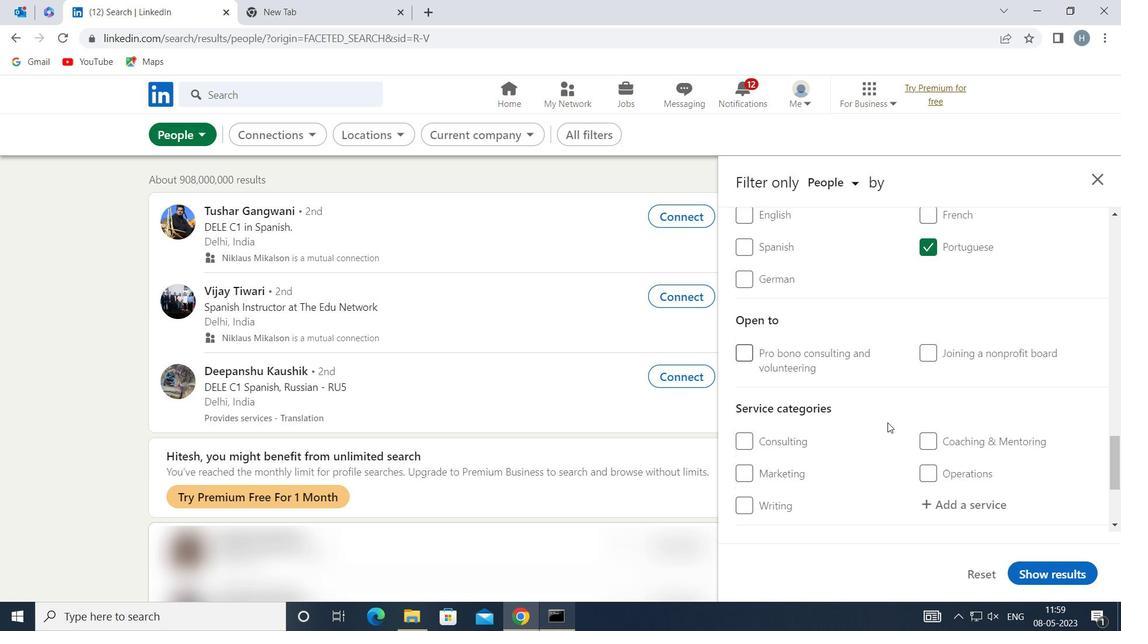 
Action: Mouse moved to (953, 424)
Screenshot: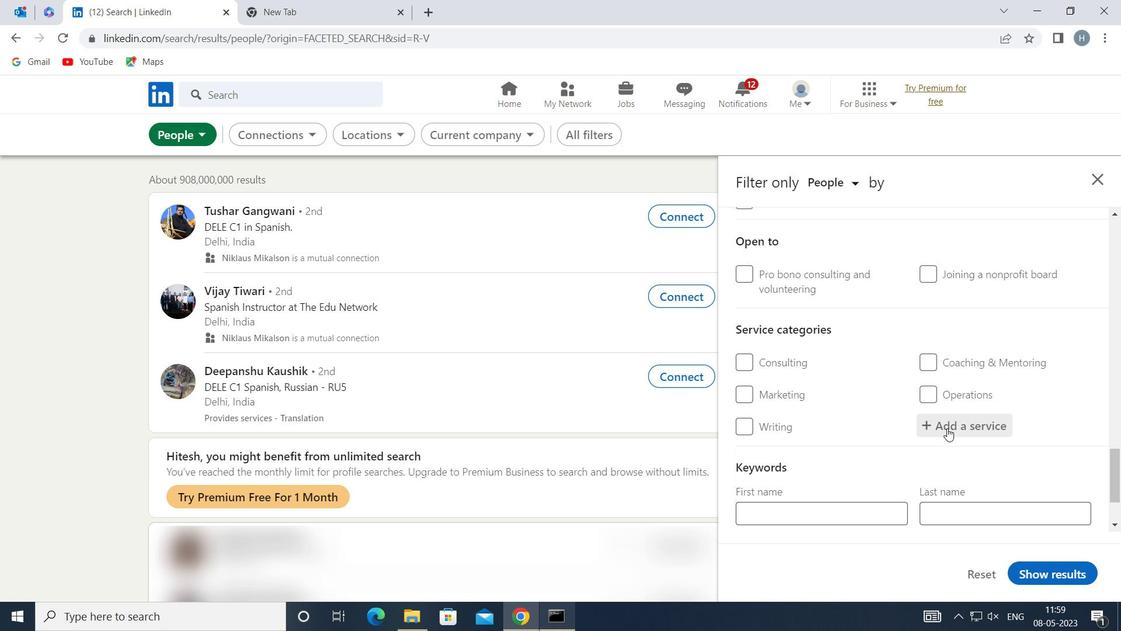 
Action: Mouse pressed left at (953, 424)
Screenshot: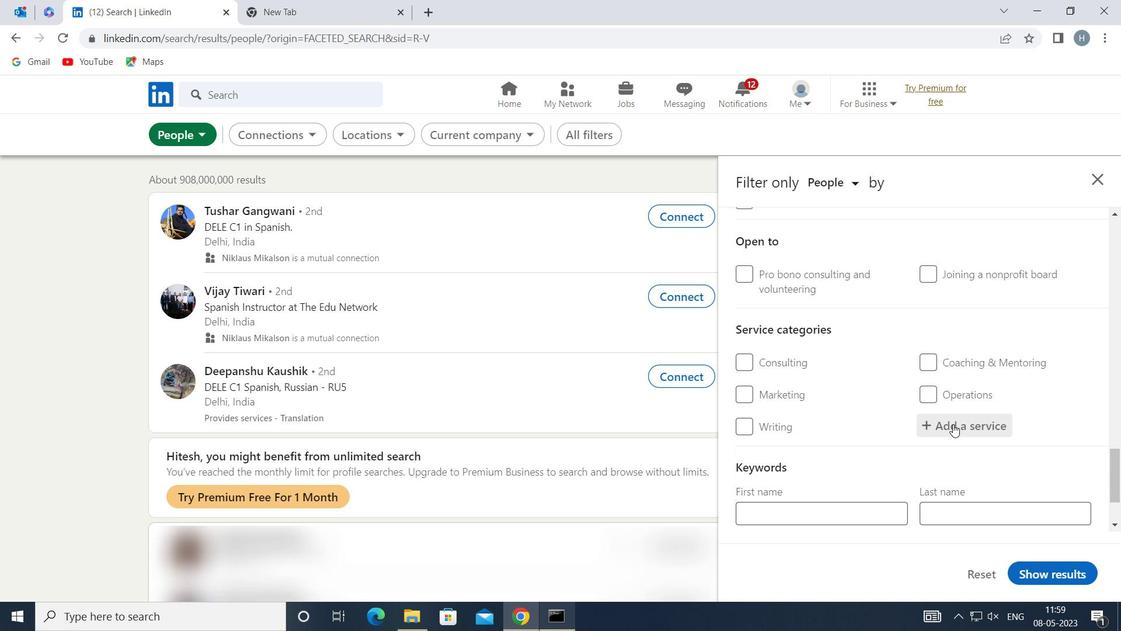 
Action: Key pressed <Key.shift>GHOST
Screenshot: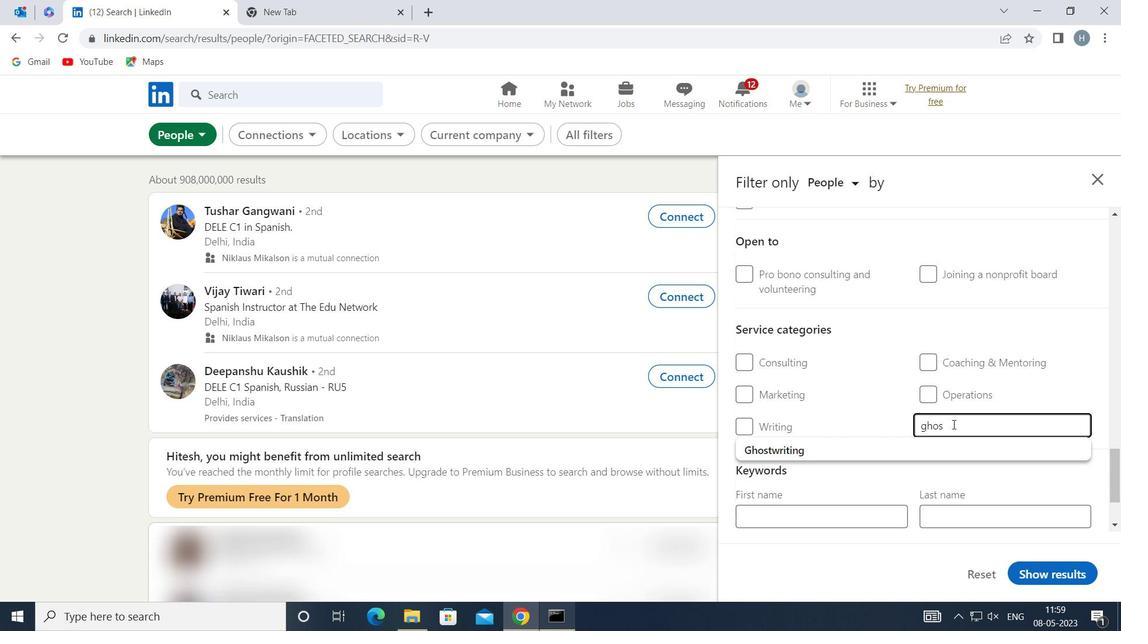 
Action: Mouse moved to (916, 445)
Screenshot: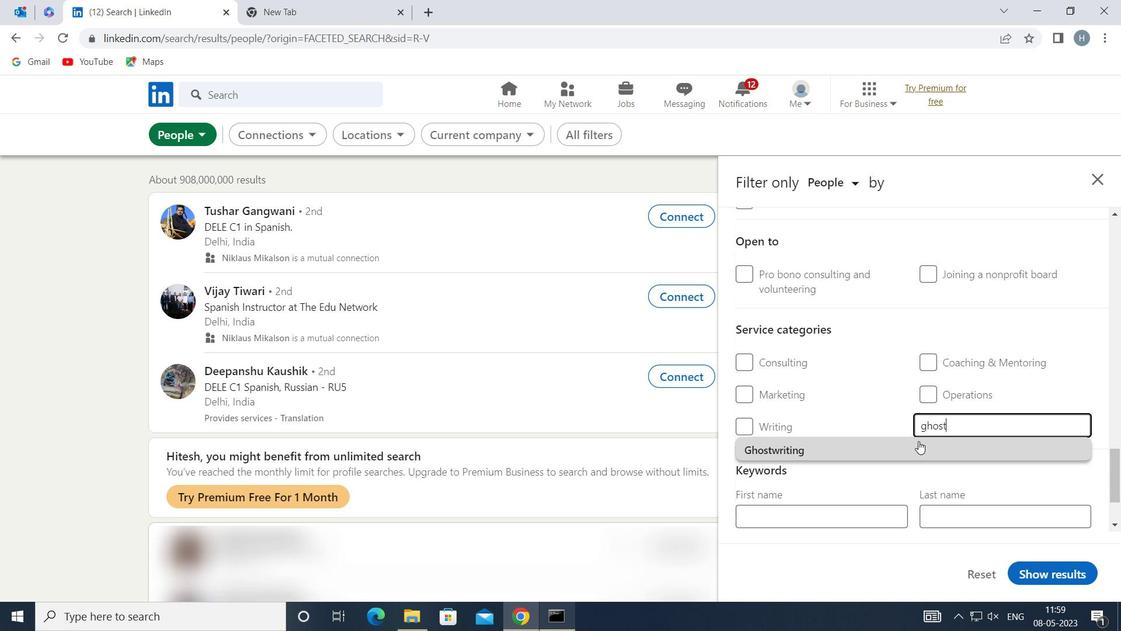 
Action: Mouse pressed left at (916, 445)
Screenshot: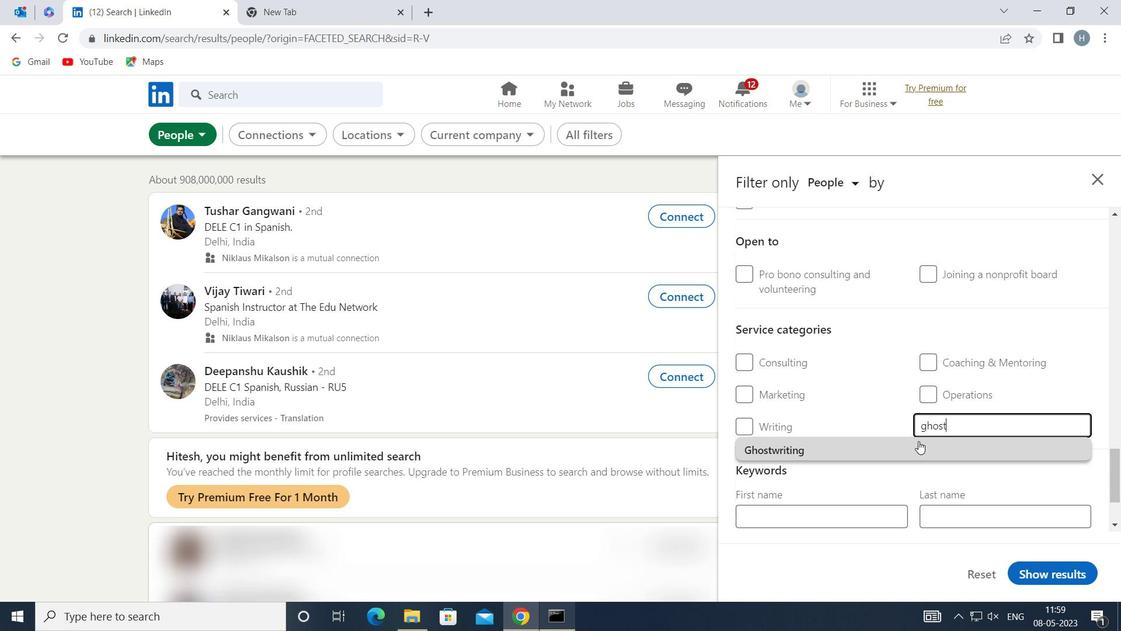 
Action: Mouse moved to (853, 448)
Screenshot: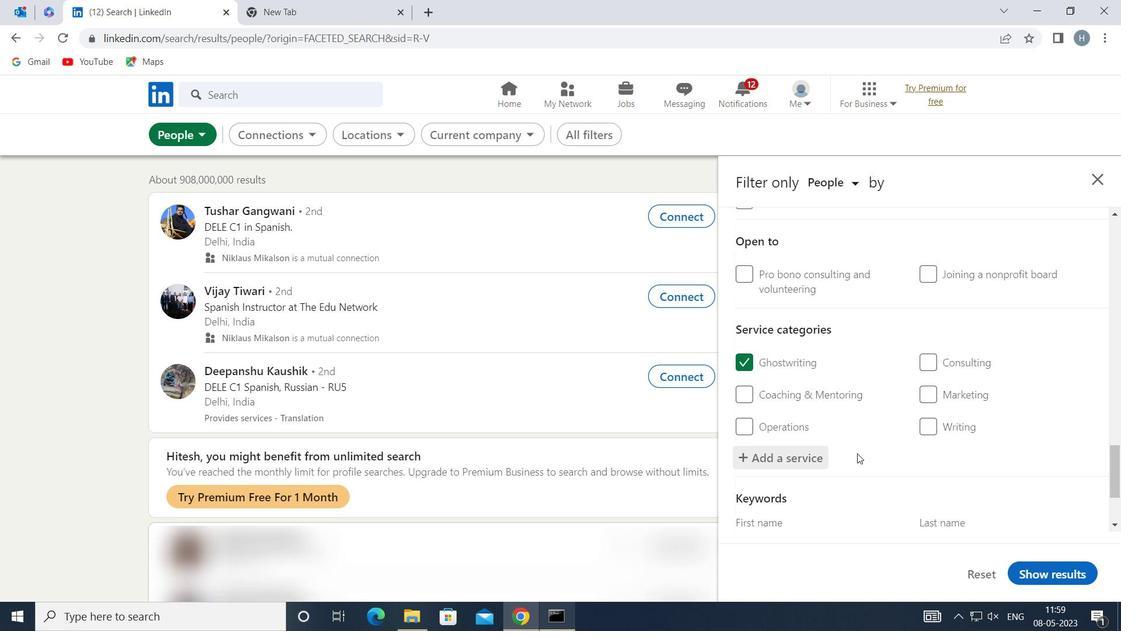 
Action: Mouse scrolled (853, 447) with delta (0, 0)
Screenshot: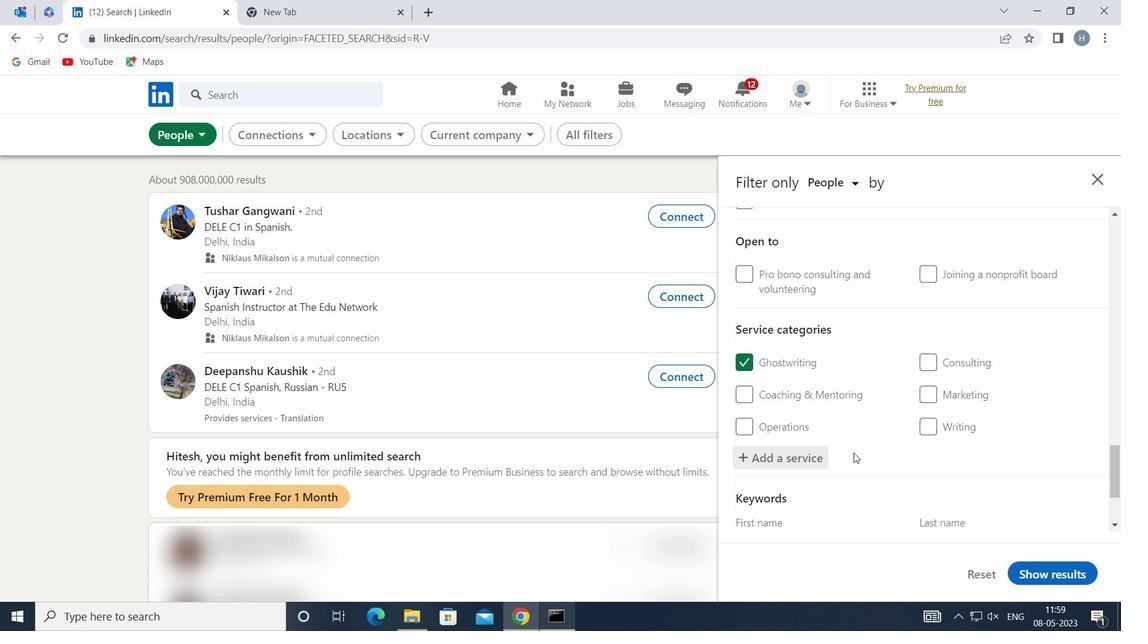 
Action: Mouse scrolled (853, 447) with delta (0, 0)
Screenshot: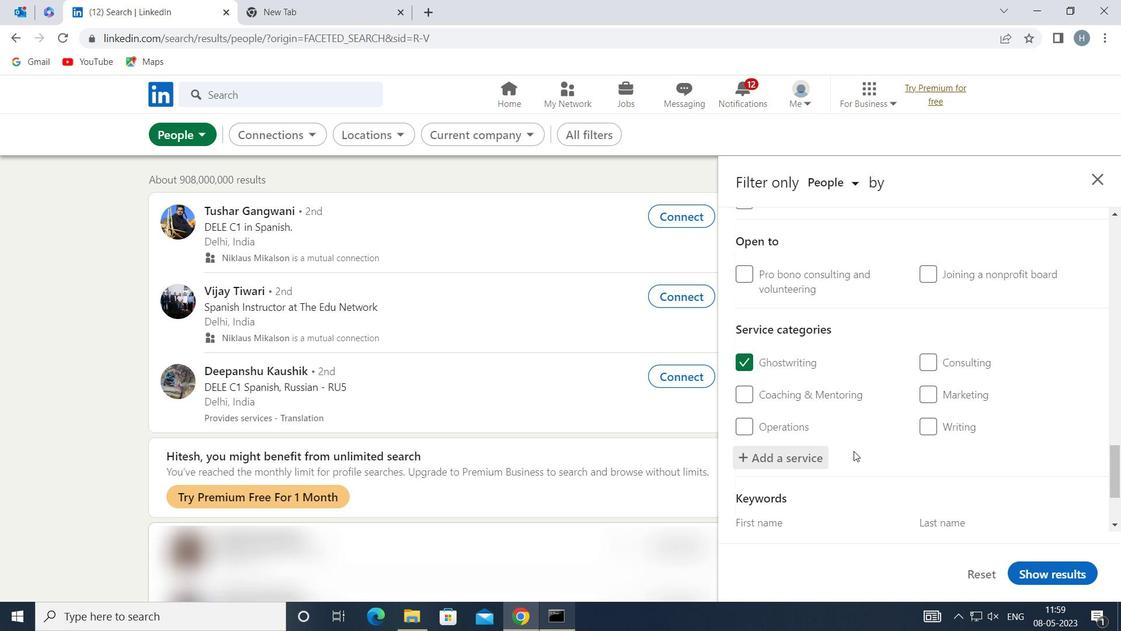 
Action: Mouse scrolled (853, 447) with delta (0, 0)
Screenshot: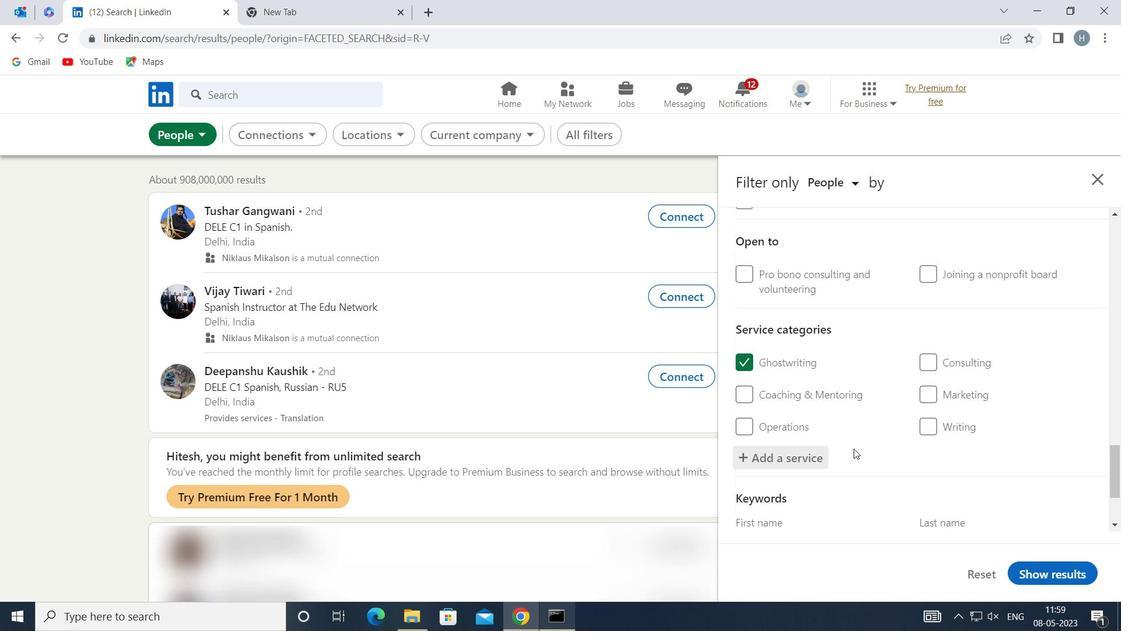 
Action: Mouse moved to (853, 448)
Screenshot: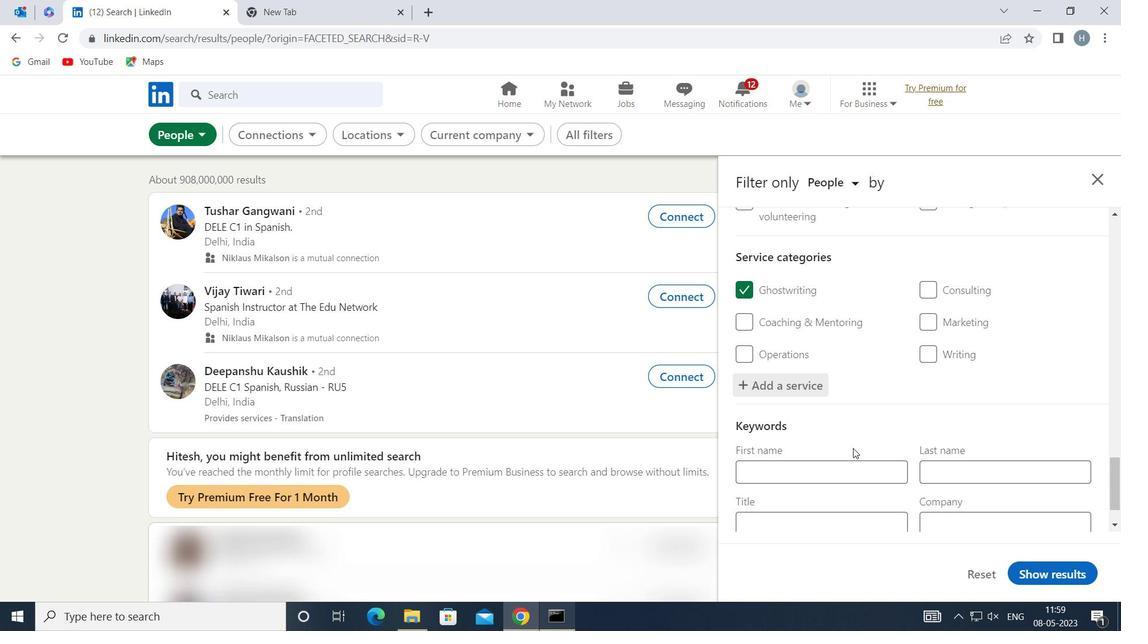 
Action: Mouse scrolled (853, 447) with delta (0, 0)
Screenshot: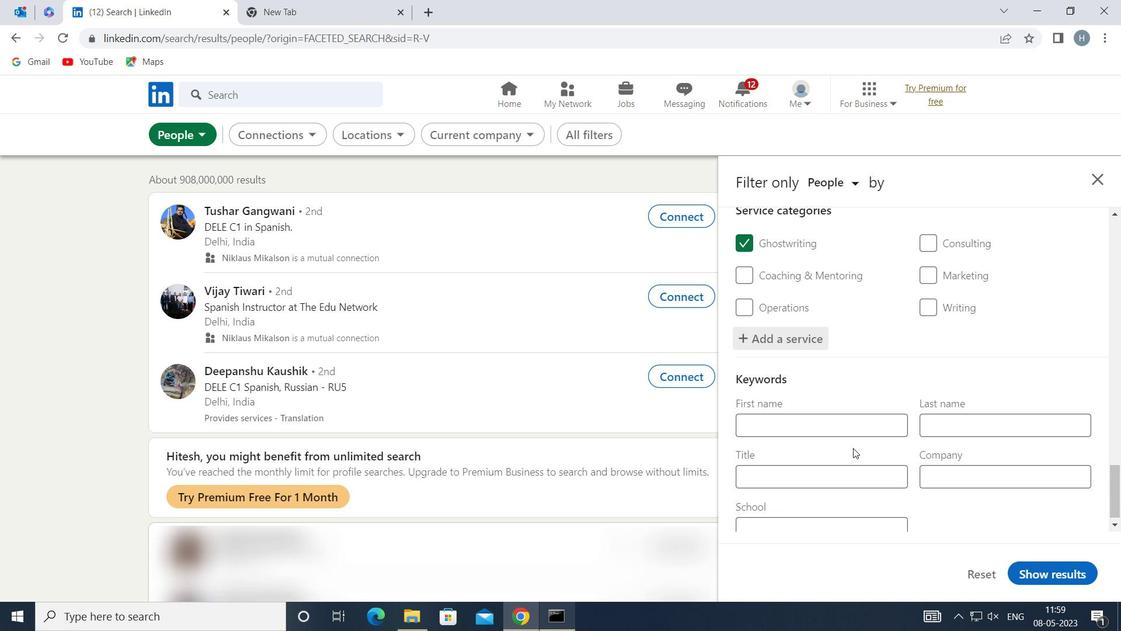 
Action: Mouse moved to (865, 458)
Screenshot: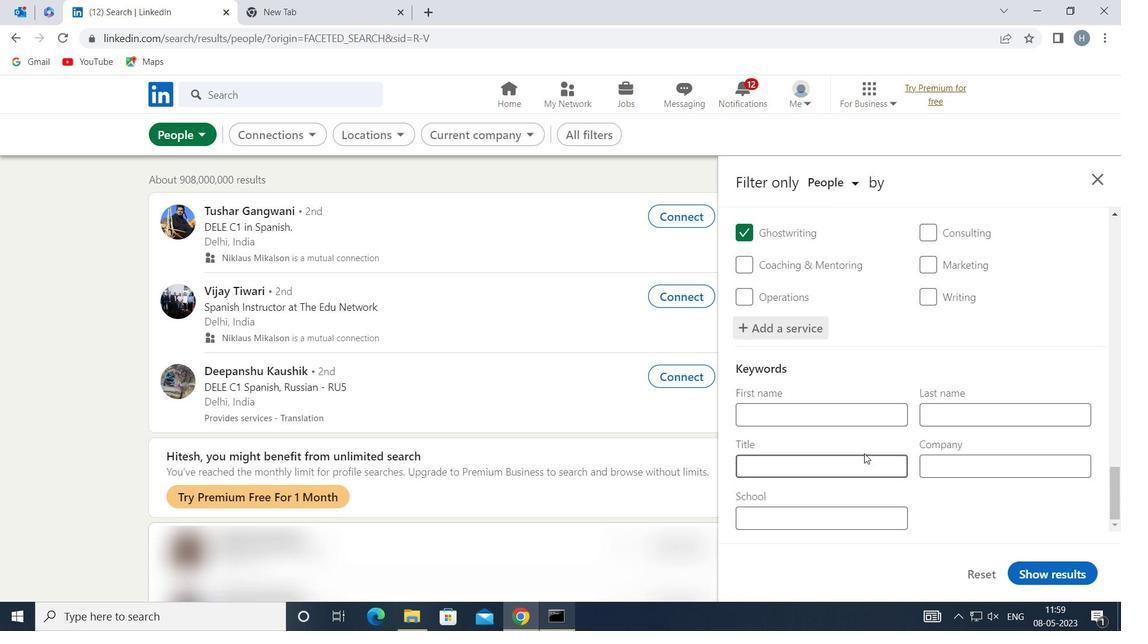 
Action: Mouse pressed left at (865, 458)
Screenshot: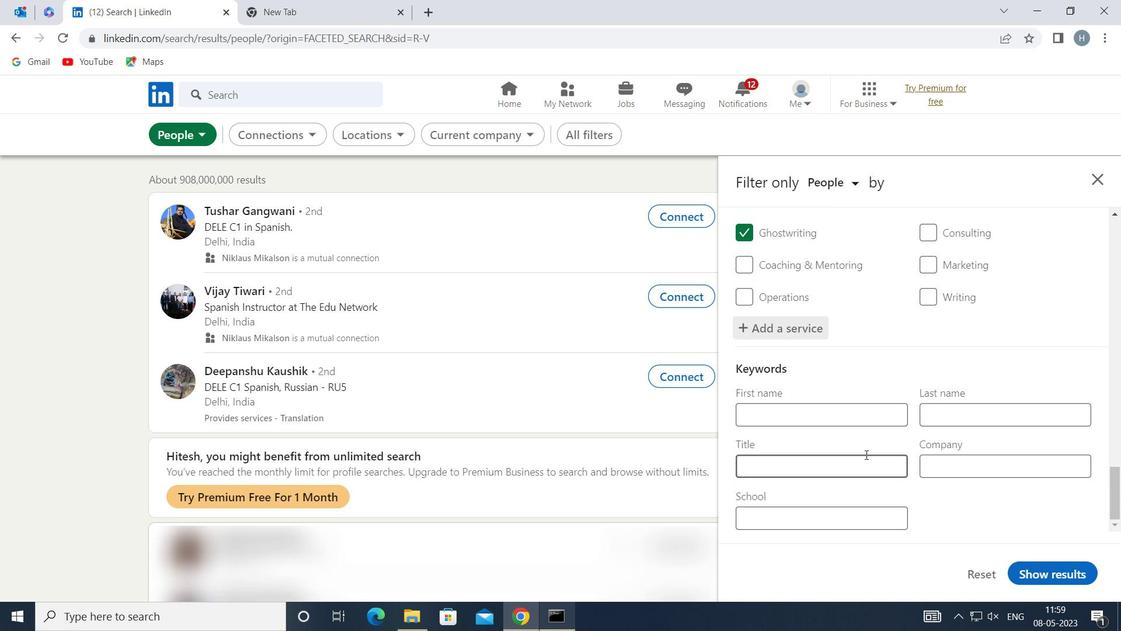 
Action: Mouse moved to (860, 454)
Screenshot: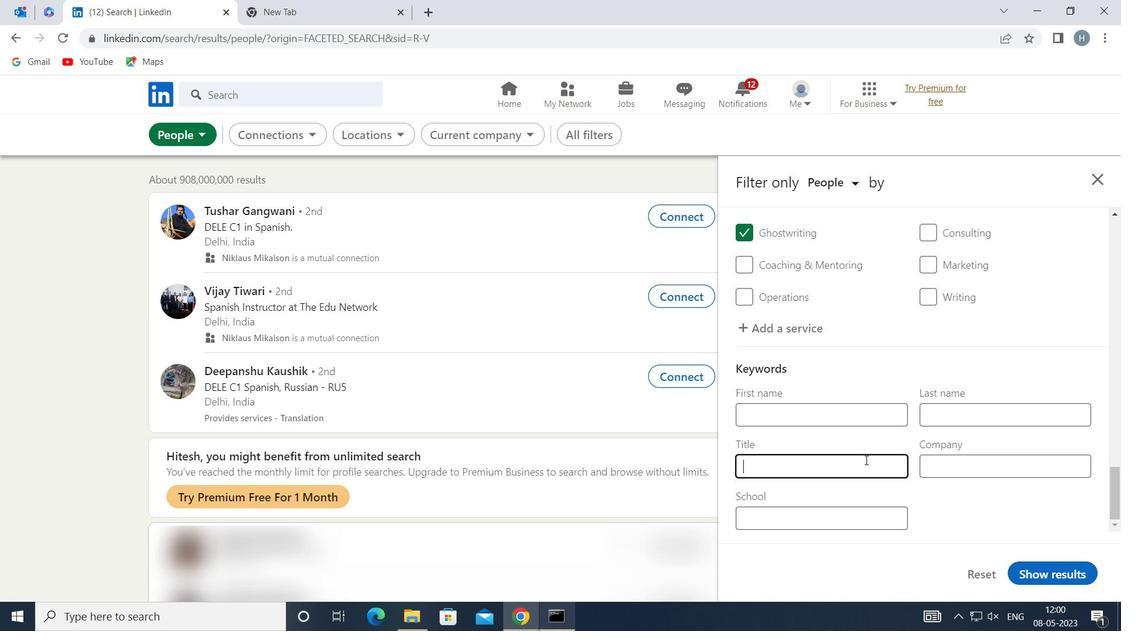 
Action: Key pressed <Key.shift>CUSTOMER<Key.space><Key.shift>SERVICE
Screenshot: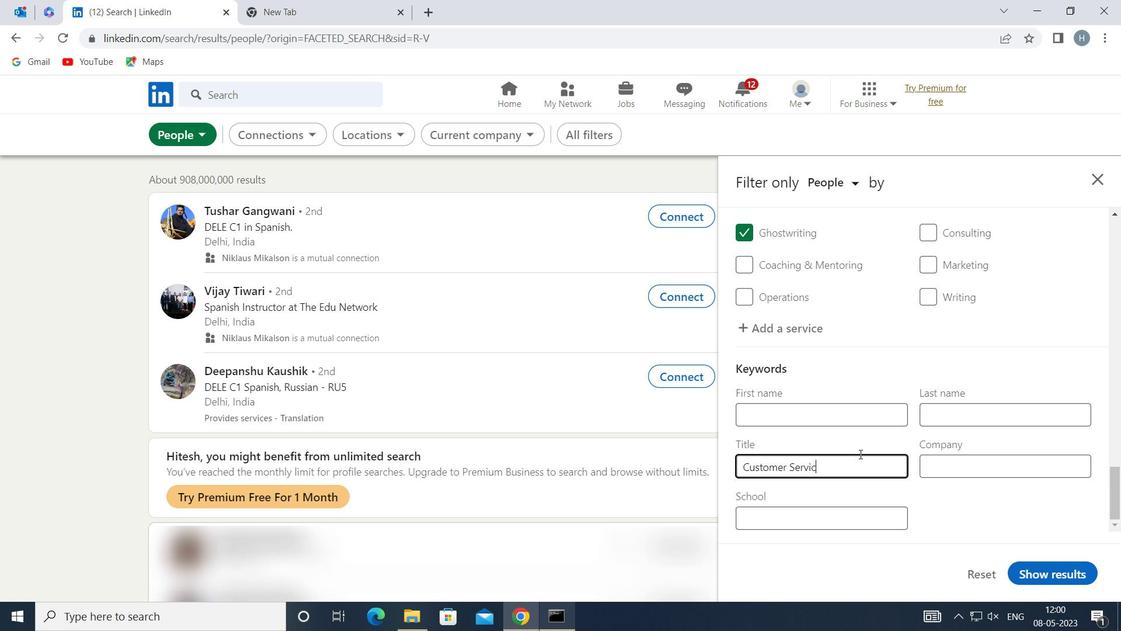 
Action: Mouse moved to (1061, 576)
Screenshot: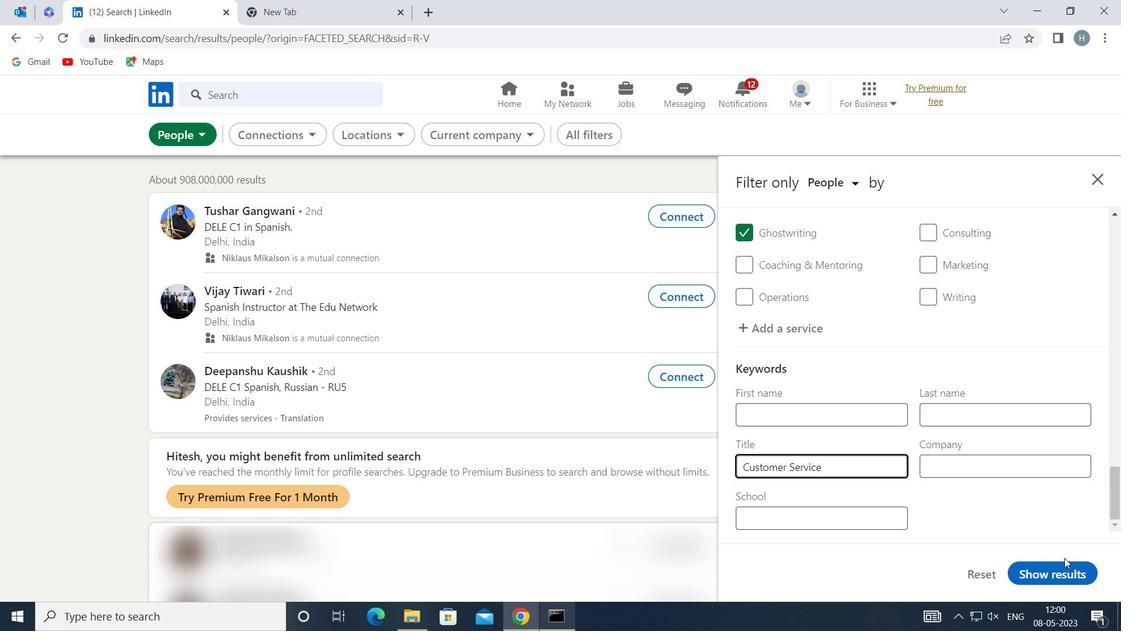 
Action: Mouse pressed left at (1061, 576)
Screenshot: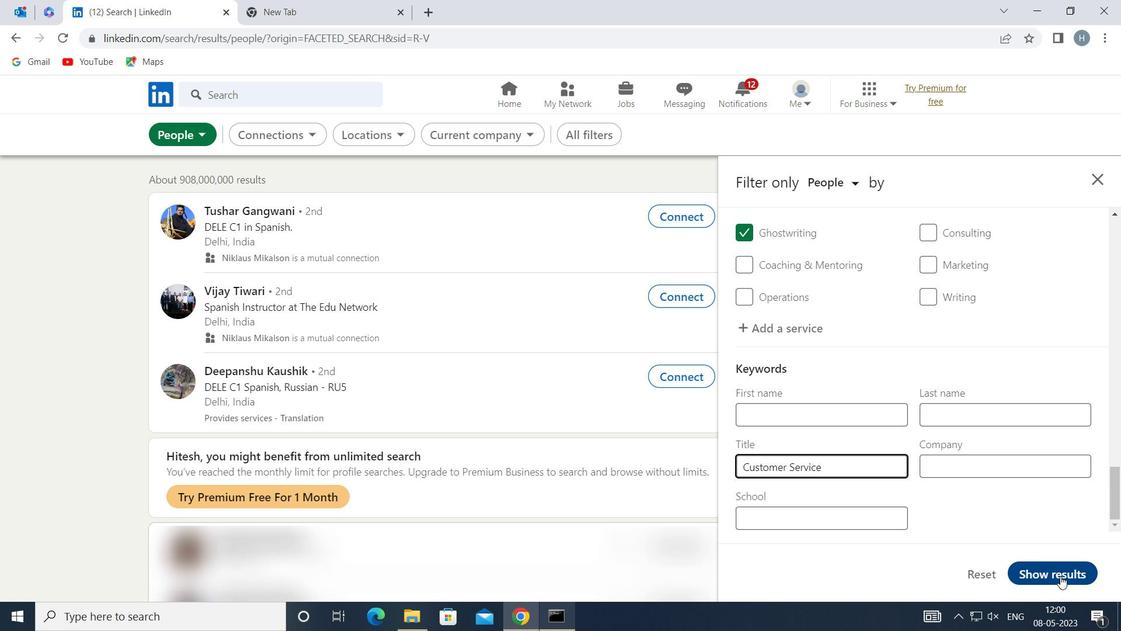 
Action: Mouse moved to (907, 394)
Screenshot: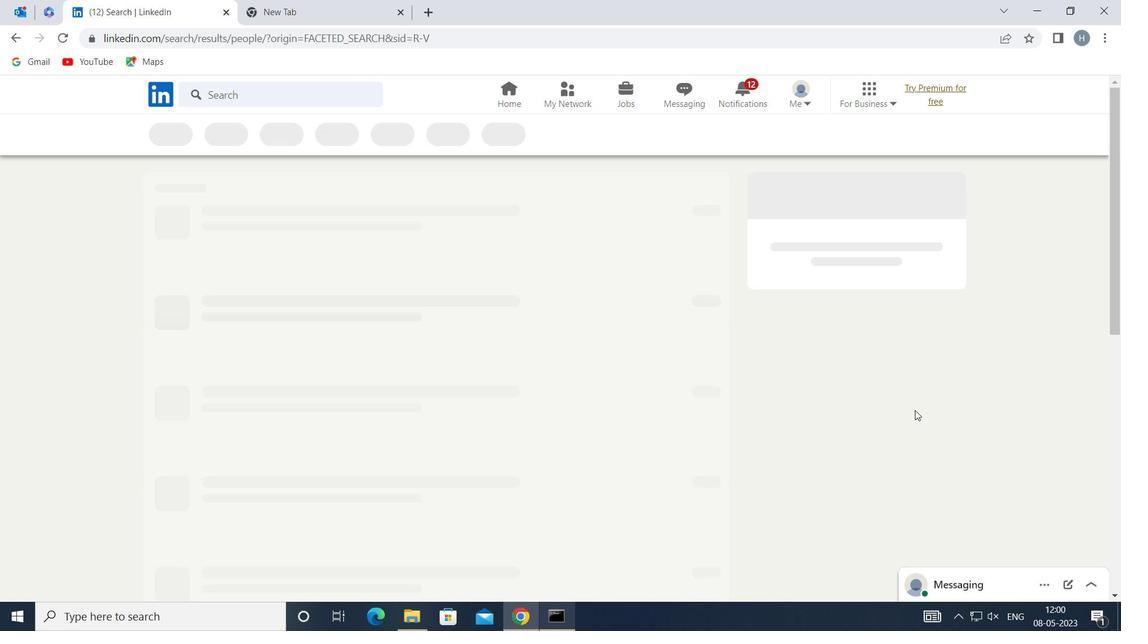 
